 Task: Open a blank google sheet and write heading  Expense ManagerAdd Datesin a column and its values below  '2023-05-01, 2023-05-03, 2023-05-05, 2023-05-10, 2023-05-15, 2023-05-20, 2023-05-25 & 2023-05-31'Add Categories in next column and its values below  Food, Transportation, Utilities, Food, Housing, Entertainment, Utilities & FoodAdd Descriptionsin next column and its values below  Grocery Store, Bus Fare, Internet Bill, Restaurant, Rent, Movie Tickets, Electricity Bill & Grocery StoreAdd Amountin next column and its values below  $50, $5, $60, $30, $800, $20, $70 & $40Save page DashboardBudgetPlan
Action: Mouse moved to (1236, 96)
Screenshot: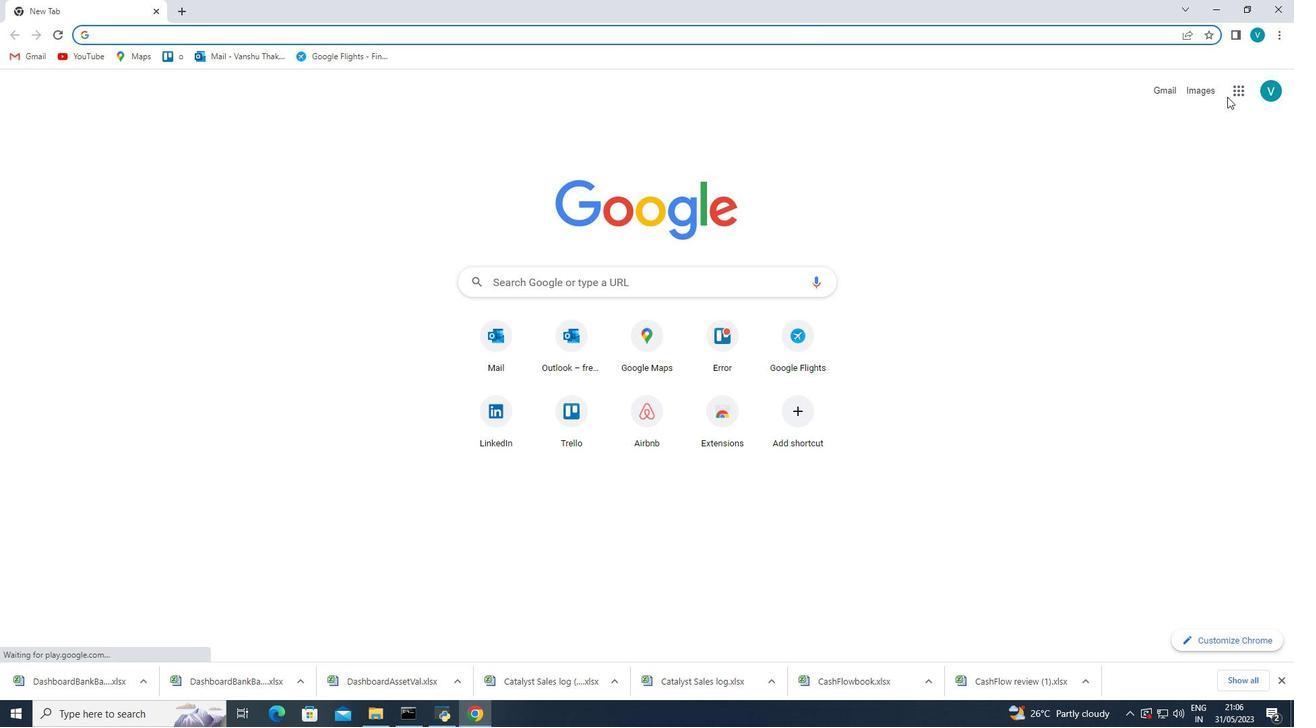 
Action: Mouse pressed left at (1236, 96)
Screenshot: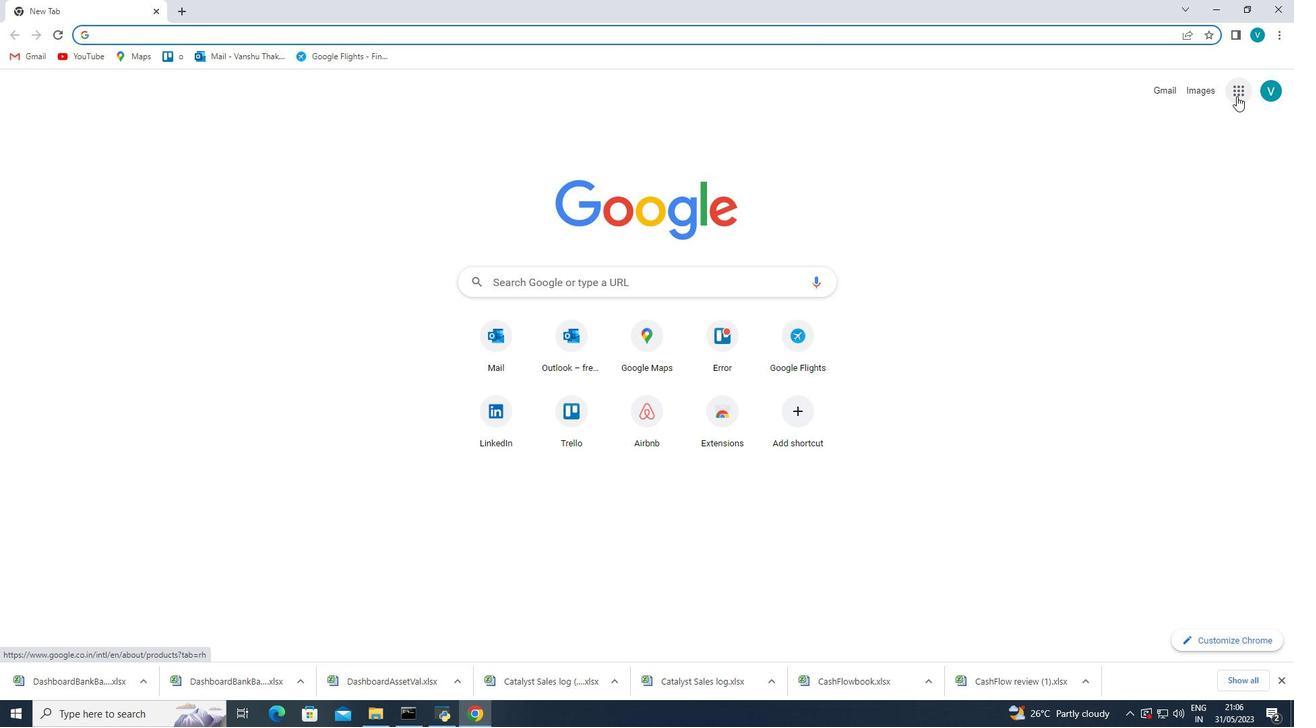 
Action: Mouse moved to (1203, 281)
Screenshot: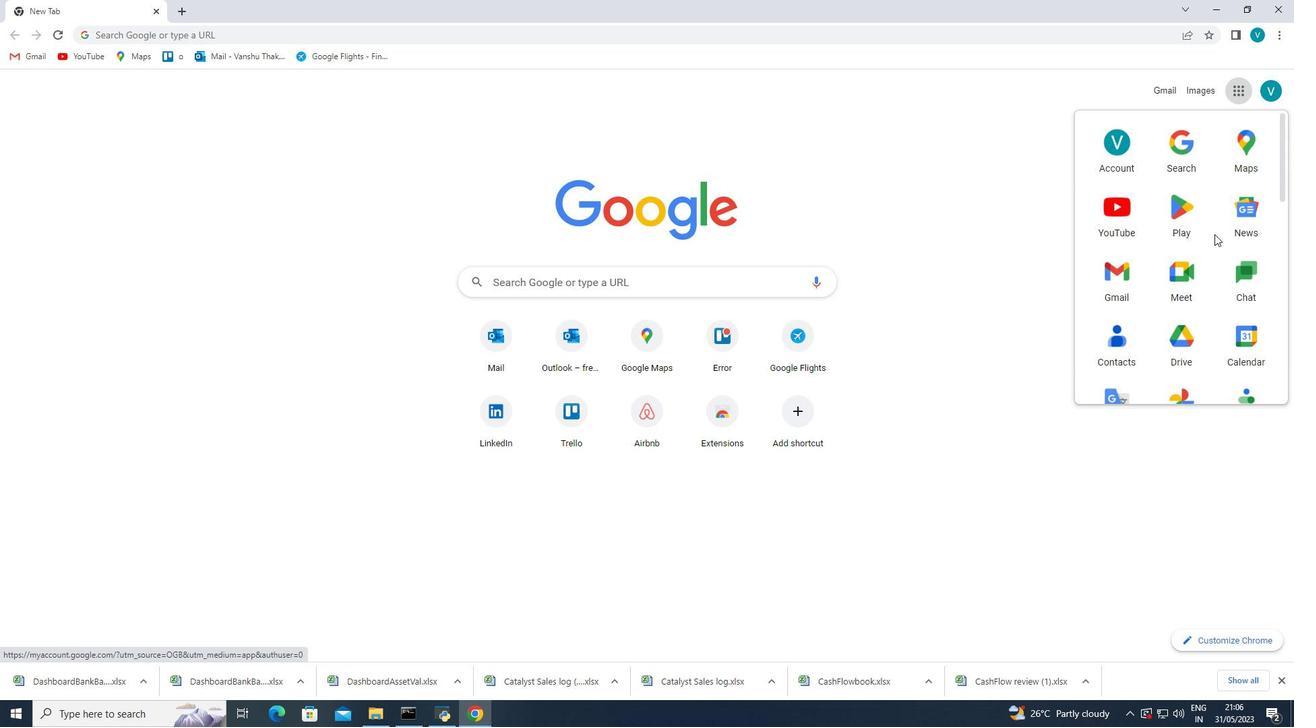
Action: Mouse scrolled (1203, 280) with delta (0, 0)
Screenshot: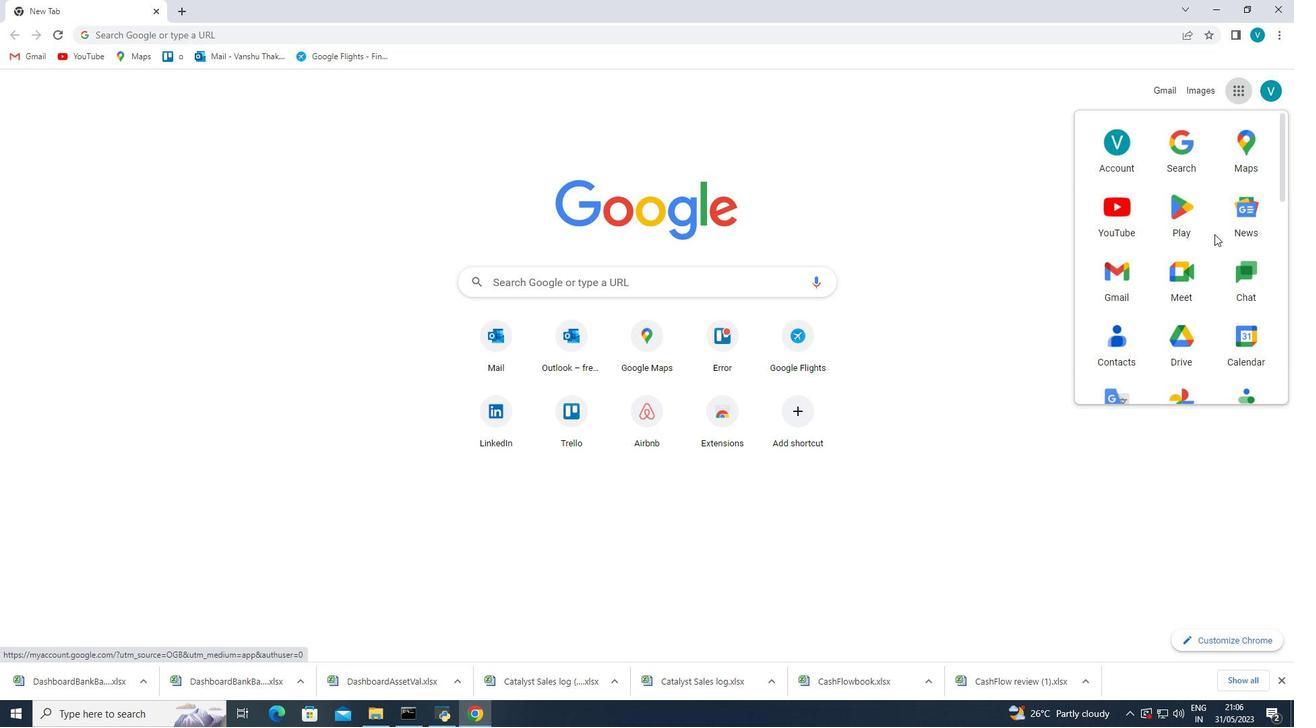 
Action: Mouse scrolled (1203, 280) with delta (0, 0)
Screenshot: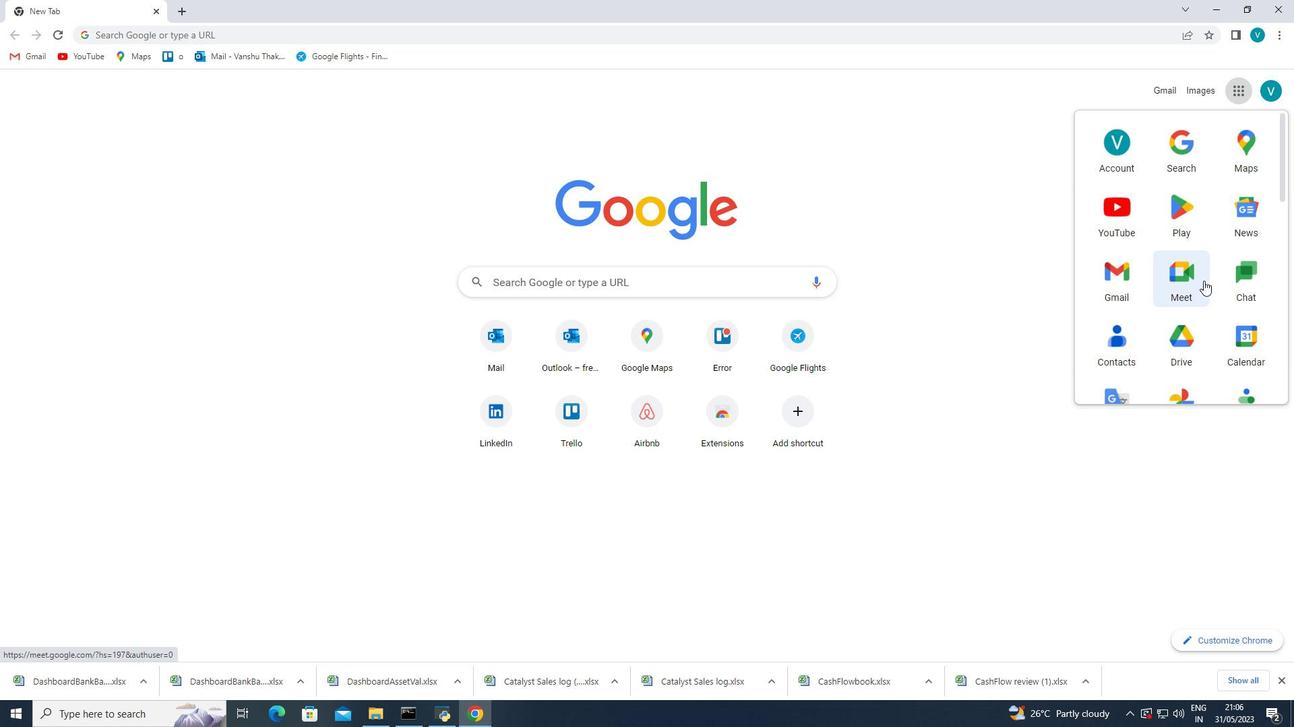 
Action: Mouse moved to (1223, 298)
Screenshot: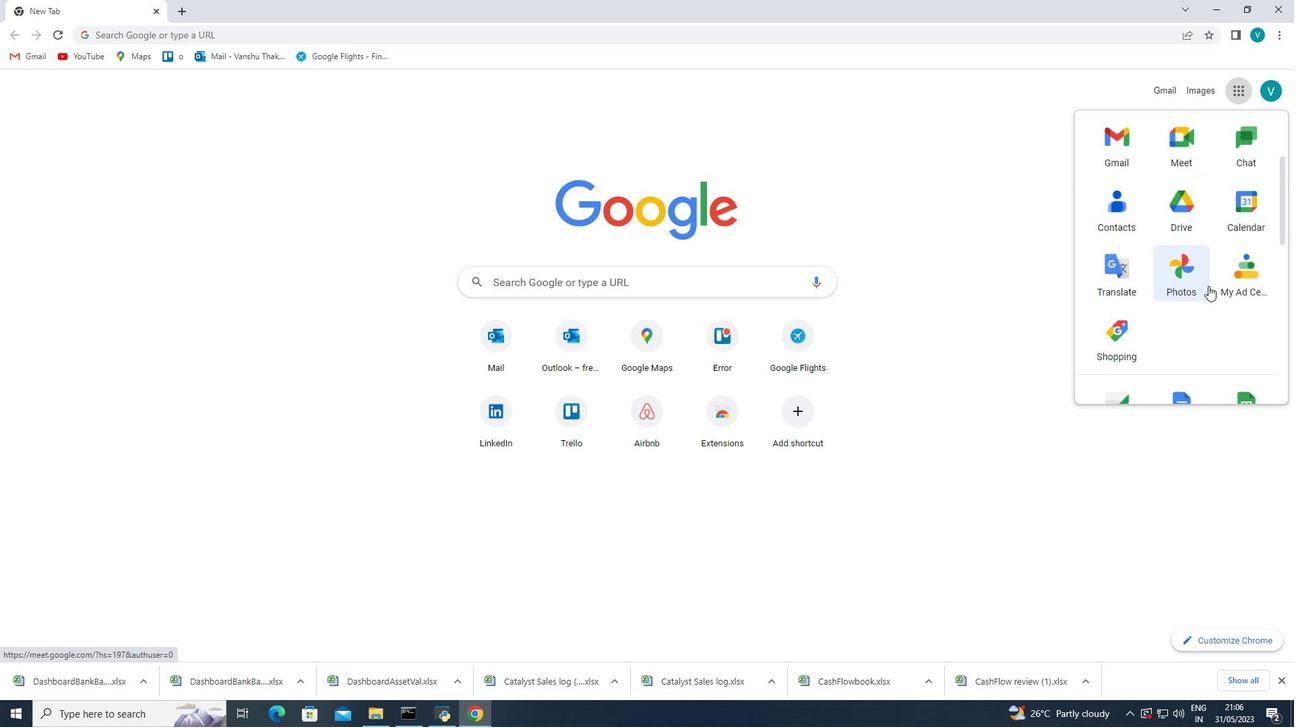 
Action: Mouse scrolled (1223, 297) with delta (0, 0)
Screenshot: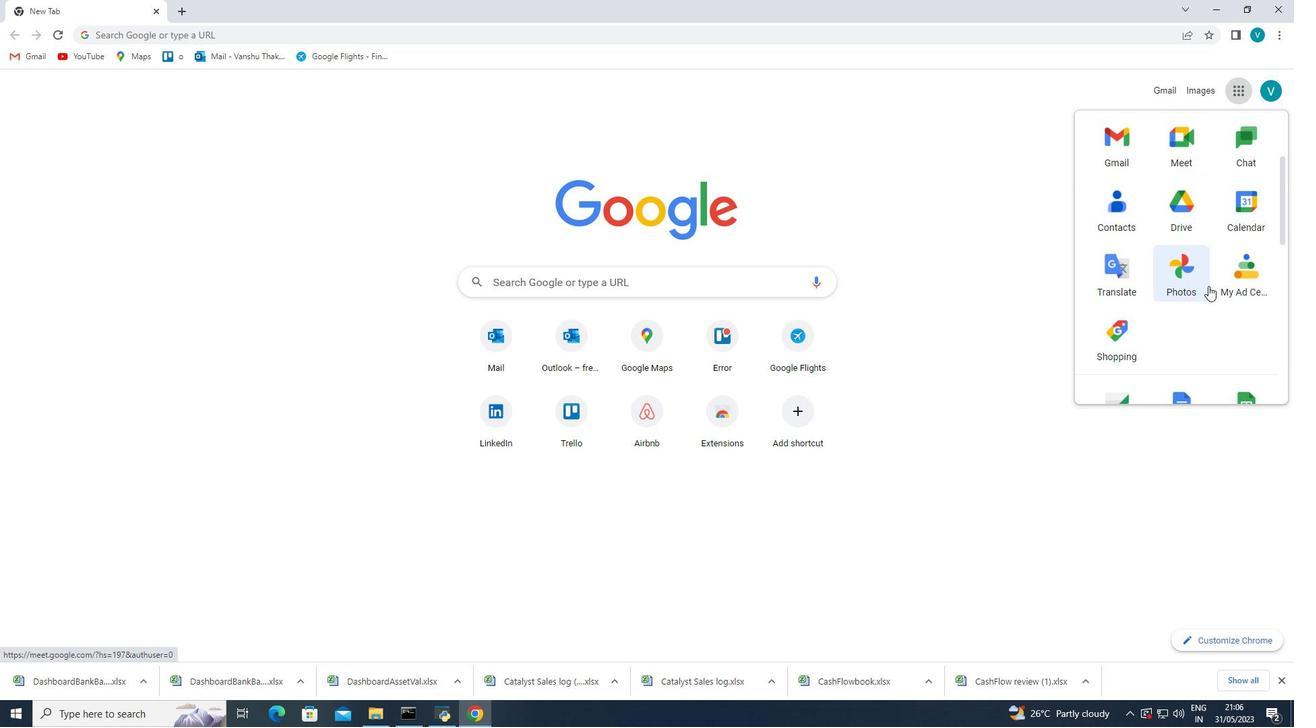 
Action: Mouse moved to (1225, 301)
Screenshot: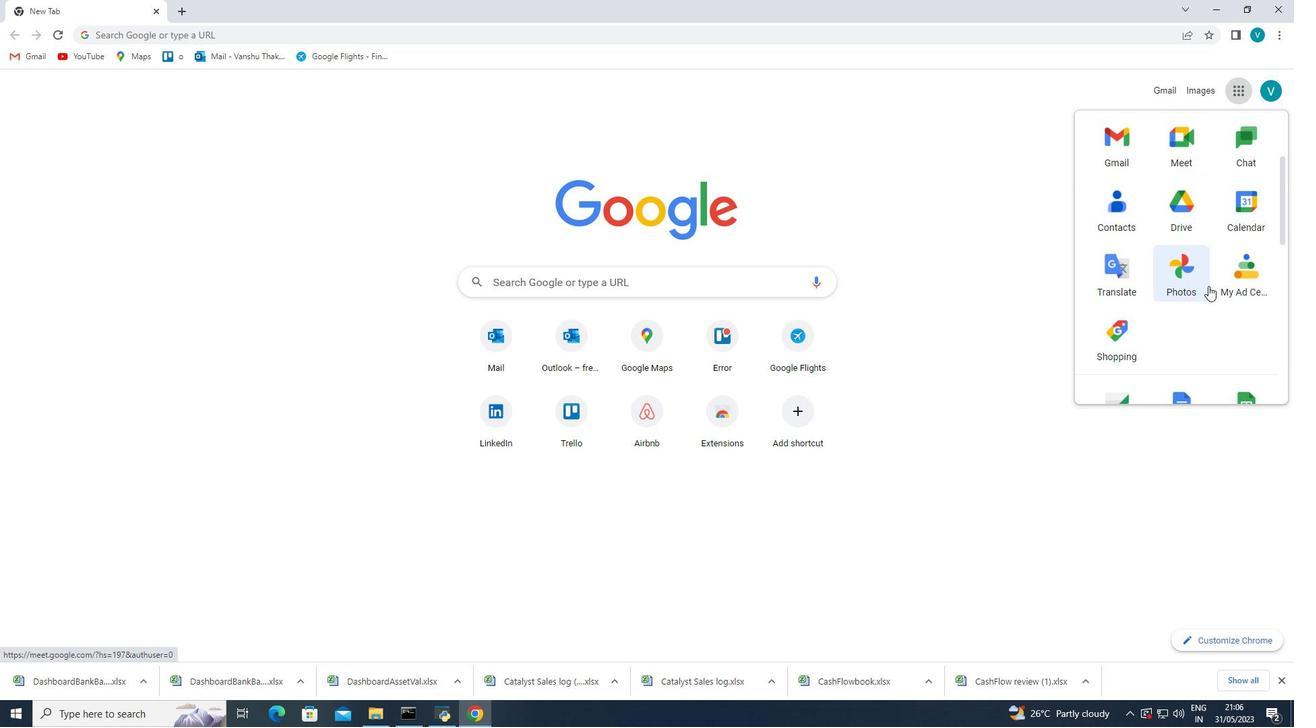 
Action: Mouse scrolled (1225, 300) with delta (0, 0)
Screenshot: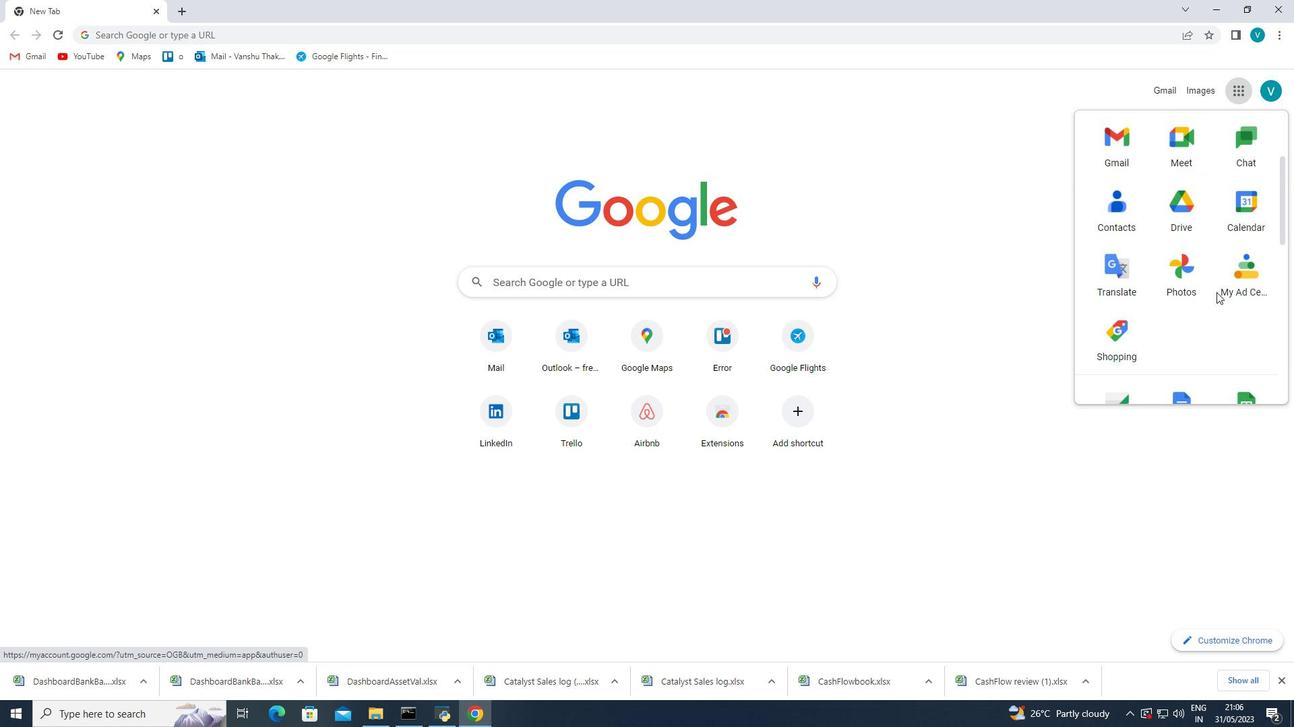 
Action: Mouse moved to (1239, 291)
Screenshot: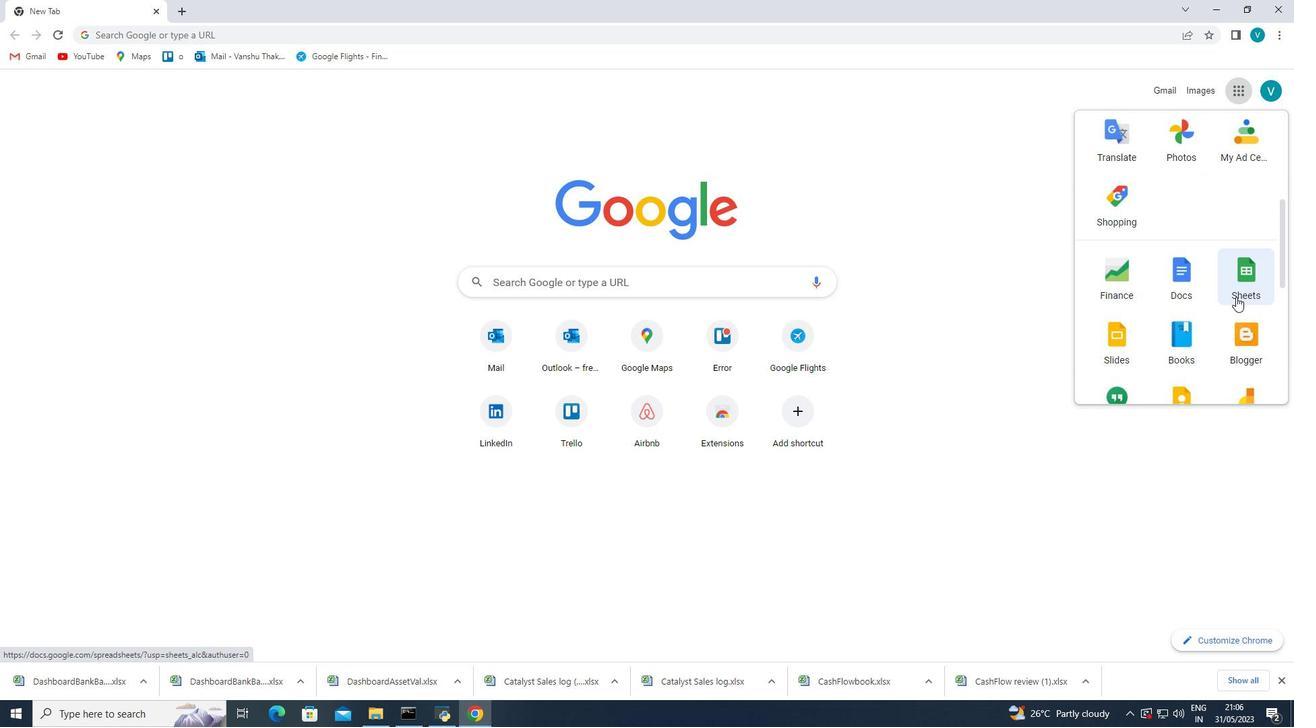 
Action: Mouse pressed left at (1239, 291)
Screenshot: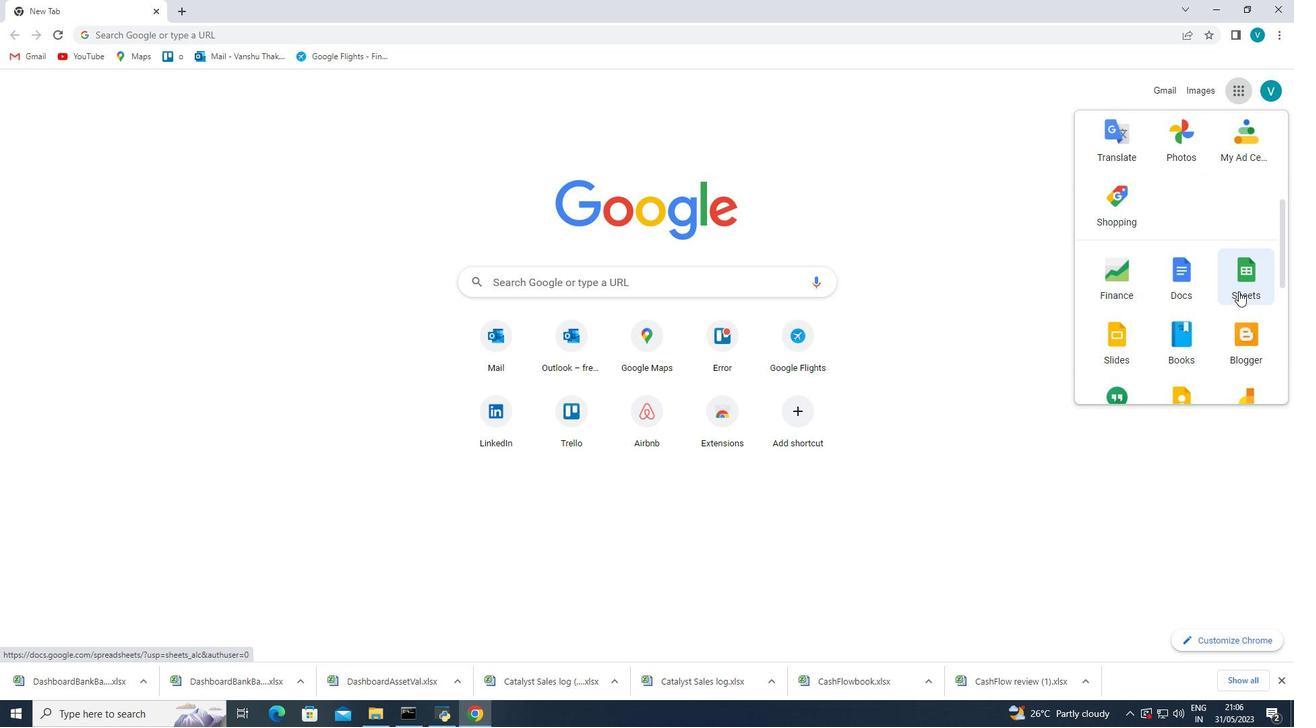 
Action: Mouse pressed left at (1239, 291)
Screenshot: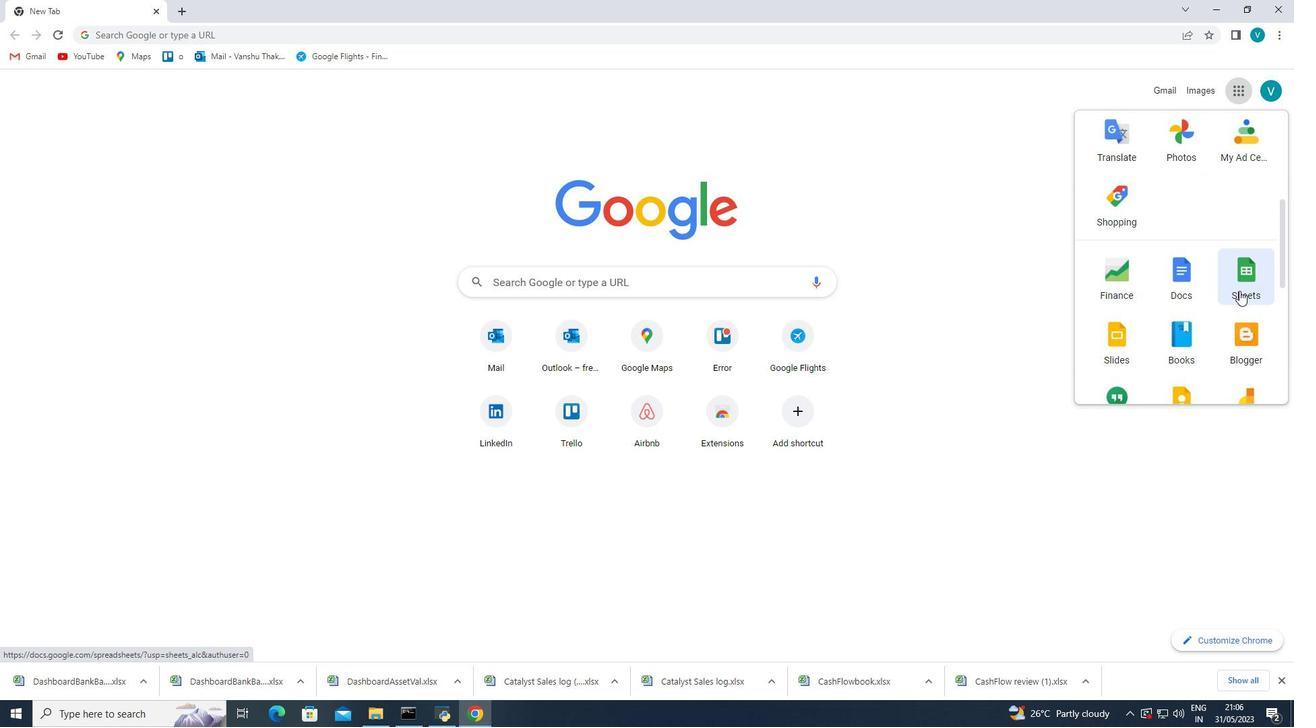 
Action: Mouse moved to (318, 213)
Screenshot: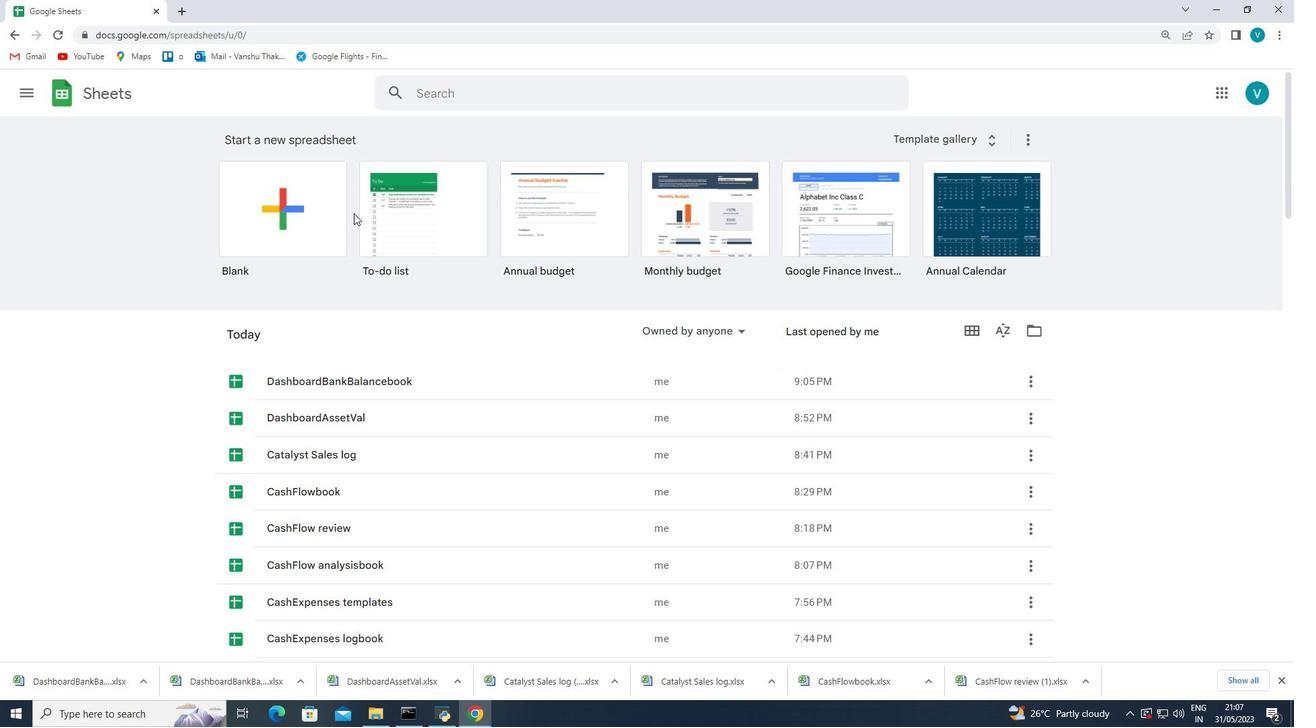 
Action: Mouse pressed left at (318, 213)
Screenshot: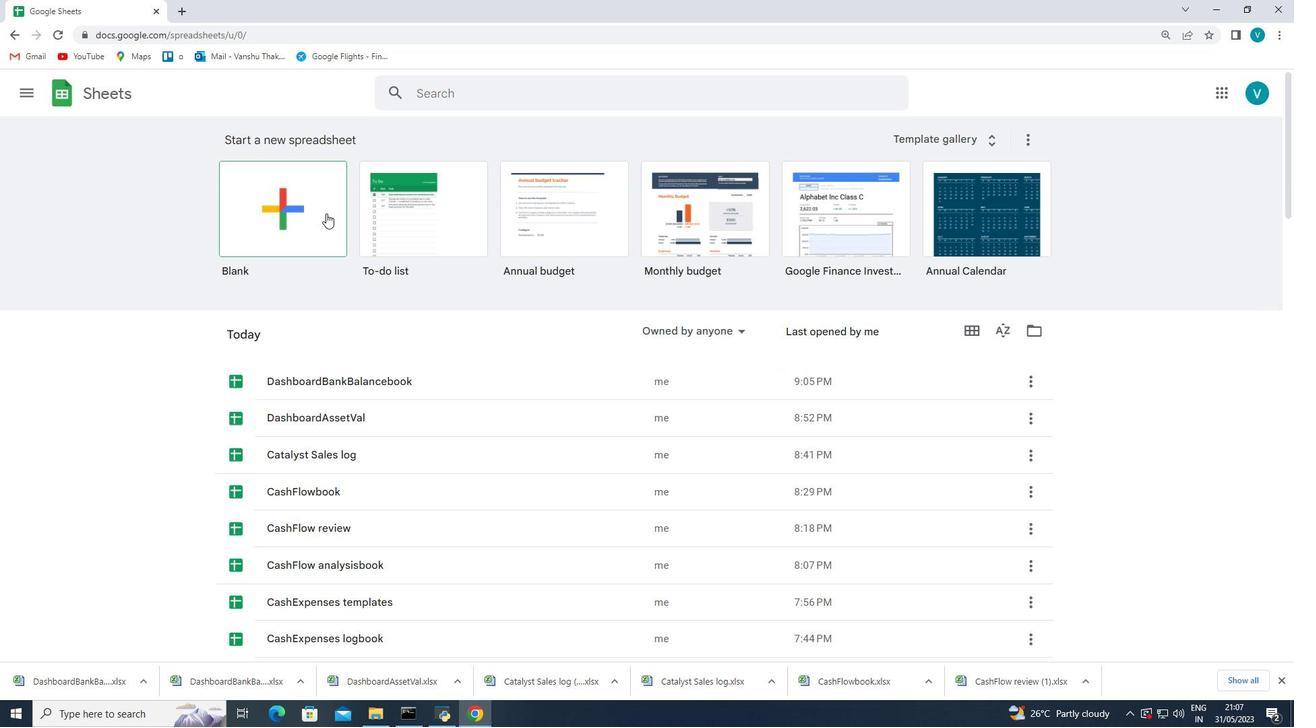 
Action: Mouse pressed left at (318, 213)
Screenshot: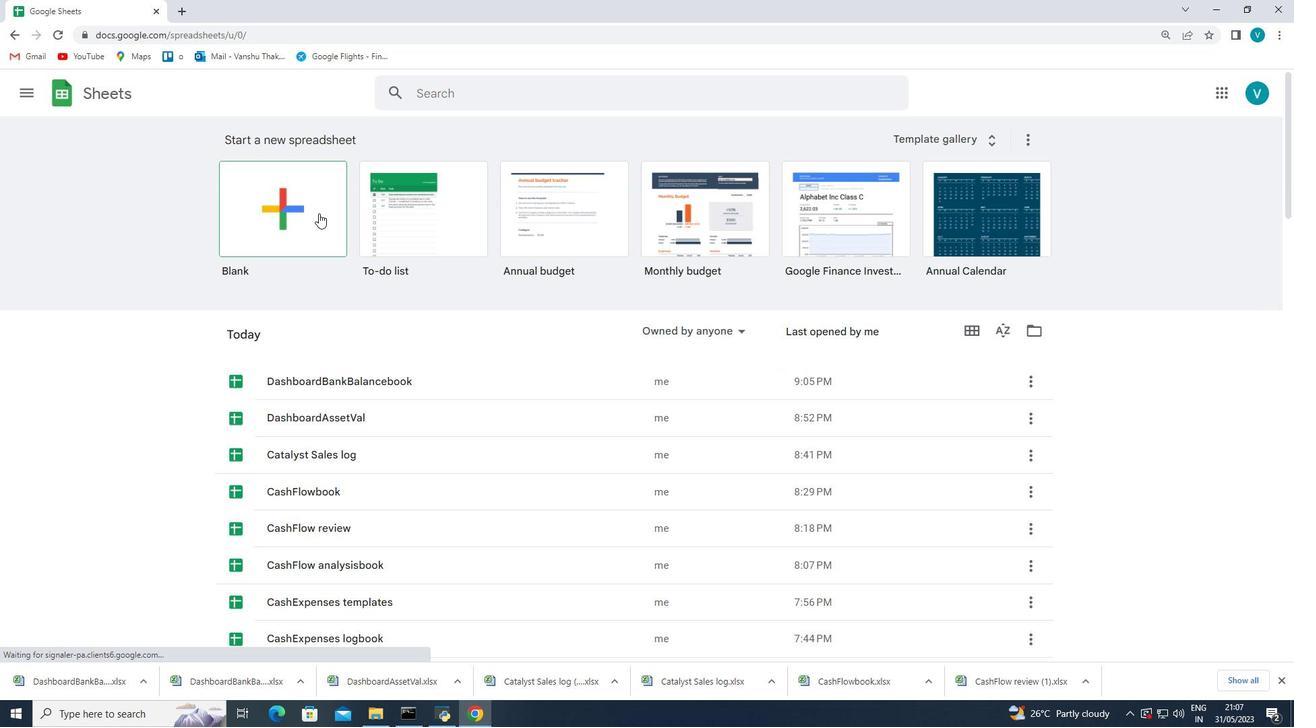 
Action: Mouse pressed left at (318, 213)
Screenshot: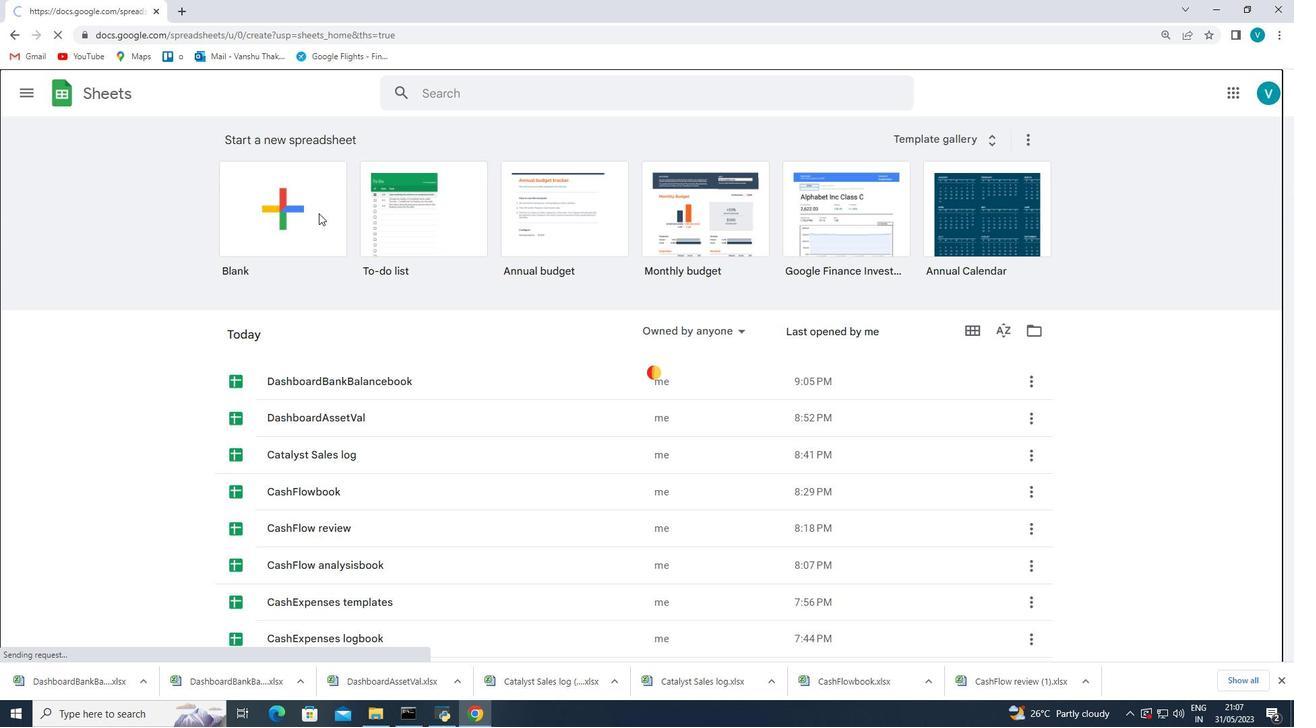 
Action: Mouse moved to (91, 202)
Screenshot: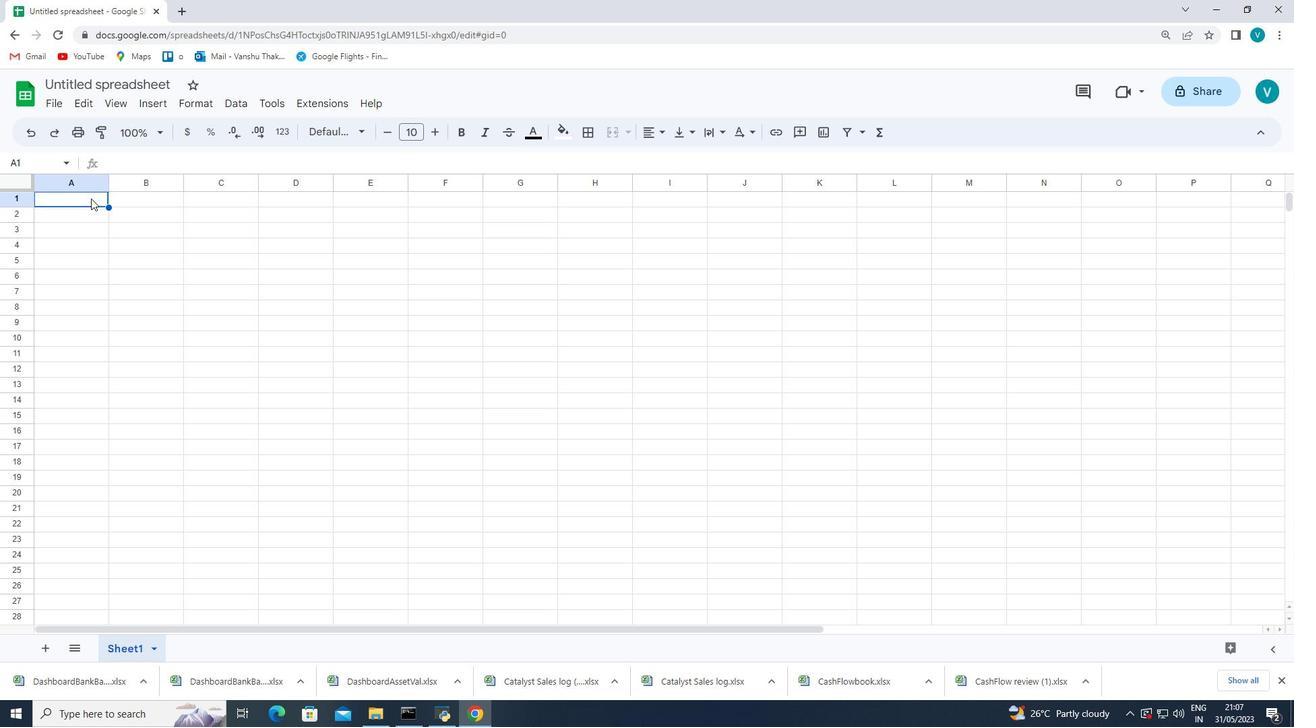 
Action: Mouse pressed left at (91, 202)
Screenshot: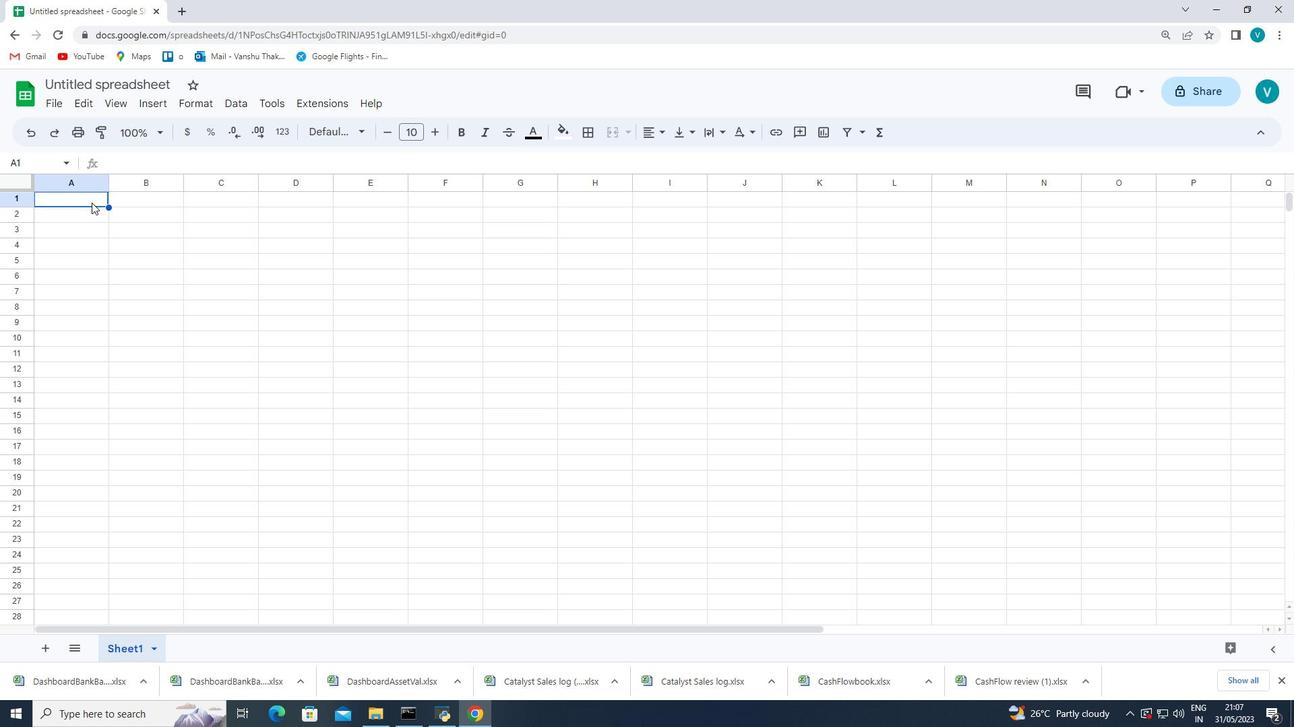 
Action: Mouse pressed left at (91, 202)
Screenshot: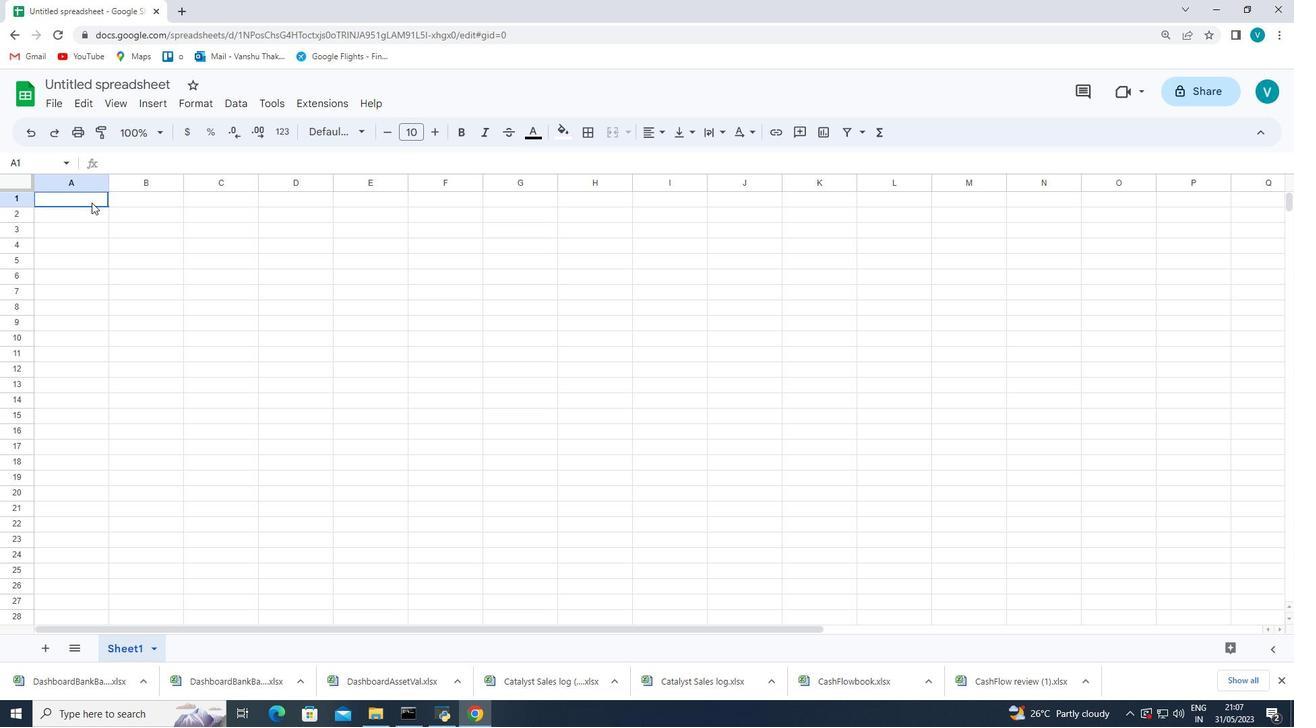 
Action: Mouse moved to (314, 215)
Screenshot: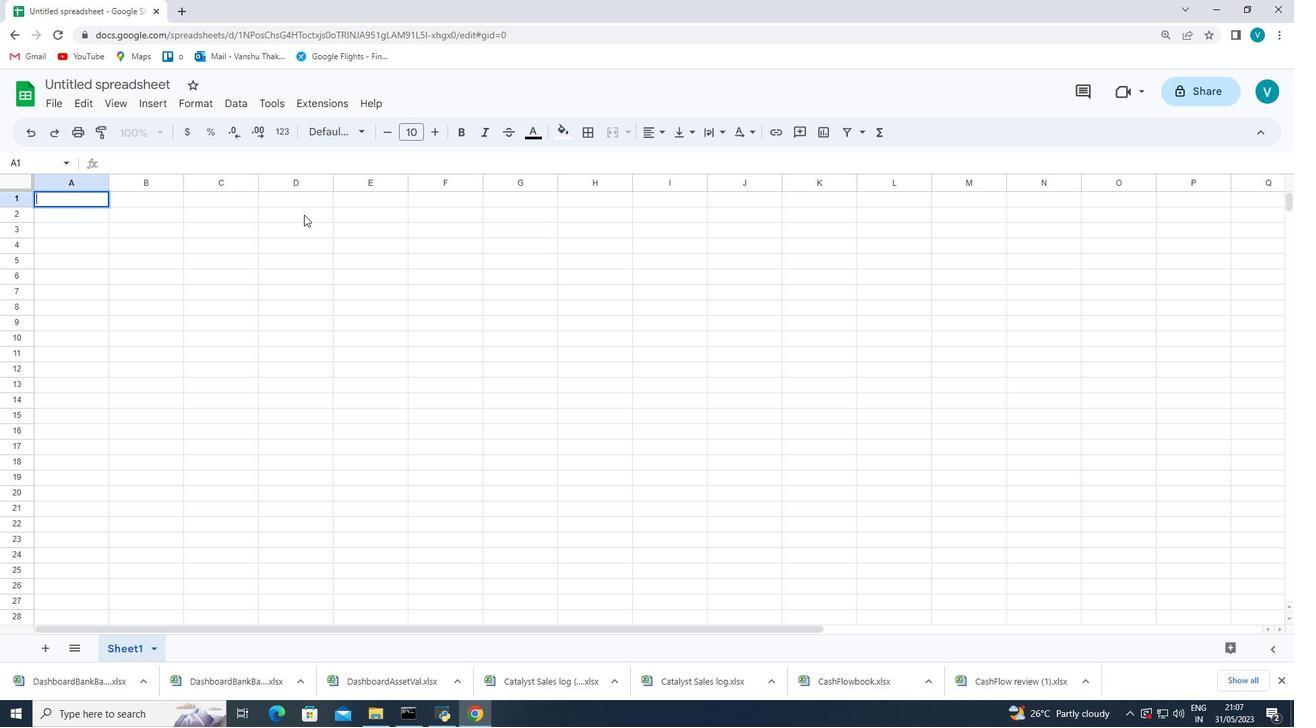 
Action: Key pressed <Key.shift_r>Expense<Key.space><Key.shift_r>Manager<Key.space><Key.enter><Key.shift_r>Date<Key.space><Key.right><Key.shift_r>Categories<Key.right><Key.shift_r><Key.shift_r><Key.shift_r><Key.shift_r><Key.shift_r><Key.shift_r>Descriptions<Key.space><Key.right><Key.shift_r>Amout<Key.space><Key.backspace><Key.backspace>nt<Key.space>
Screenshot: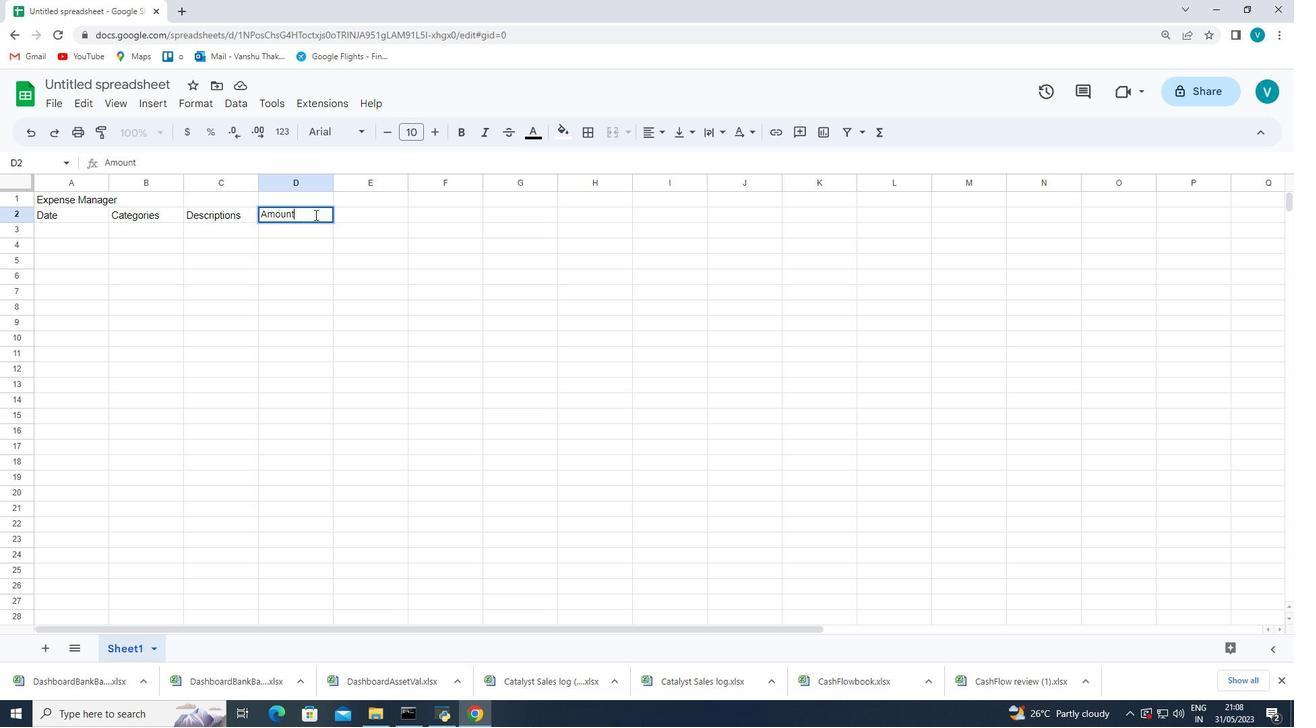 
Action: Mouse moved to (324, 291)
Screenshot: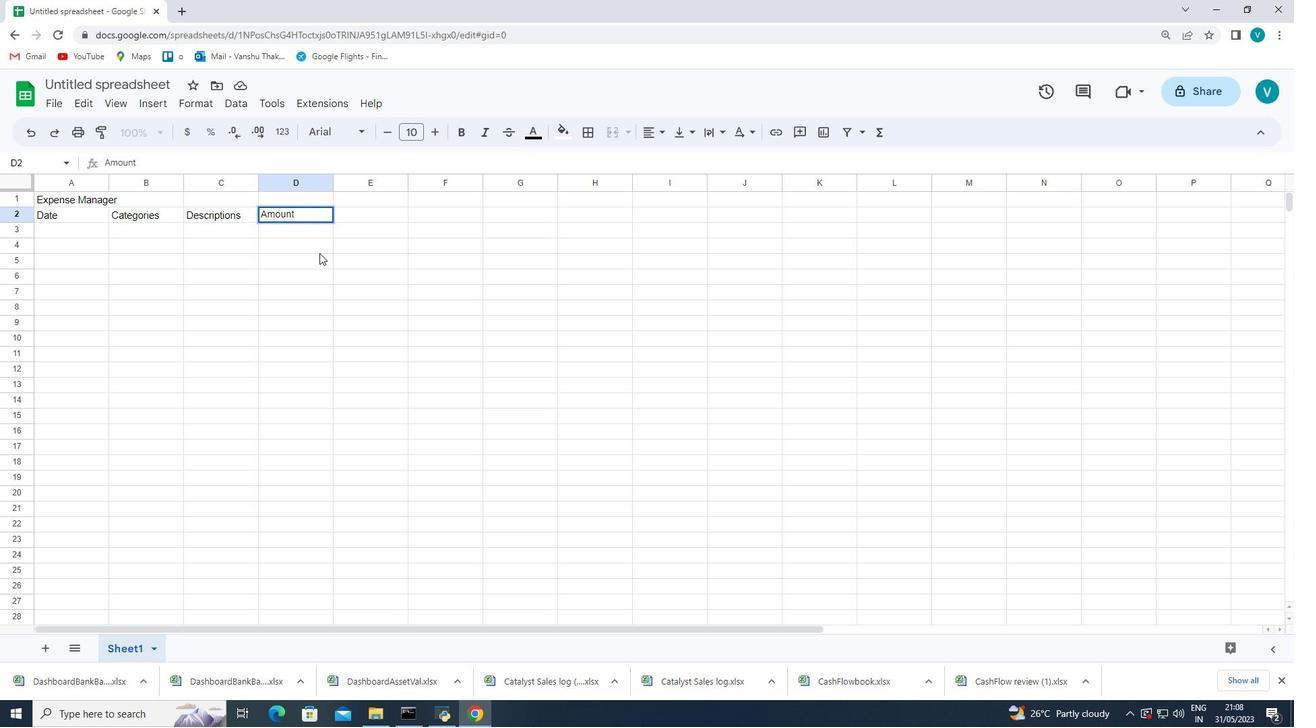 
Action: Mouse pressed left at (324, 291)
Screenshot: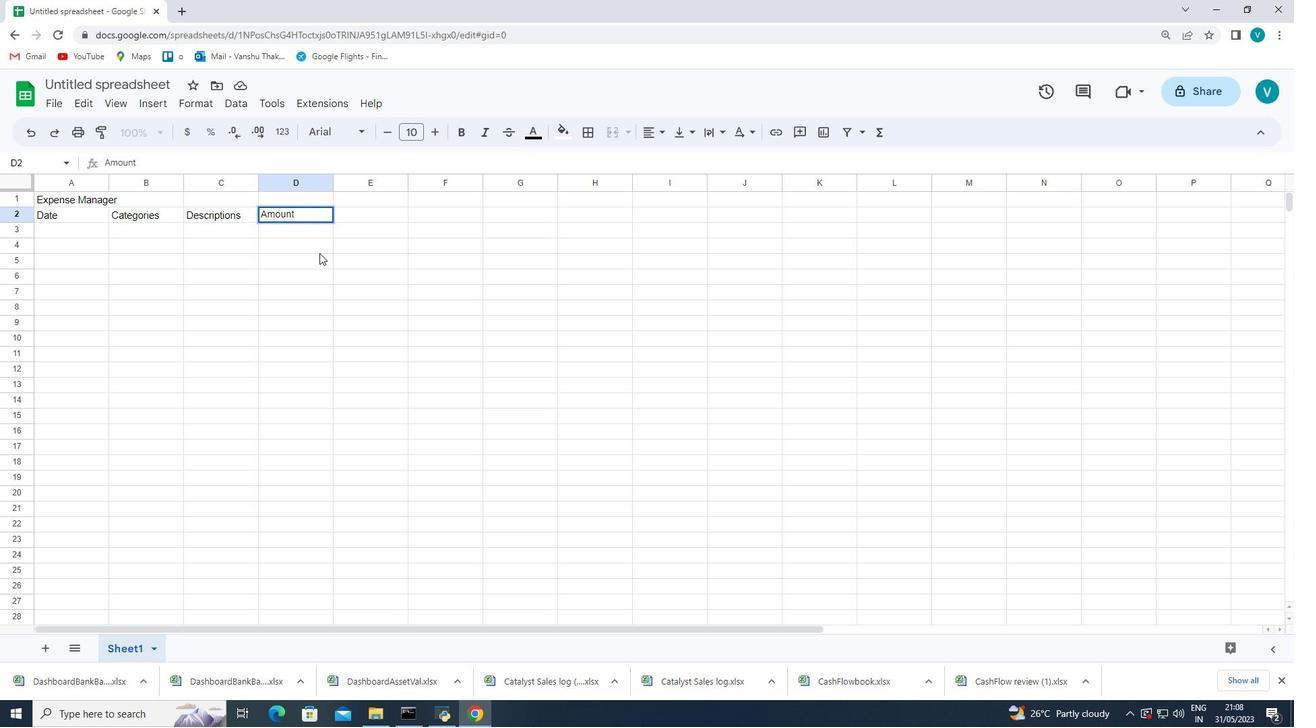 
Action: Mouse moved to (76, 228)
Screenshot: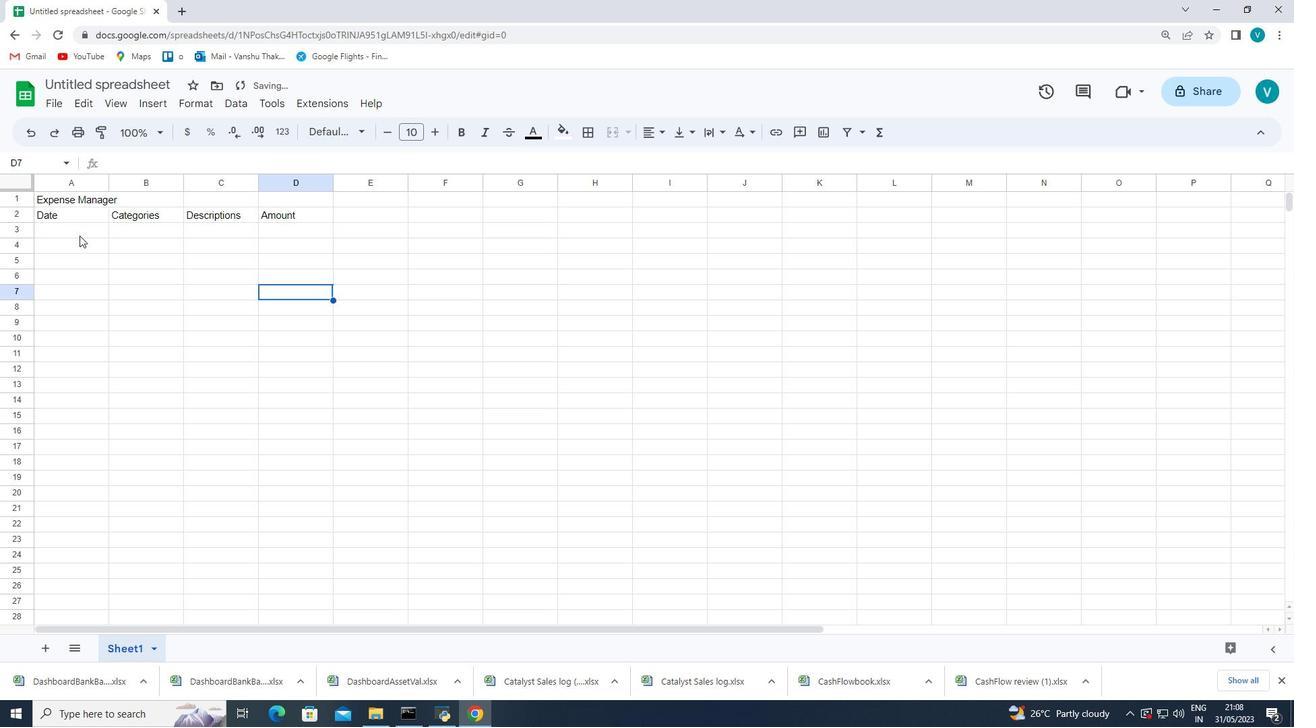 
Action: Mouse pressed left at (76, 228)
Screenshot: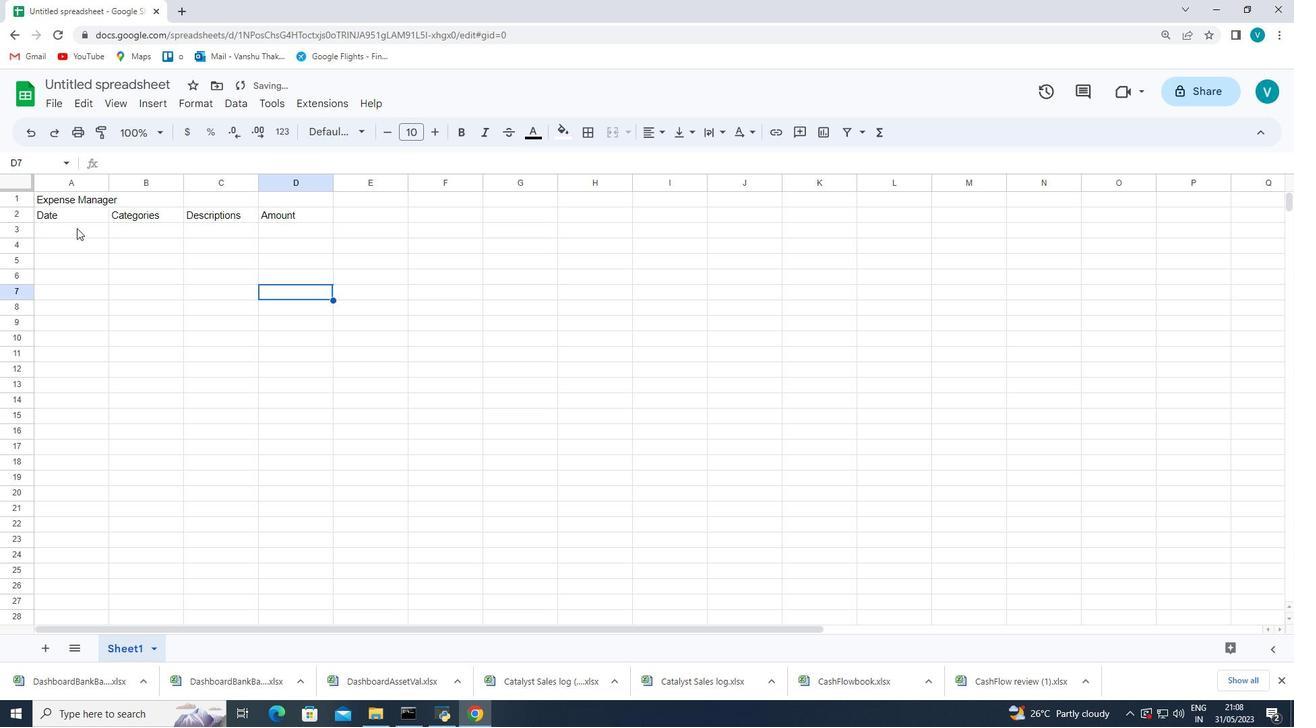 
Action: Mouse moved to (152, 251)
Screenshot: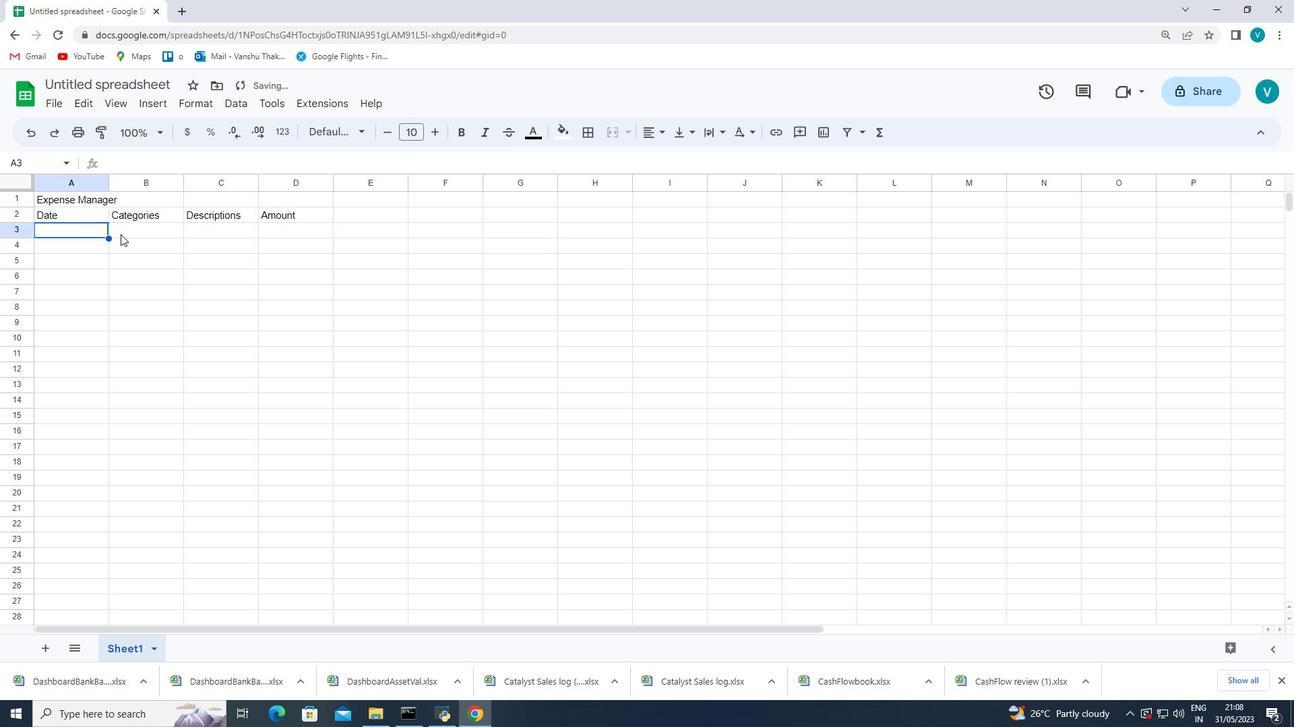 
Action: Key pressed 2023-05-01<Key.enter>2023-05-03<Key.enter>2023-05-05<Key.enter>2023-05-10<Key.enter>2023-05-15<Key.enter>0<Key.backspace>2023-05-20<Key.enter>2023-050<Key.backspace>-250<Key.backspace><Key.space><Key.shift_r><Key.shift_r><Key.shift_r><Key.shift_r><Key.shift_r><Key.shift_r><Key.shift_r><Key.shift_r><Key.shift_r><Key.shift_r><Key.shift_r><Key.shift_r><Key.shift_r><Key.shift_r><Key.shift_r><Key.shift_r><Key.shift_r>&<Key.space>2023-05-31
Screenshot: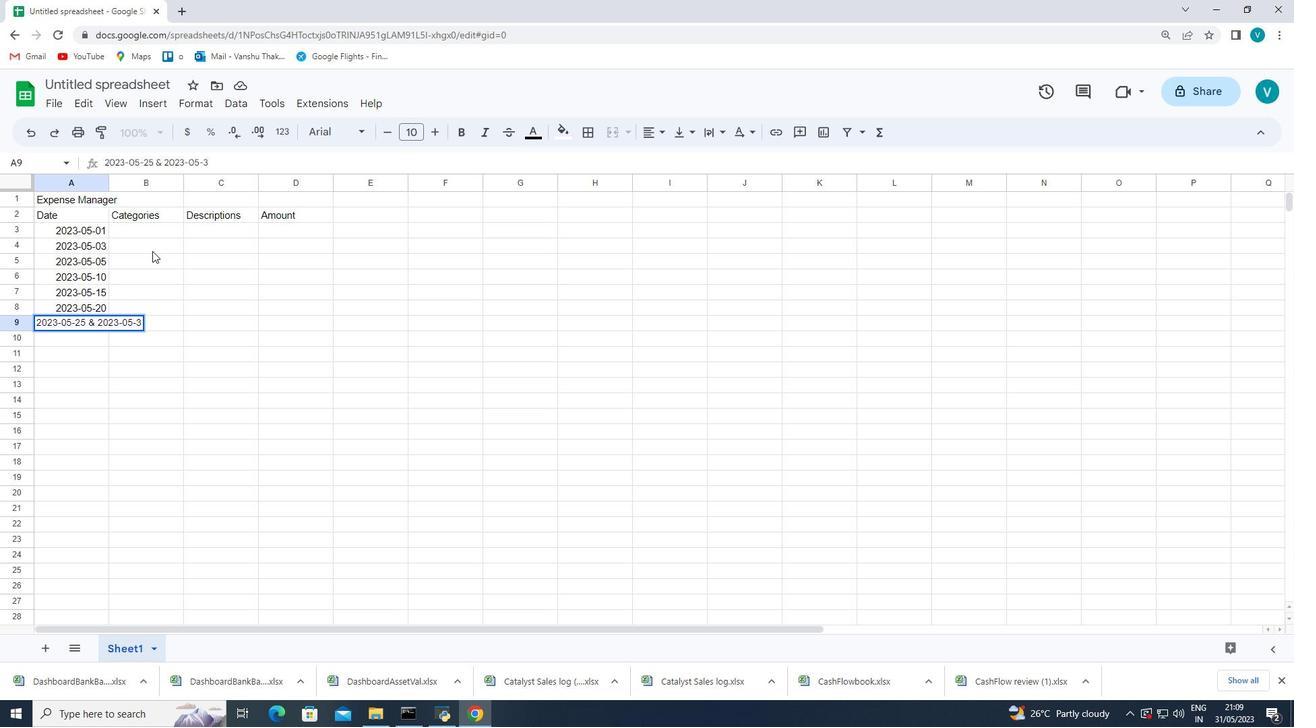 
Action: Mouse moved to (199, 289)
Screenshot: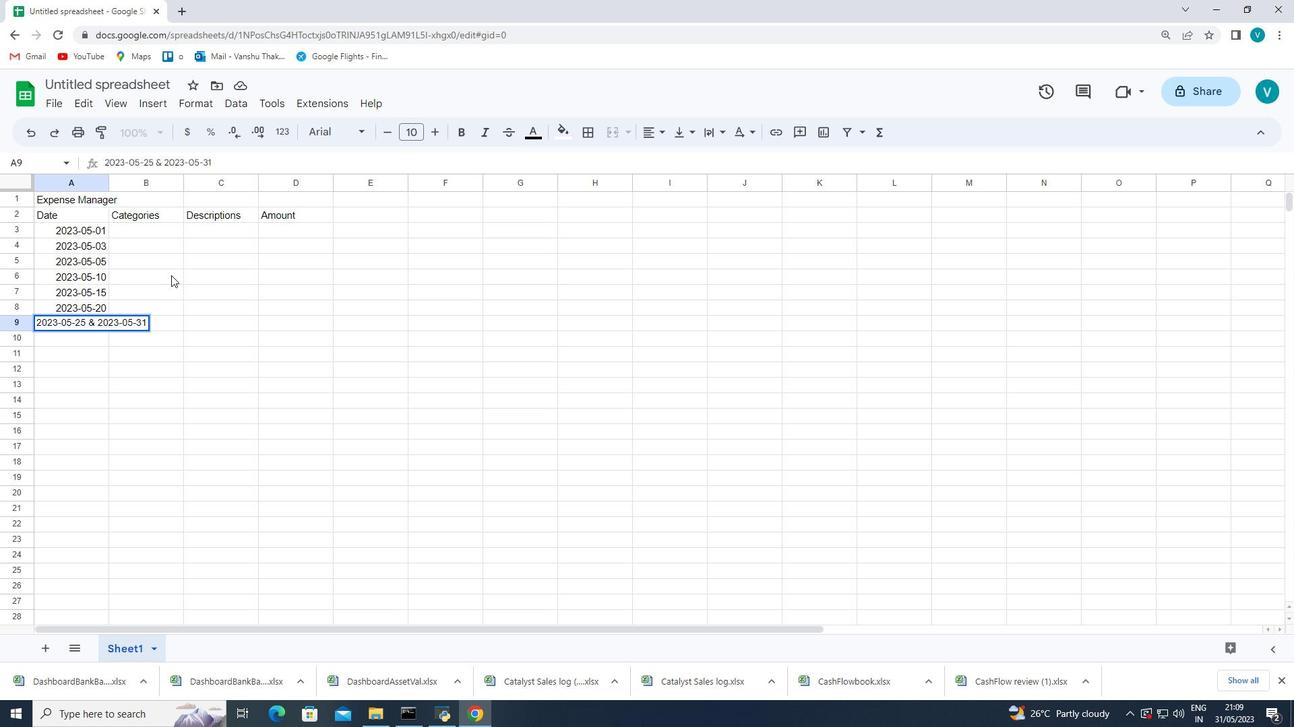 
Action: Mouse pressed left at (199, 289)
Screenshot: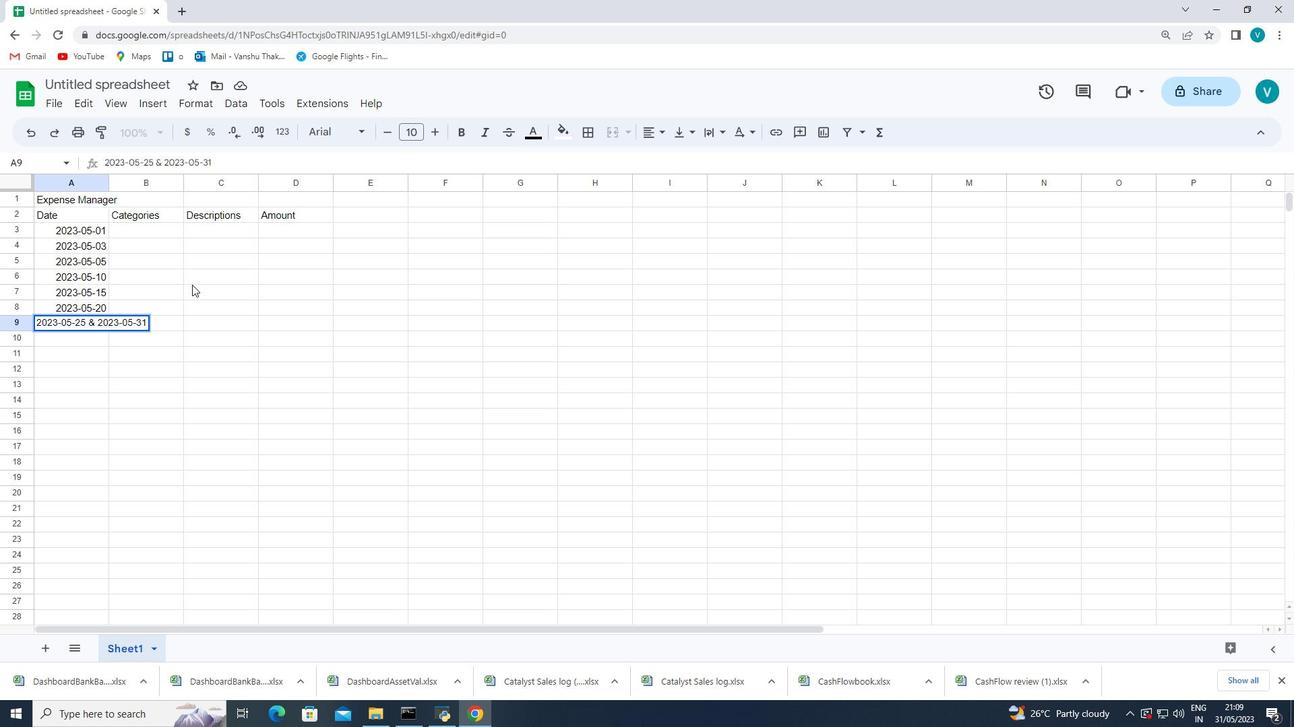 
Action: Mouse moved to (108, 179)
Screenshot: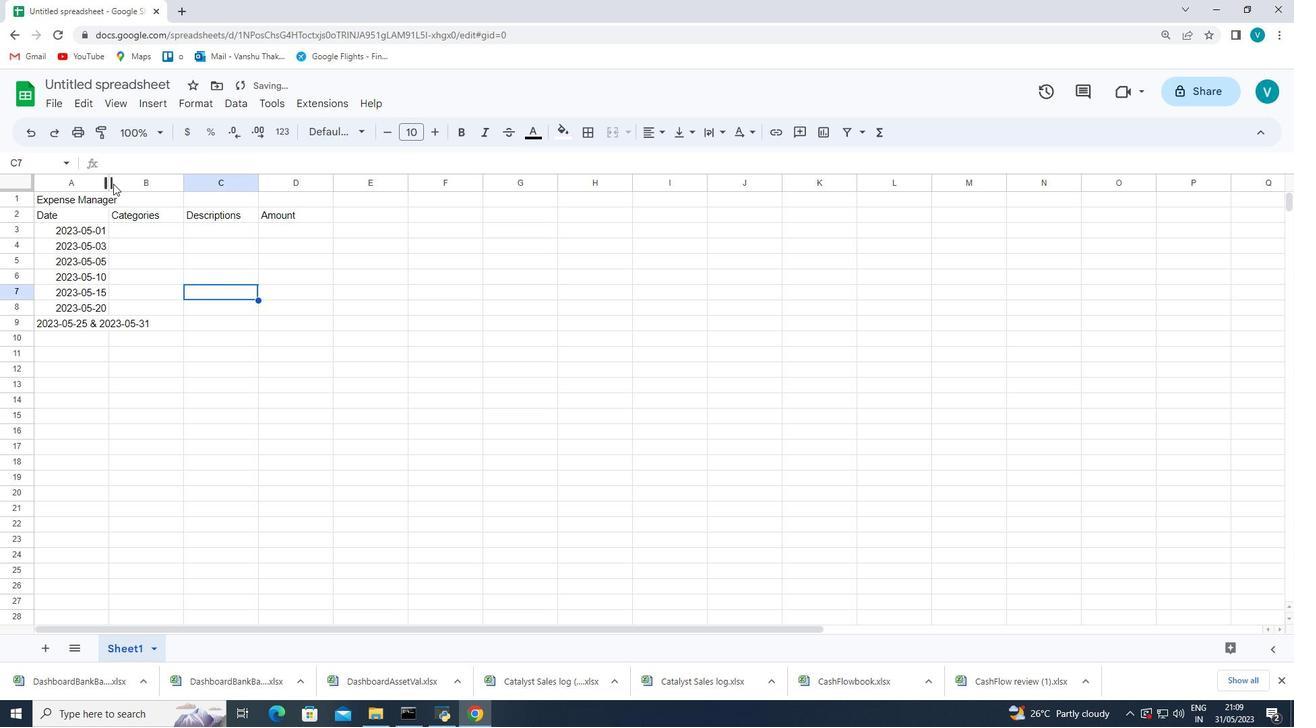 
Action: Mouse pressed left at (108, 179)
Screenshot: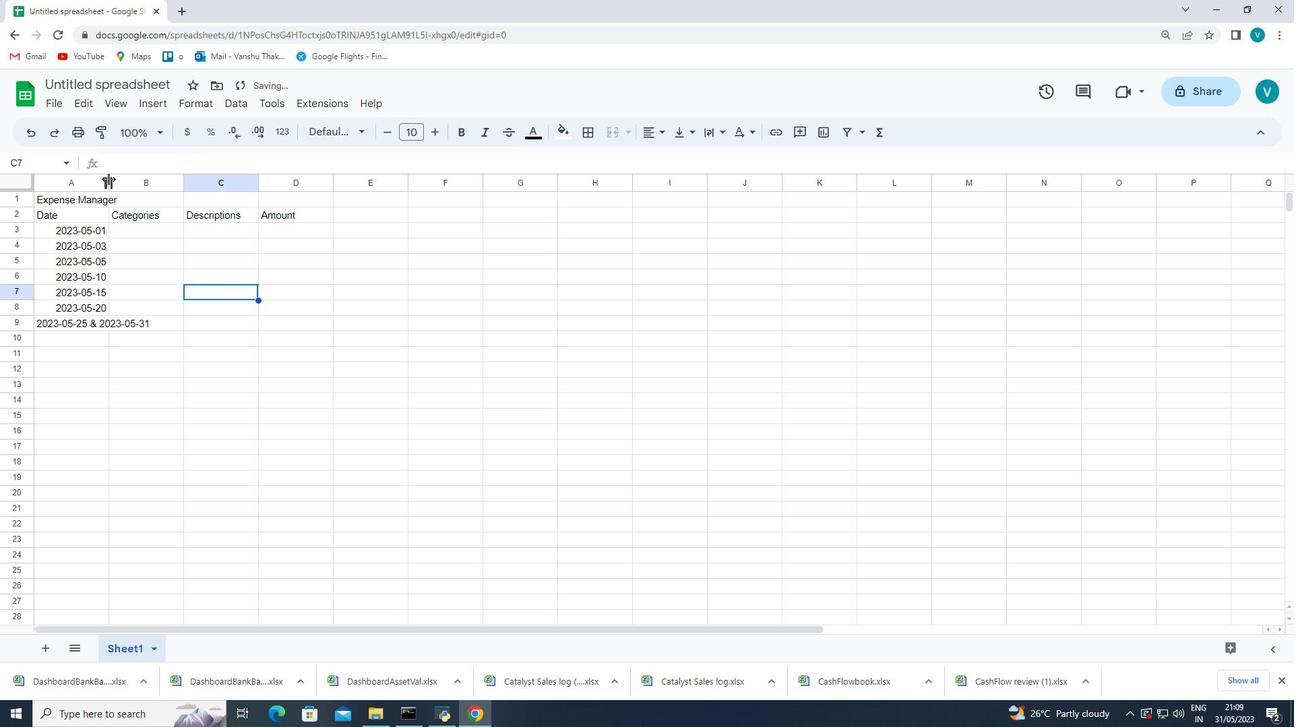 
Action: Mouse pressed left at (108, 179)
Screenshot: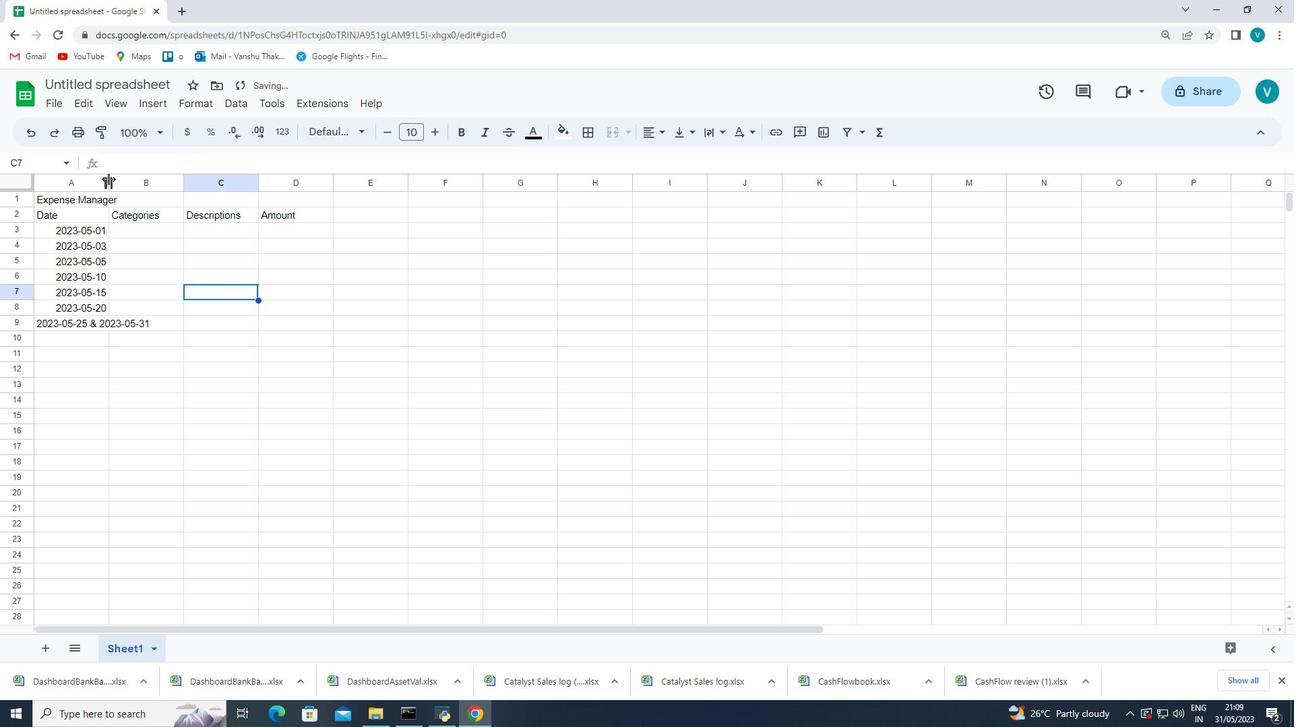 
Action: Mouse moved to (200, 227)
Screenshot: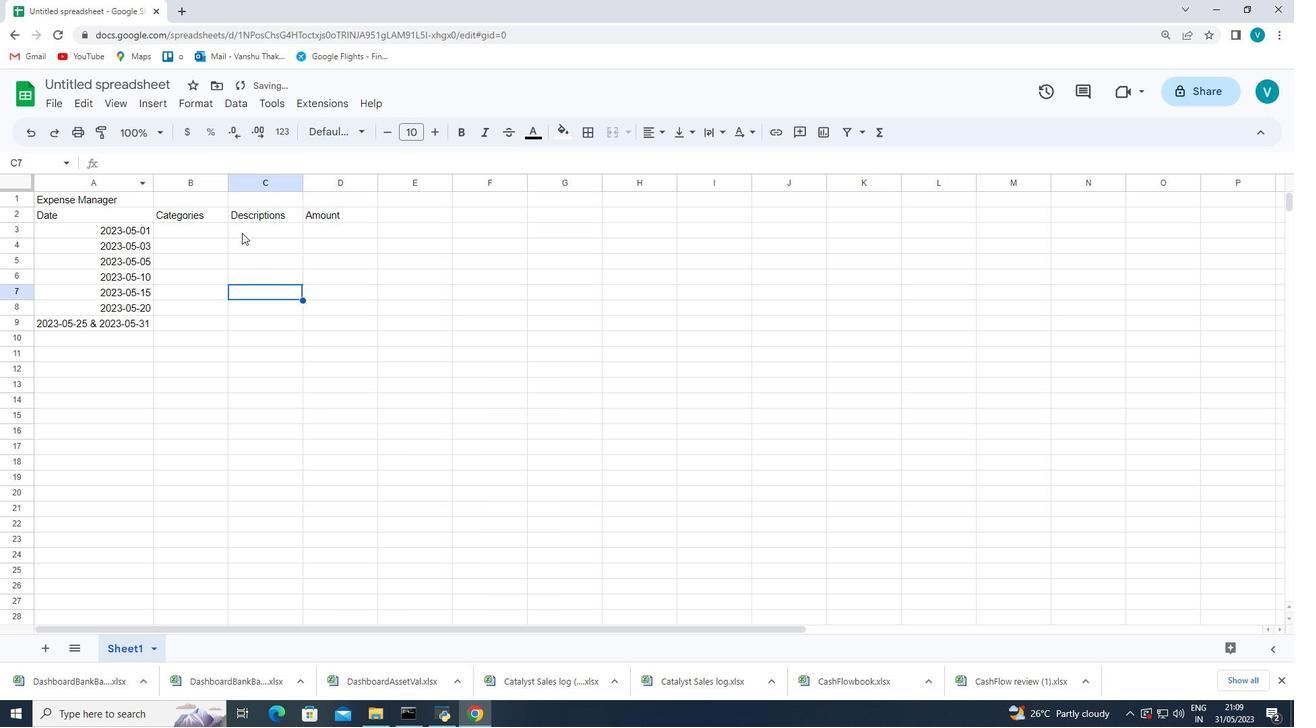 
Action: Mouse pressed left at (200, 227)
Screenshot: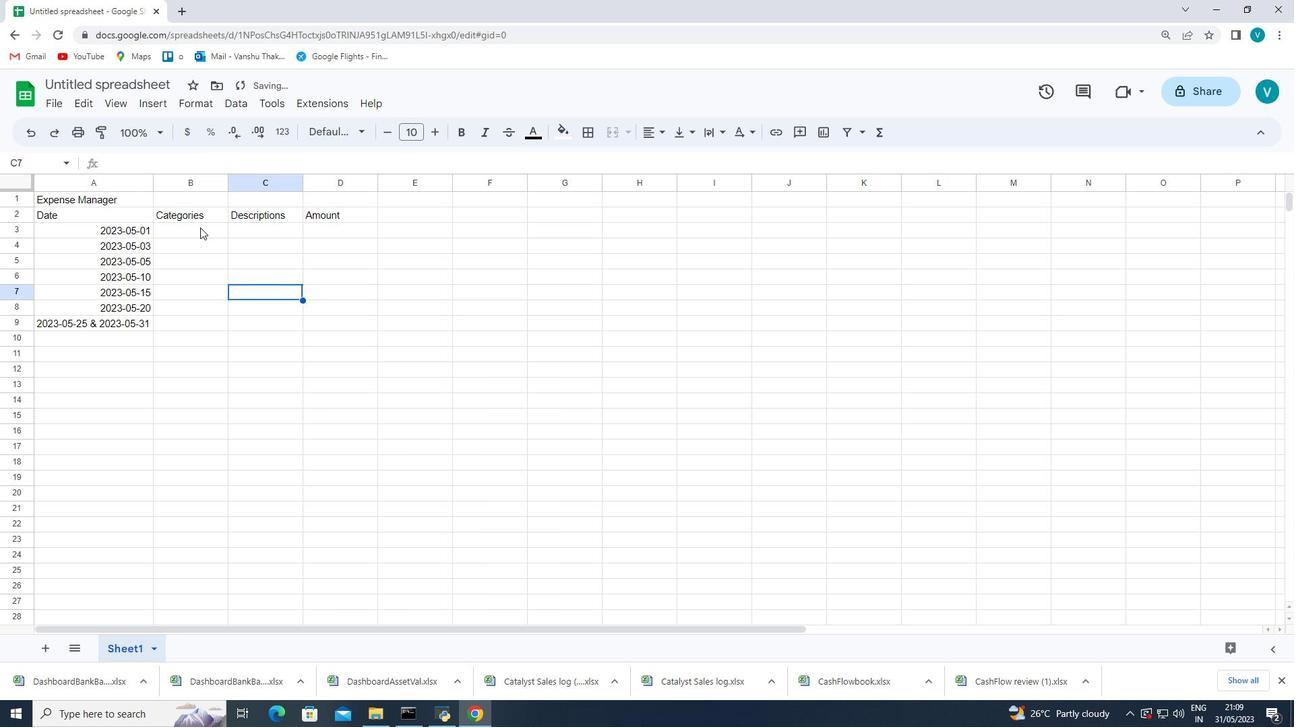
Action: Mouse moved to (322, 238)
Screenshot: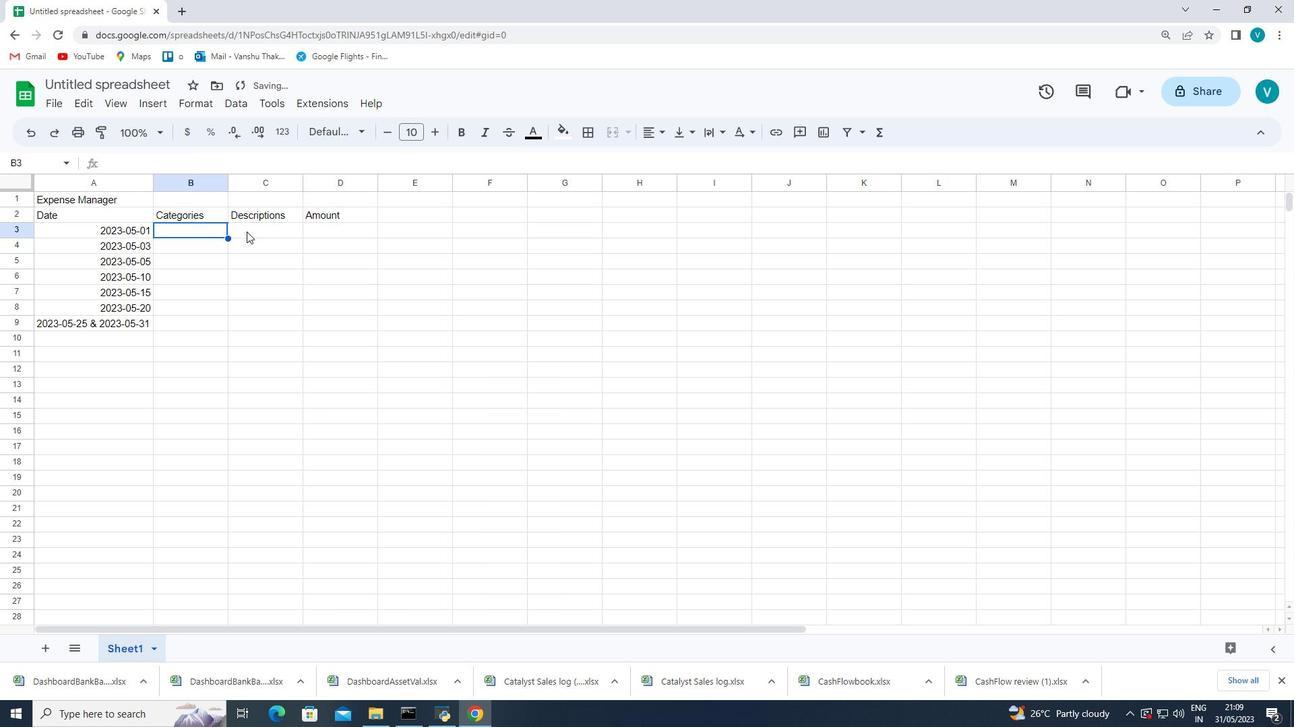 
Action: Key pressed <Key.shift_r><Key.shift_r><Key.shift_r><Key.shift_r><Key.shift_r><Key.shift_r>Food<Key.space><Key.enter><Key.shift_r><Key.shift_r><Key.shift_r><Key.shift_r><Key.shift_r>TRa<Key.backspace><Key.backspace>e<Key.backspace>ransportation<Key.space><Key.enter><Key.shift_r>Utiliies<Key.enter><Key.shift_r><Key.shift_r><Key.shift_r><Key.shift_r><Key.shift_r><Key.shift_r><Key.shift_r><Key.shift_r><Key.shift_r><Key.shift_r><Key.shift_r><Key.shift_r><Key.shift_r>Food<Key.space><Key.enter><Key.shift_r>Housing<Key.space><Key.enter><Key.shift_r><Key.shift_r><Key.shift_r><Key.shift_r><Key.shift_r><Key.shift_r>Entertainment<Key.space><Key.enter><Key.shift_r>Utilities<Key.space><Key.shift_r><Key.shift_r><Key.shift_r><Key.shift_r><Key.shift_r><Key.shift_r><Key.shift_r><Key.shift_r><Key.shift_r><Key.shift_r><Key.shift_r><Key.shift_r><Key.shift_r><Key.shift_r><Key.shift_r><Key.shift_r><Key.shift_r><Key.shift_r><Key.shift_r><Key.shift_r><Key.shift_r><Key.shift_r><Key.shift_r><Key.shift_r><Key.shift_r><Key.shift_r>&<Key.space><Key.shift_r>Food<Key.space>
Screenshot: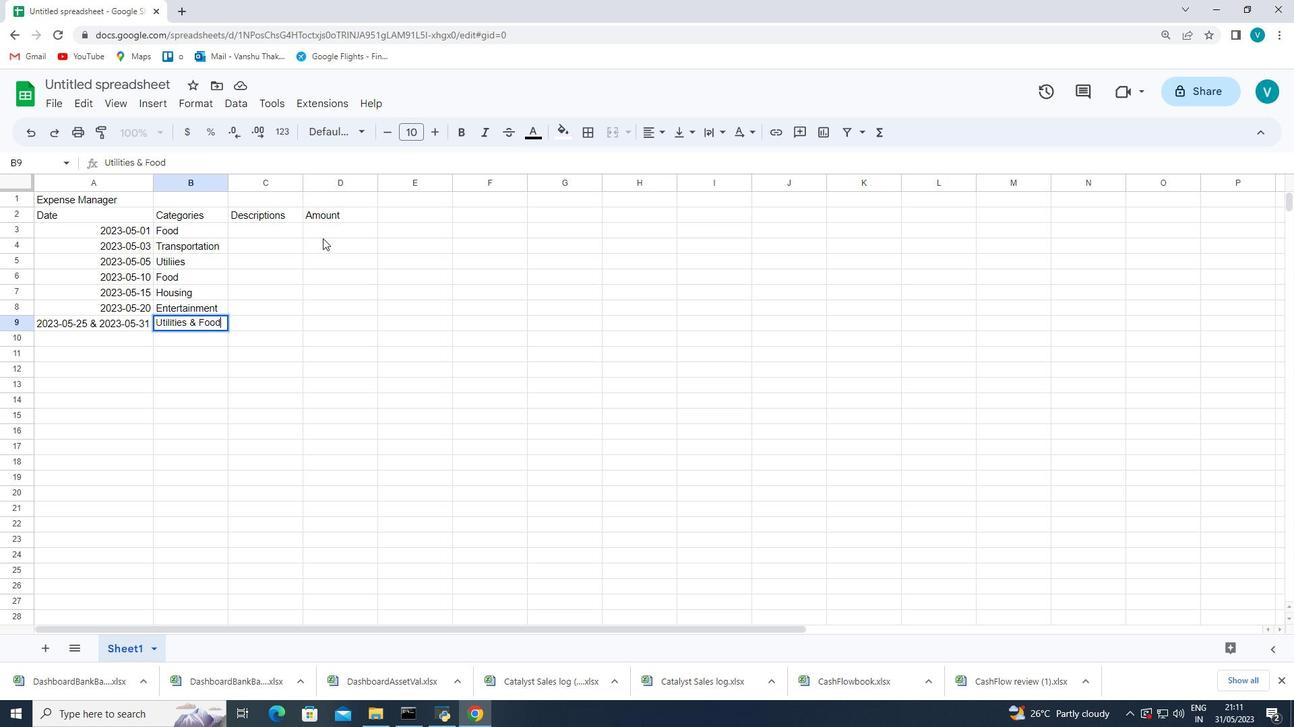 
Action: Mouse moved to (266, 238)
Screenshot: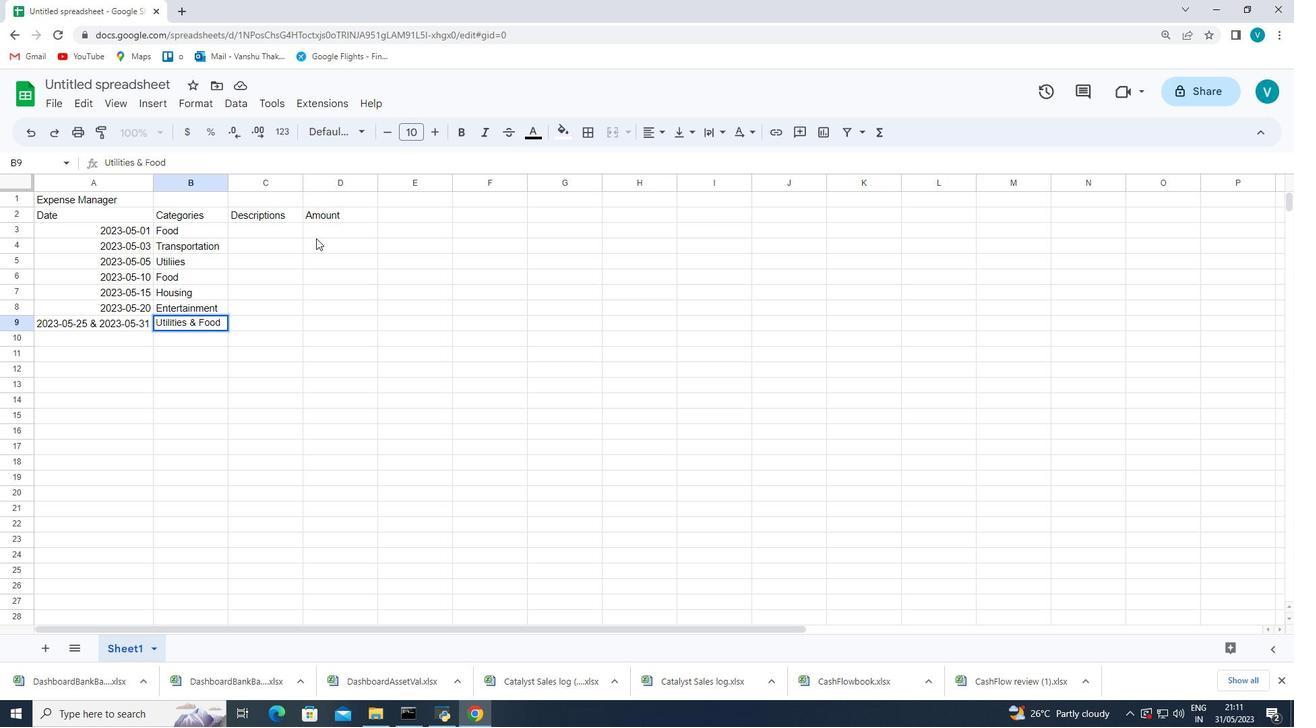 
Action: Mouse pressed left at (266, 238)
Screenshot: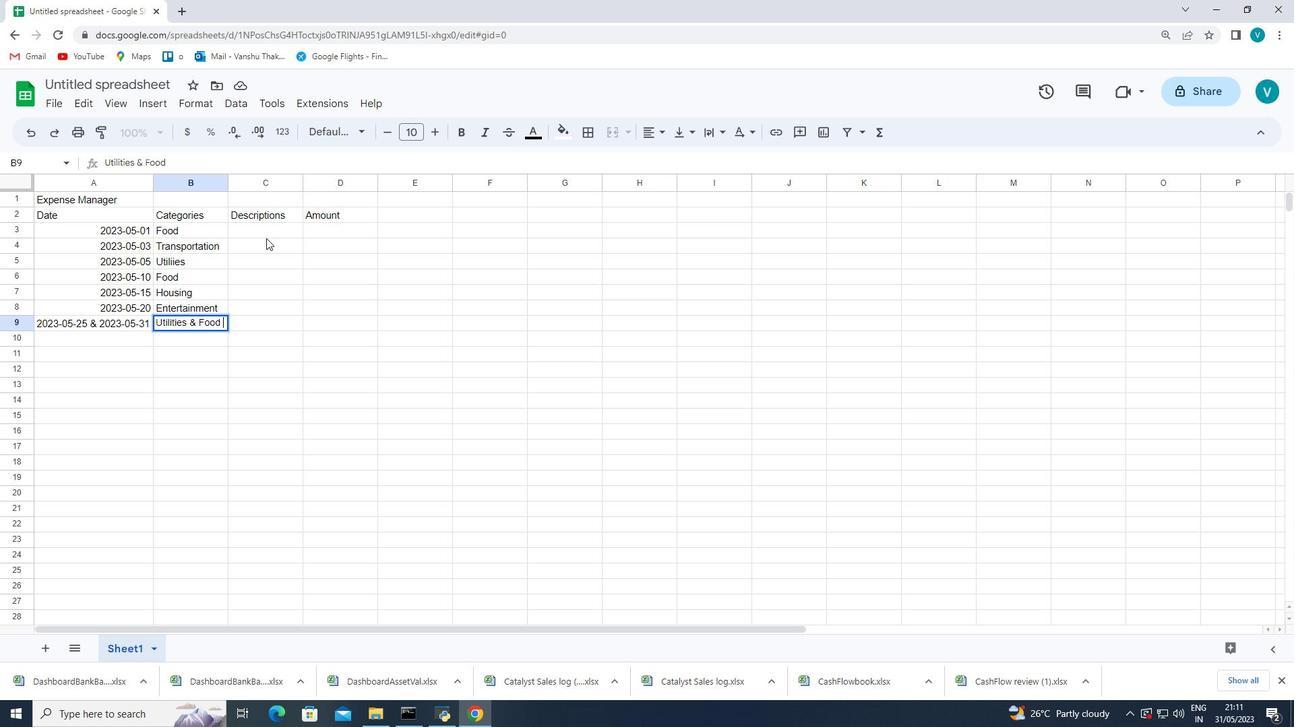 
Action: Mouse moved to (532, 249)
Screenshot: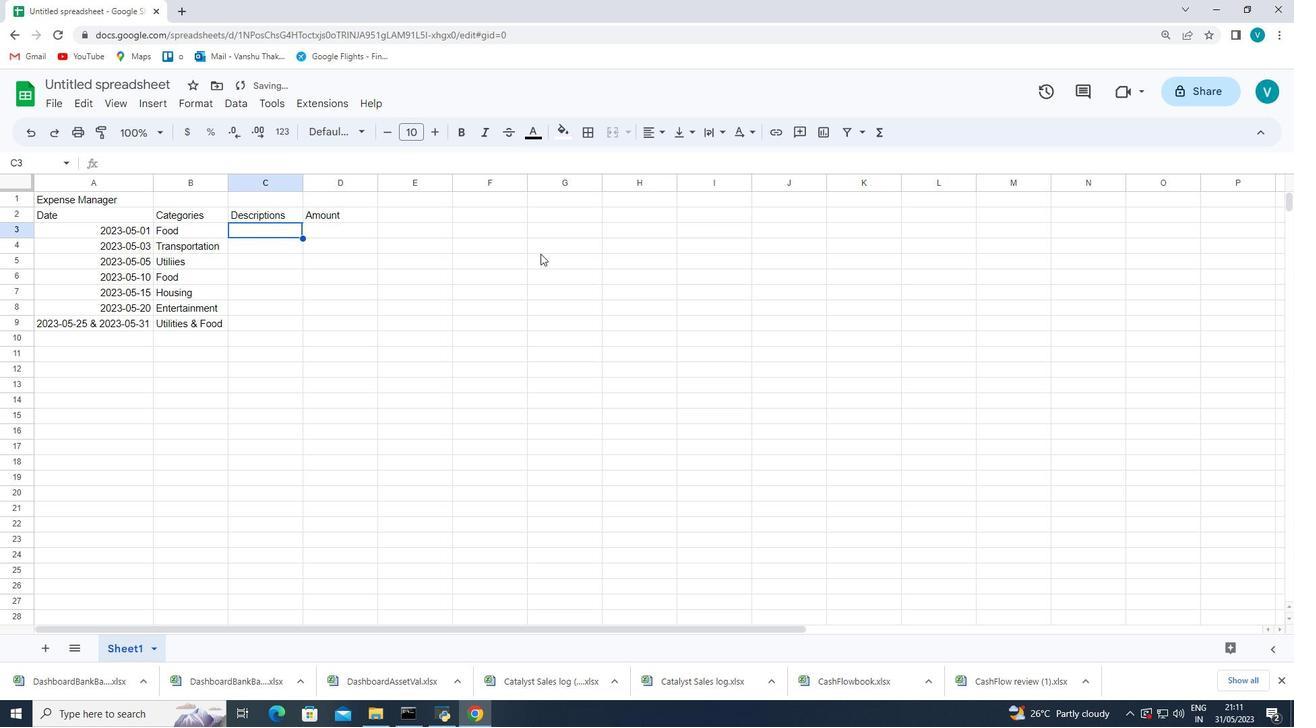
Action: Key pressed <Key.shift_r><Key.shift_r>Grocery<Key.space><Key.shift_r>Store<Key.space><Key.enter><Key.shift_r><Key.shift_r><Key.shift_r><Key.shift_r><Key.shift_r>Bus<Key.space><Key.shift_r>Fare<Key.enter><Key.shift_r><Key.shift_r><Key.shift_r>Internet<Key.space><Key.shift_r>Bill<Key.enter><Key.shift_r>RES<Key.backspace><Key.backspace>estu<Key.insert><Key.backspace>aurent<Key.space><Key.enter><Key.shift_r>Rent<Key.space><Key.enter><Key.shift_r><Key.shift_r><Key.shift_r><Key.shift_r><Key.shift_r><Key.shift_r><Key.shift_r><Key.shift_r><Key.shift_r>Movie<Key.space><Key.shift_r>Tickets<Key.space><Key.shift_r><Key.enter><Key.shift_r><Key.shift_r><Key.shift_r><Key.shift_r><Key.shift_r><Key.shift_r><Key.shift_r>Electricity<Key.space><Key.shift_r>Bill<Key.space><Key.shift_r><Key.shift_r><Key.shift_r><Key.shift_r><Key.shift_r><Key.shift_r><Key.shift_r><Key.shift_r><Key.shift_r><Key.shift_r><Key.shift_r><Key.shift_r><Key.shift_r><Key.shift_r><Key.shift_r><Key.shift_r><Key.shift_r><Key.shift_r><Key.shift_r><Key.shift_r><Key.shift_r><Key.shift_r><Key.shift_r><Key.shift_r><Key.shift_r><Key.shift_r><Key.shift_r><Key.shift_r><Key.shift_r><Key.shift_r><Key.shift_r><Key.shift_r><Key.shift_r><Key.shift_r><Key.shift_r><Key.shift_r><Key.shift_r><Key.shift_r><Key.shift_r><Key.shift_r><Key.shift_r><Key.shift_r><Key.shift_r>&<Key.space><Key.shift_r><Key.shift_r><Key.shift_r><Key.shift_r><Key.shift_r><Key.shift_r><Key.shift_r><Key.shift_r><Key.shift_r><Key.shift_r><Key.shift_r>Grocery<Key.space><Key.shift_r>Store<Key.space>
Screenshot: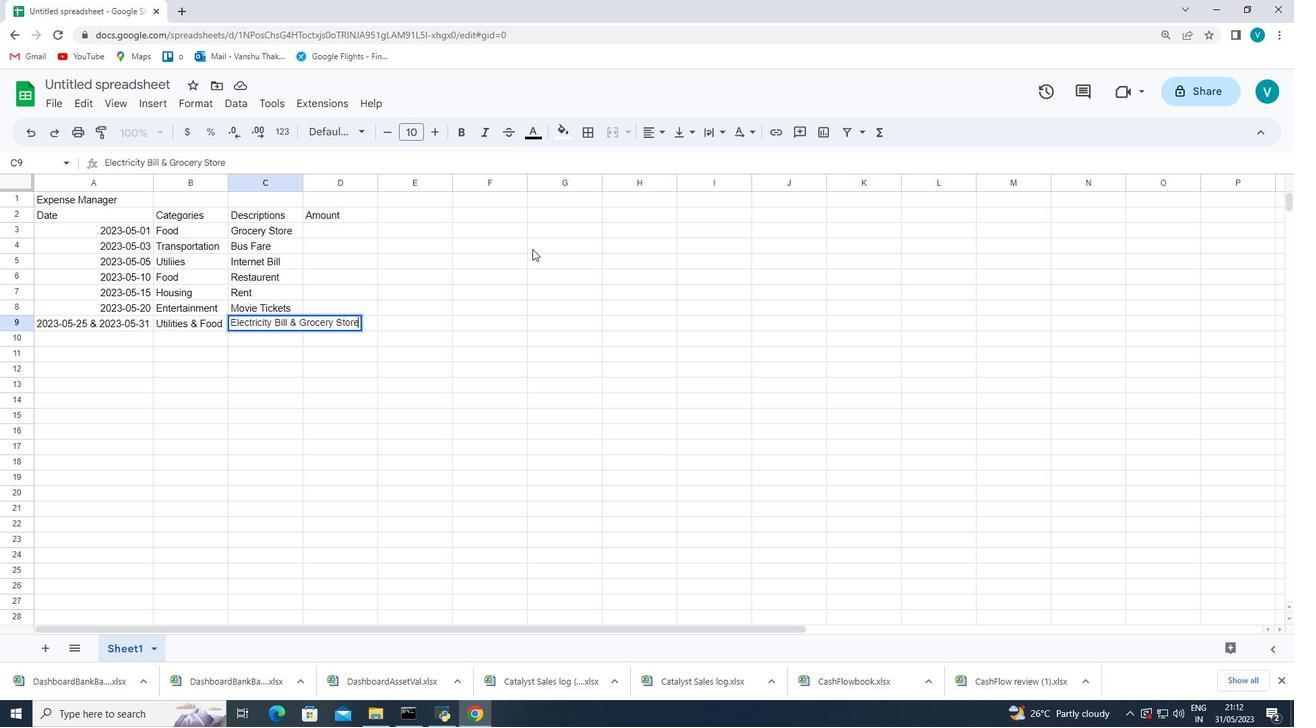 
Action: Mouse moved to (483, 408)
Screenshot: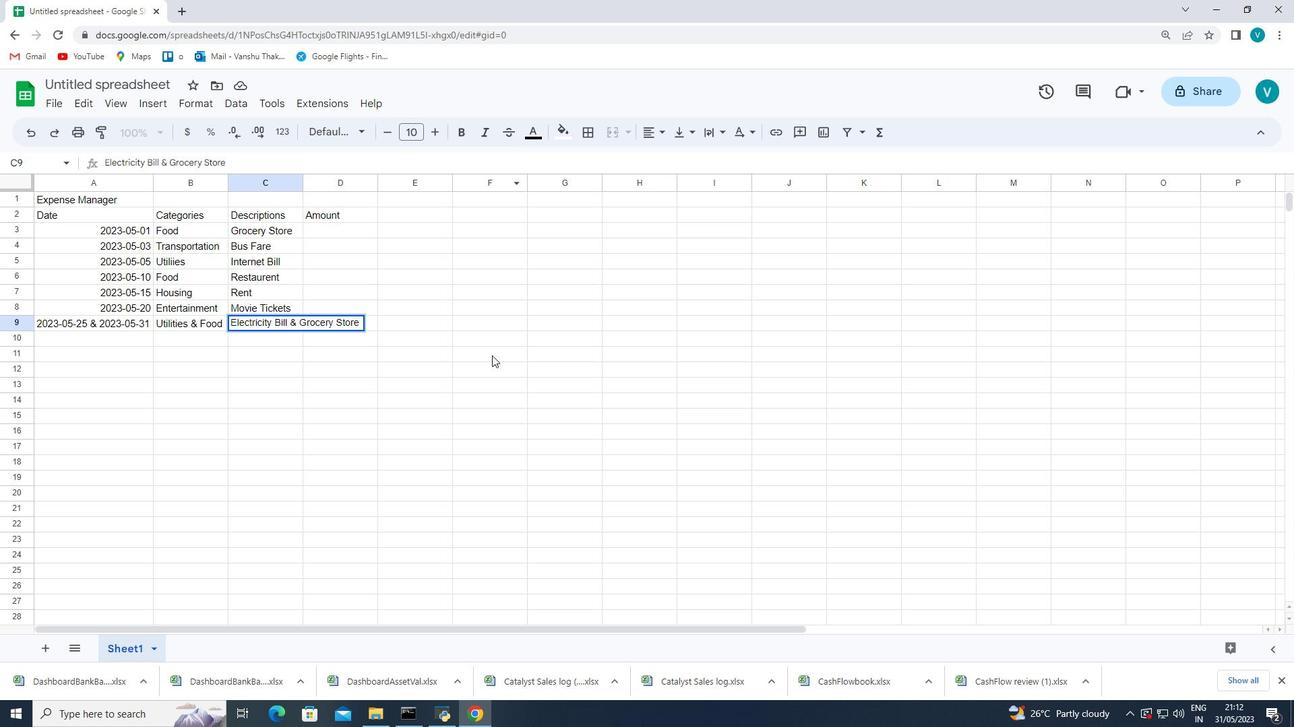 
Action: Mouse pressed left at (483, 408)
Screenshot: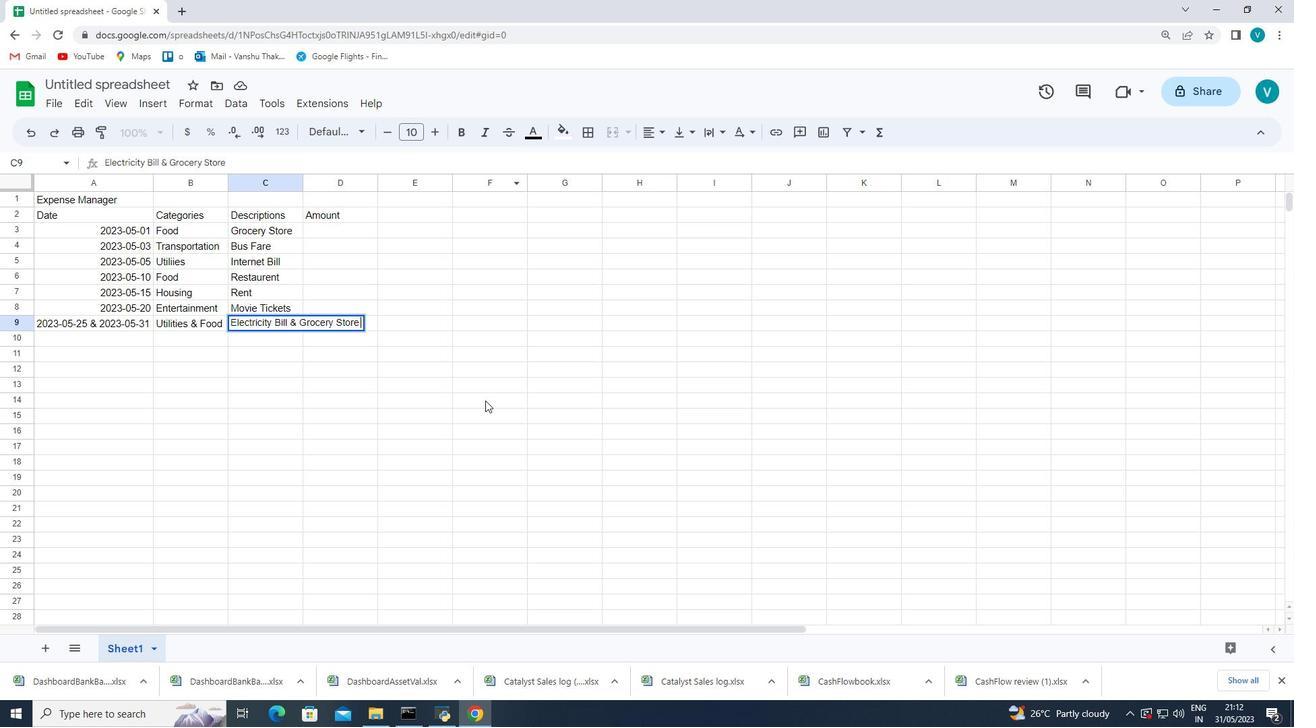 
Action: Mouse moved to (305, 177)
Screenshot: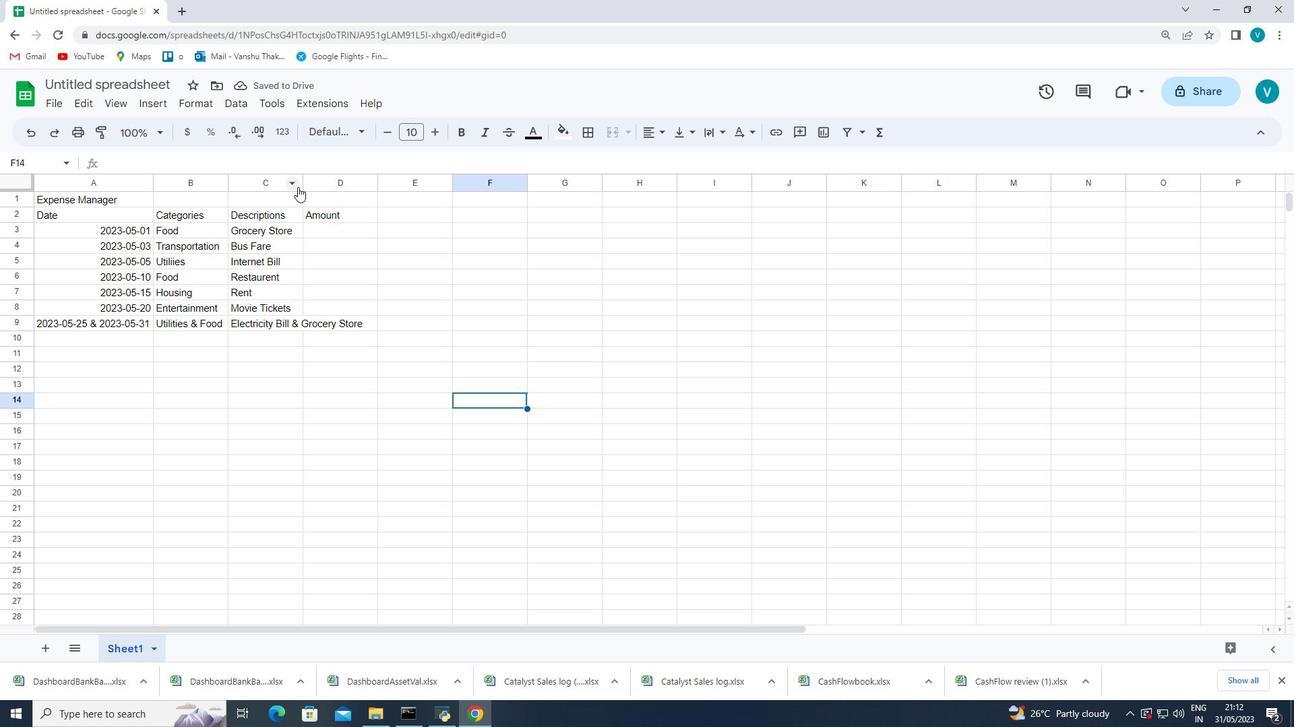 
Action: Mouse pressed left at (305, 177)
Screenshot: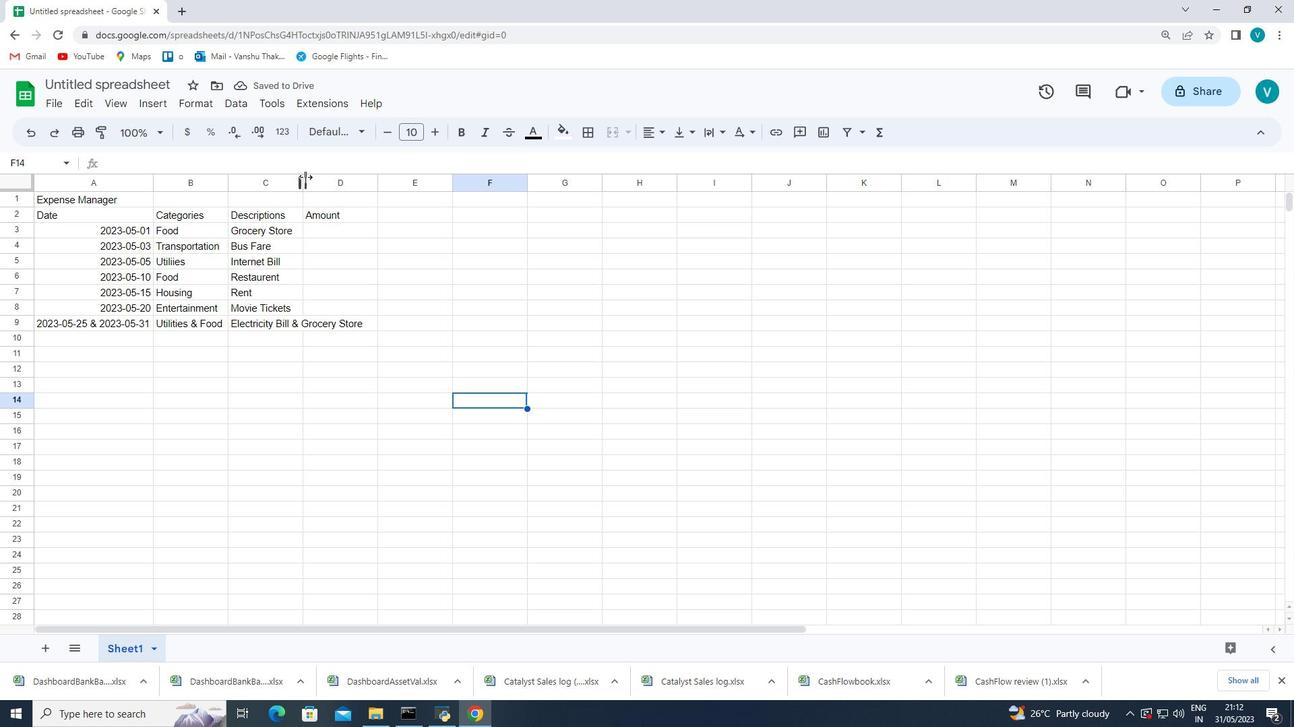 
Action: Mouse pressed left at (305, 177)
Screenshot: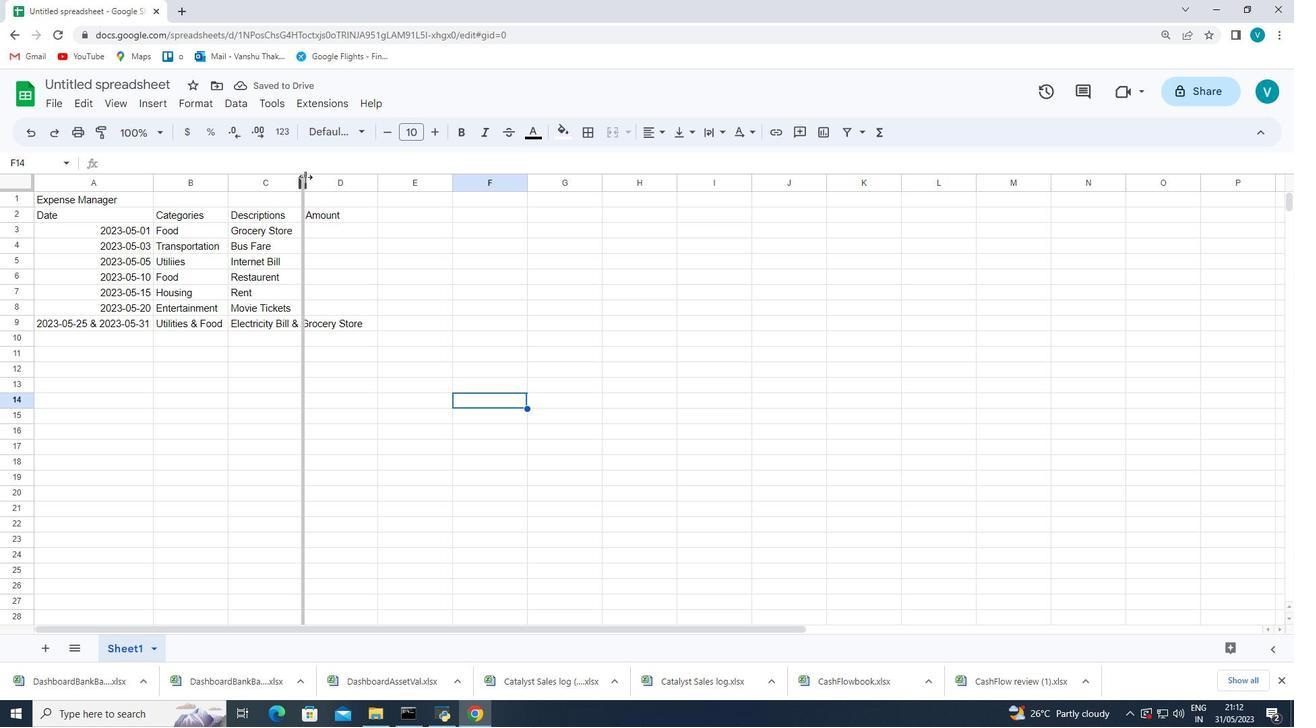 
Action: Mouse moved to (230, 179)
Screenshot: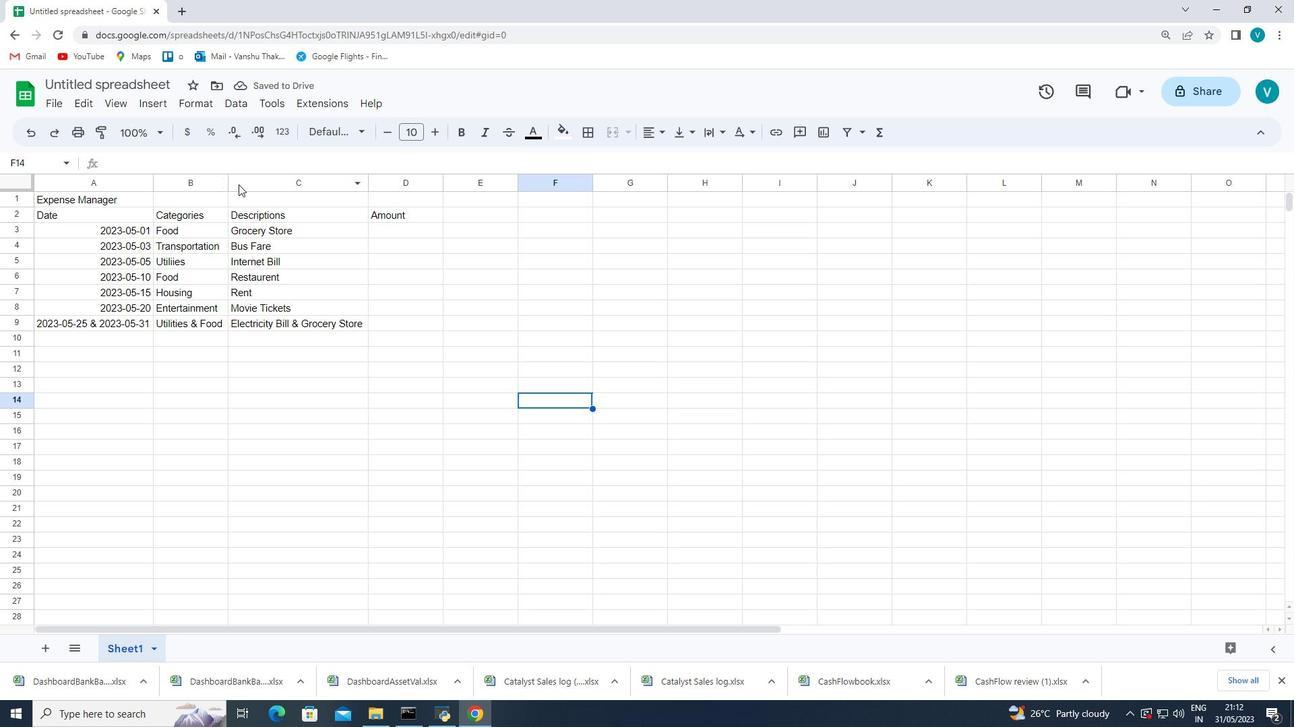 
Action: Mouse pressed left at (230, 179)
Screenshot: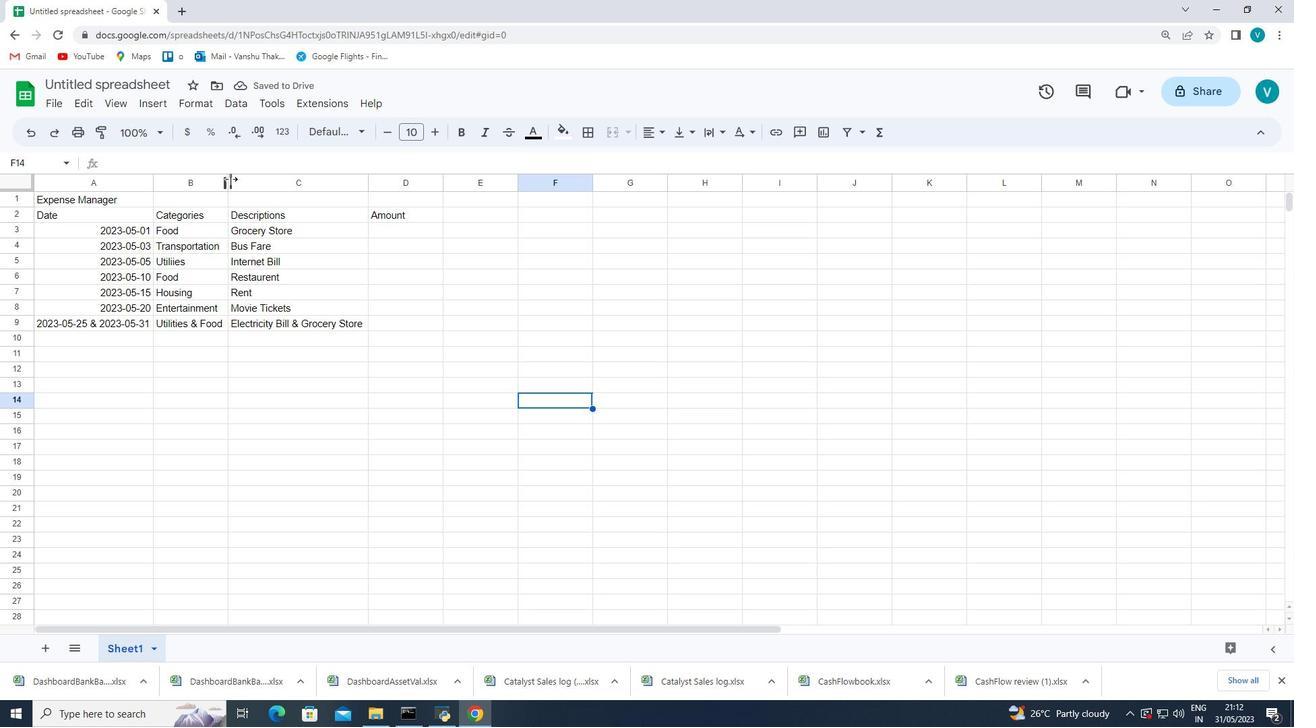 
Action: Mouse pressed left at (230, 179)
Screenshot: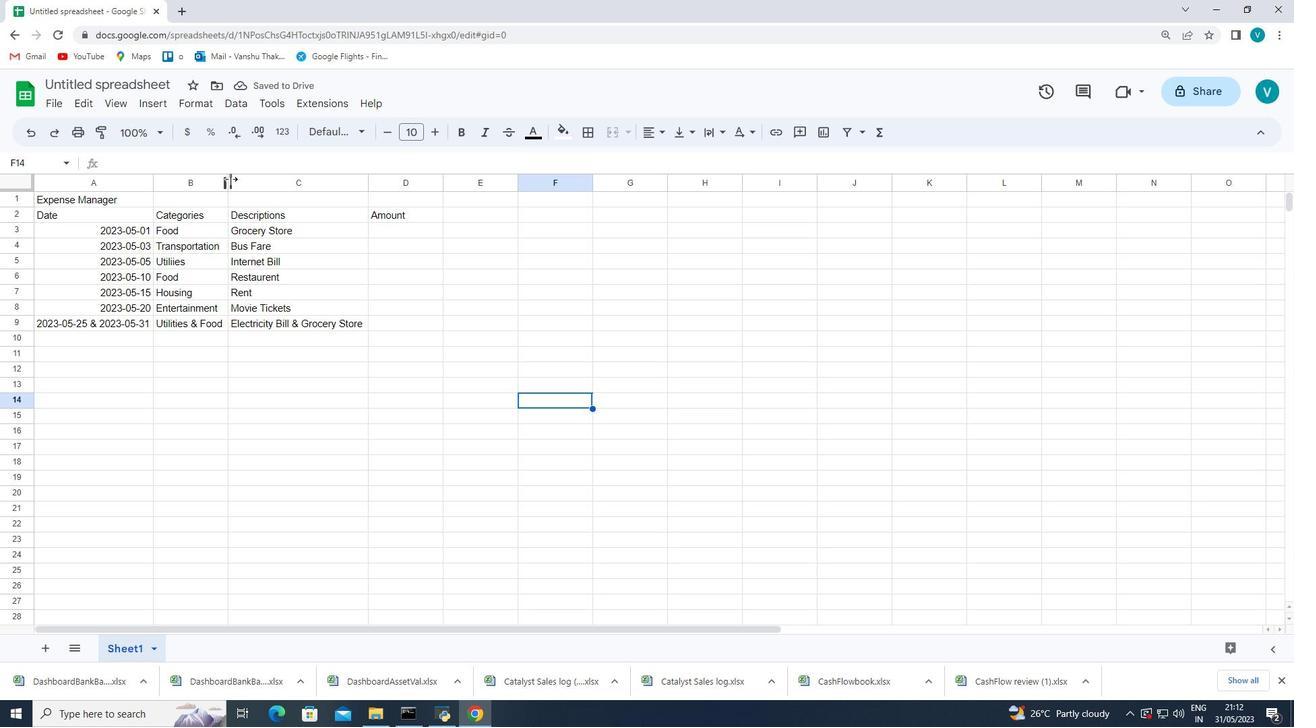 
Action: Mouse moved to (153, 178)
Screenshot: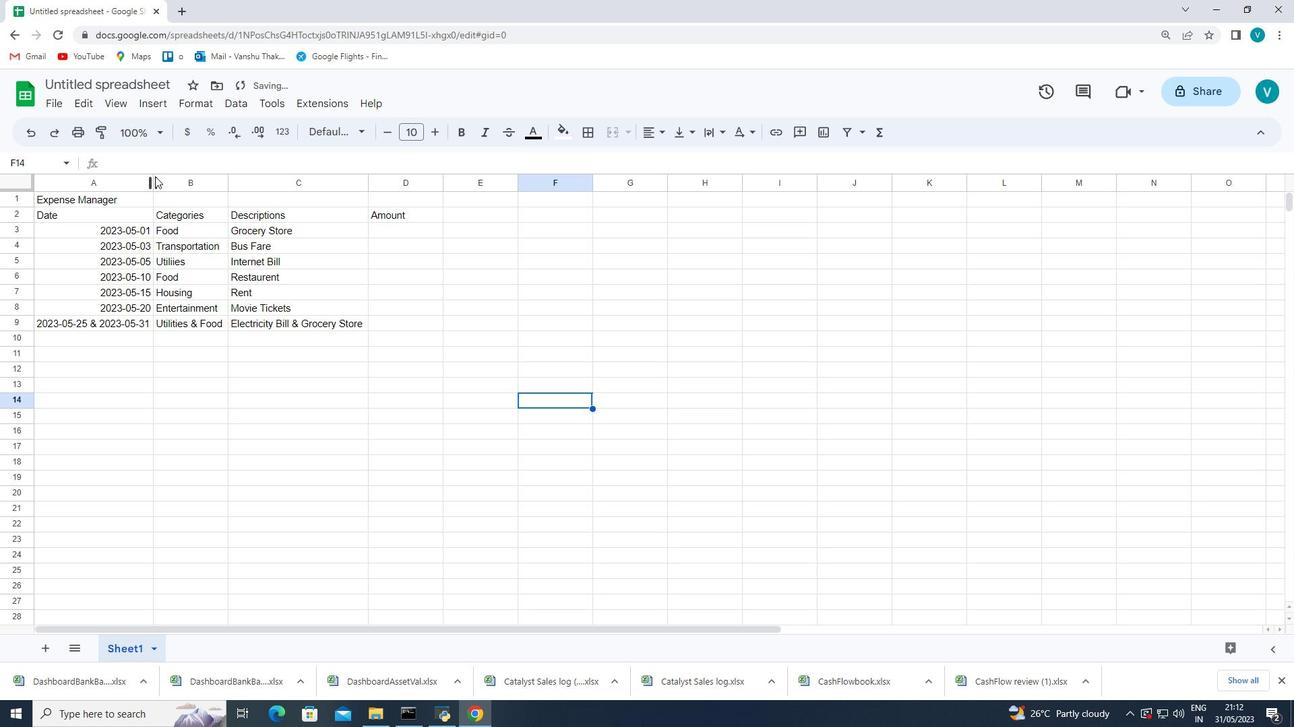 
Action: Mouse pressed left at (153, 178)
Screenshot: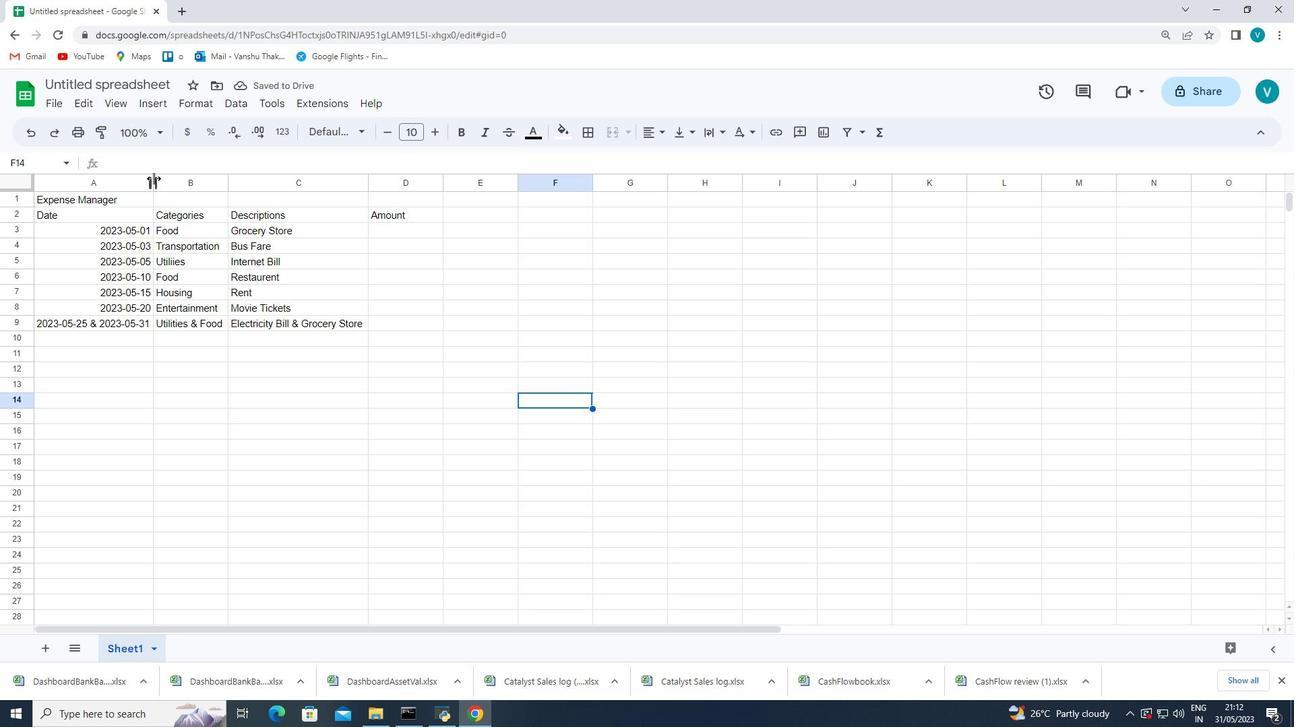 
Action: Mouse pressed left at (153, 178)
Screenshot: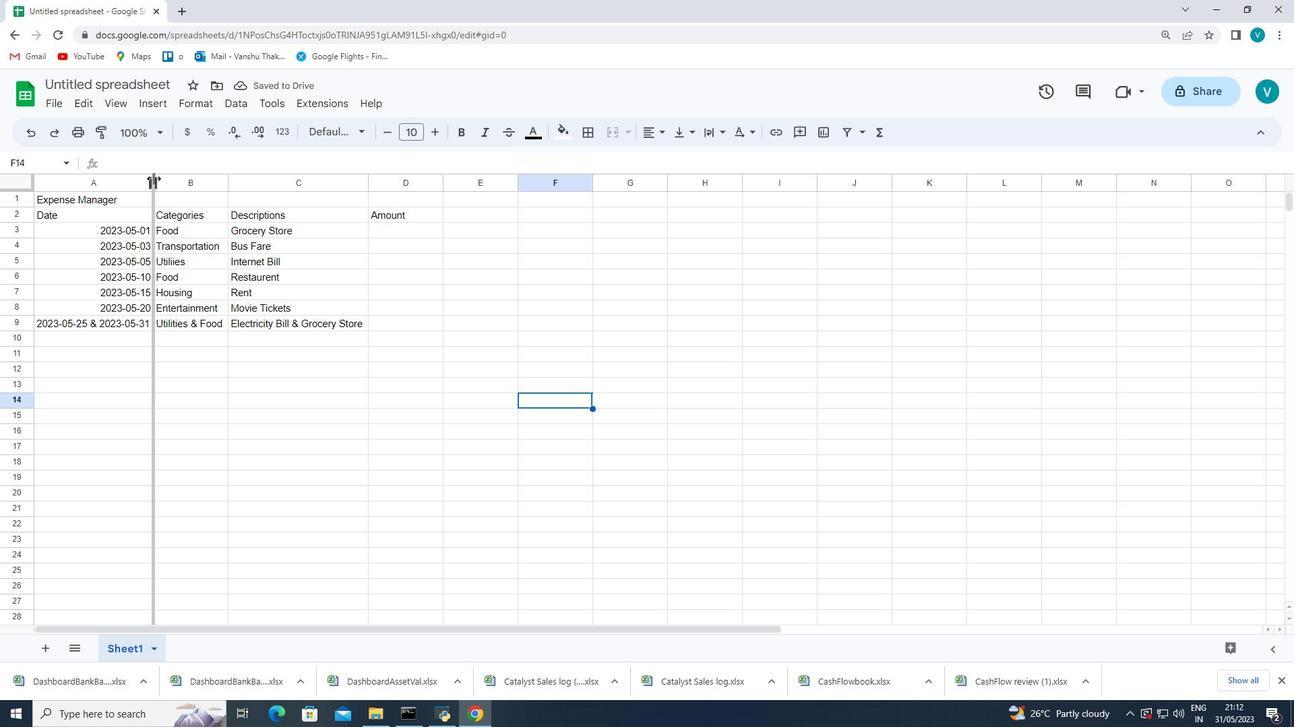 
Action: Mouse moved to (407, 266)
Screenshot: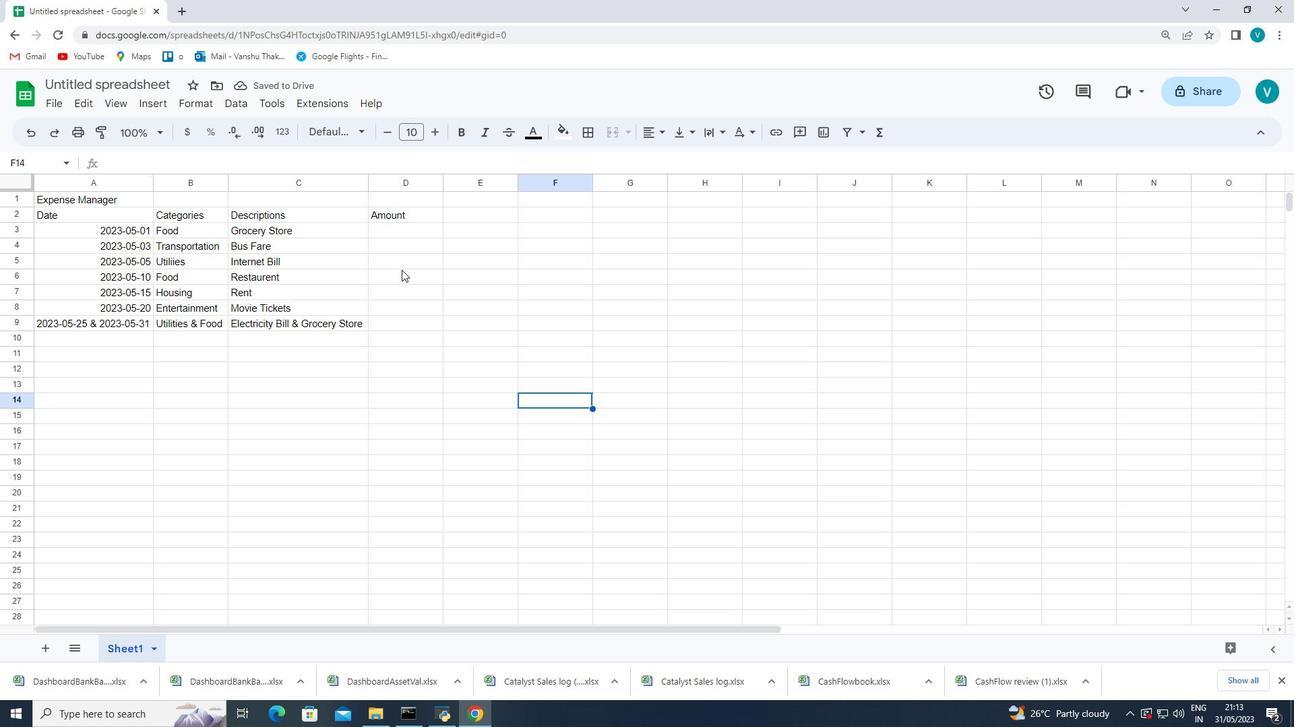 
Action: Mouse pressed left at (407, 266)
Screenshot: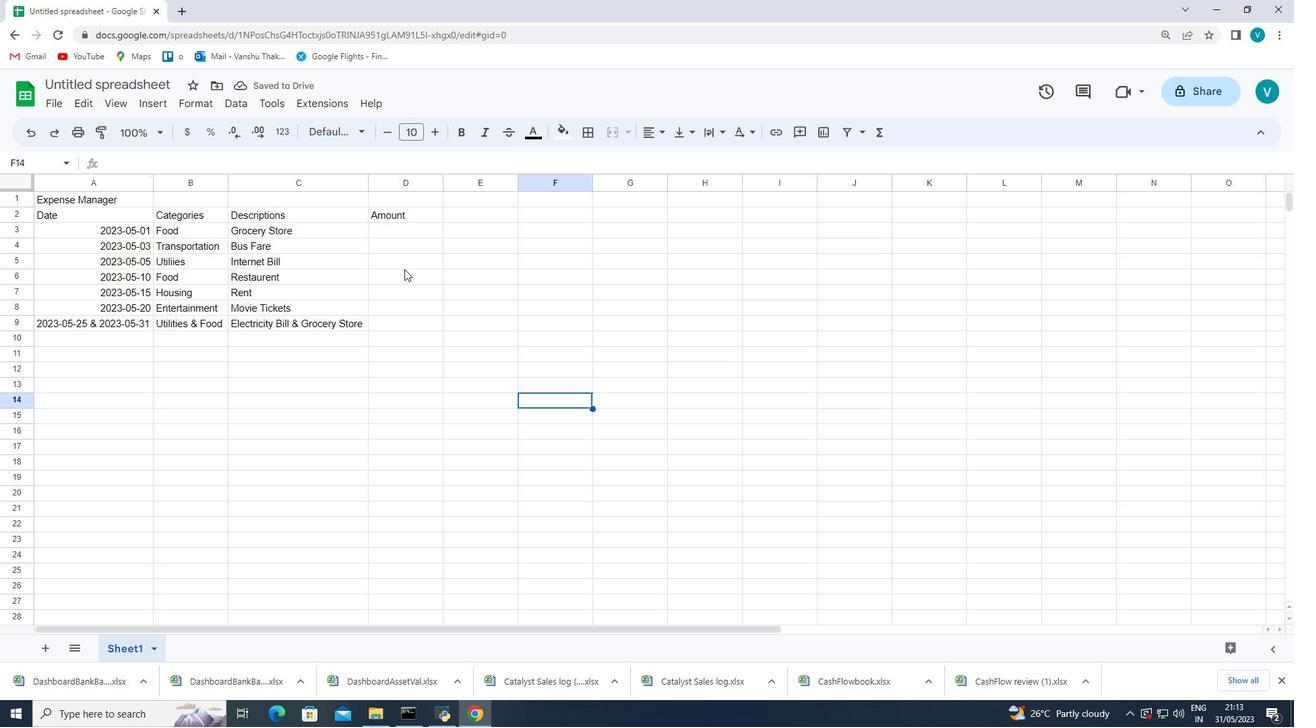 
Action: Mouse moved to (399, 229)
Screenshot: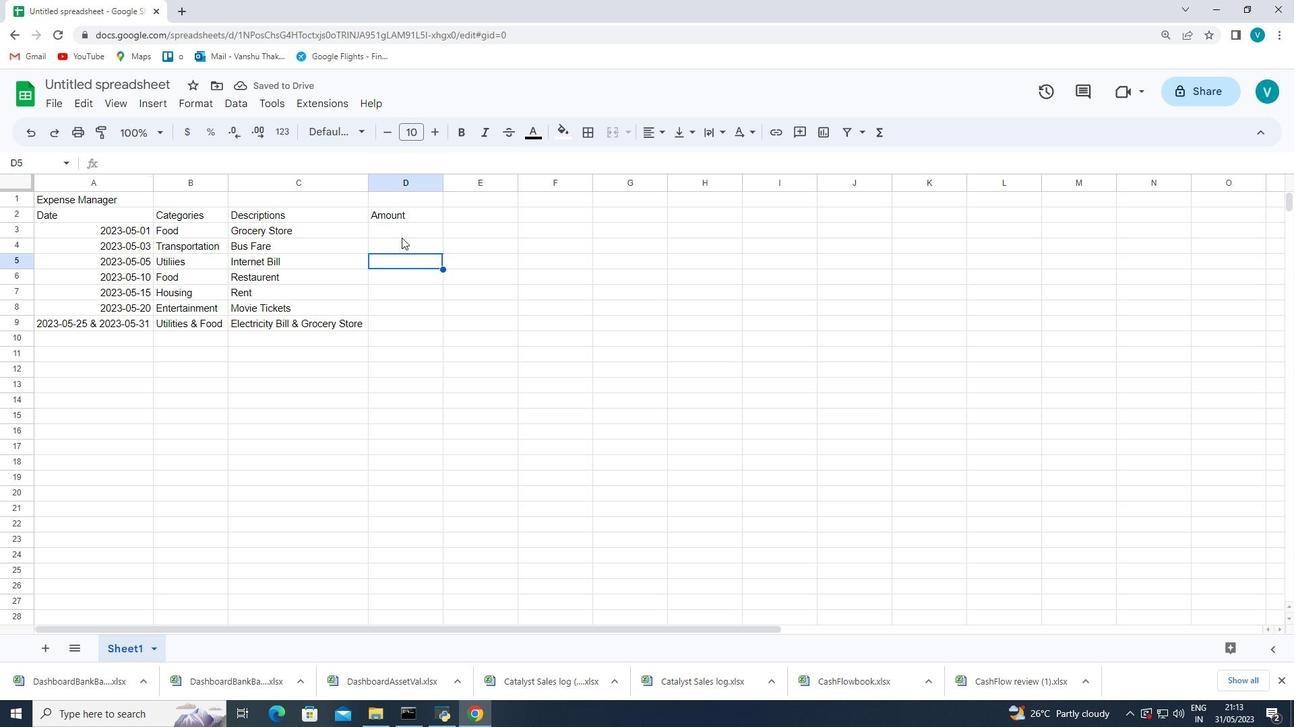 
Action: Mouse pressed left at (399, 229)
Screenshot: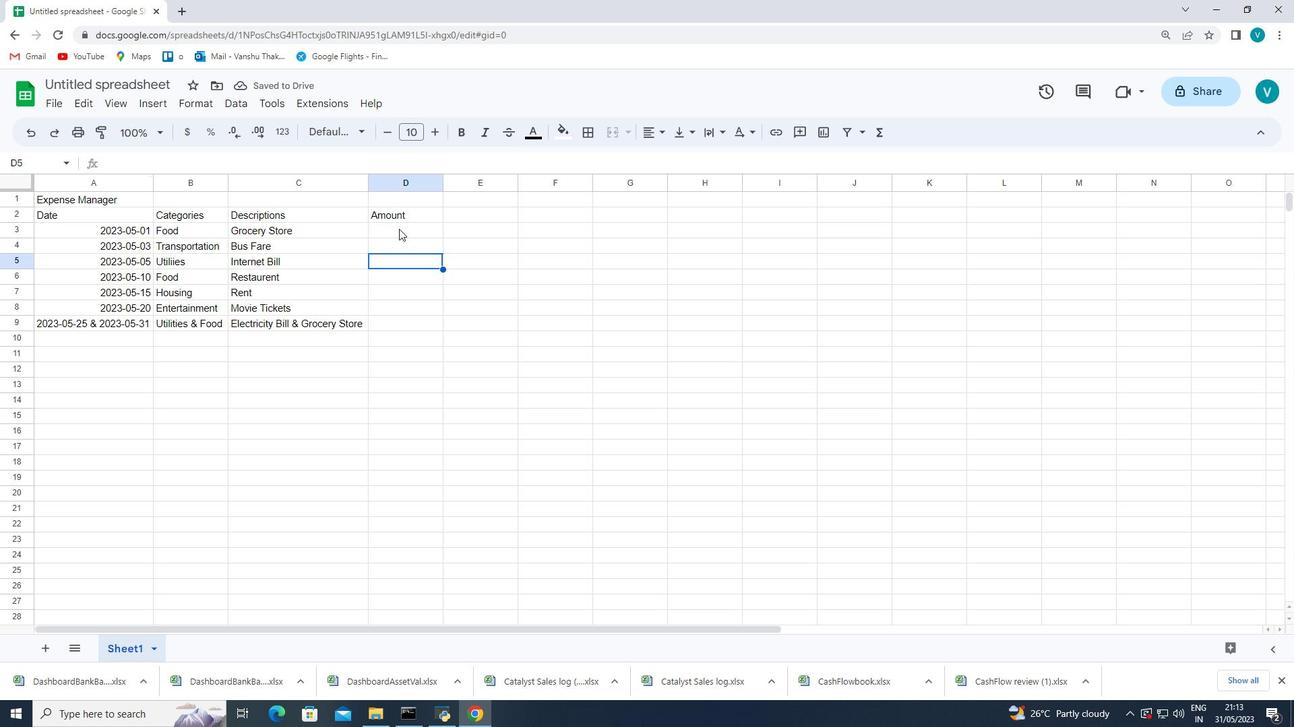 
Action: Mouse pressed left at (399, 229)
Screenshot: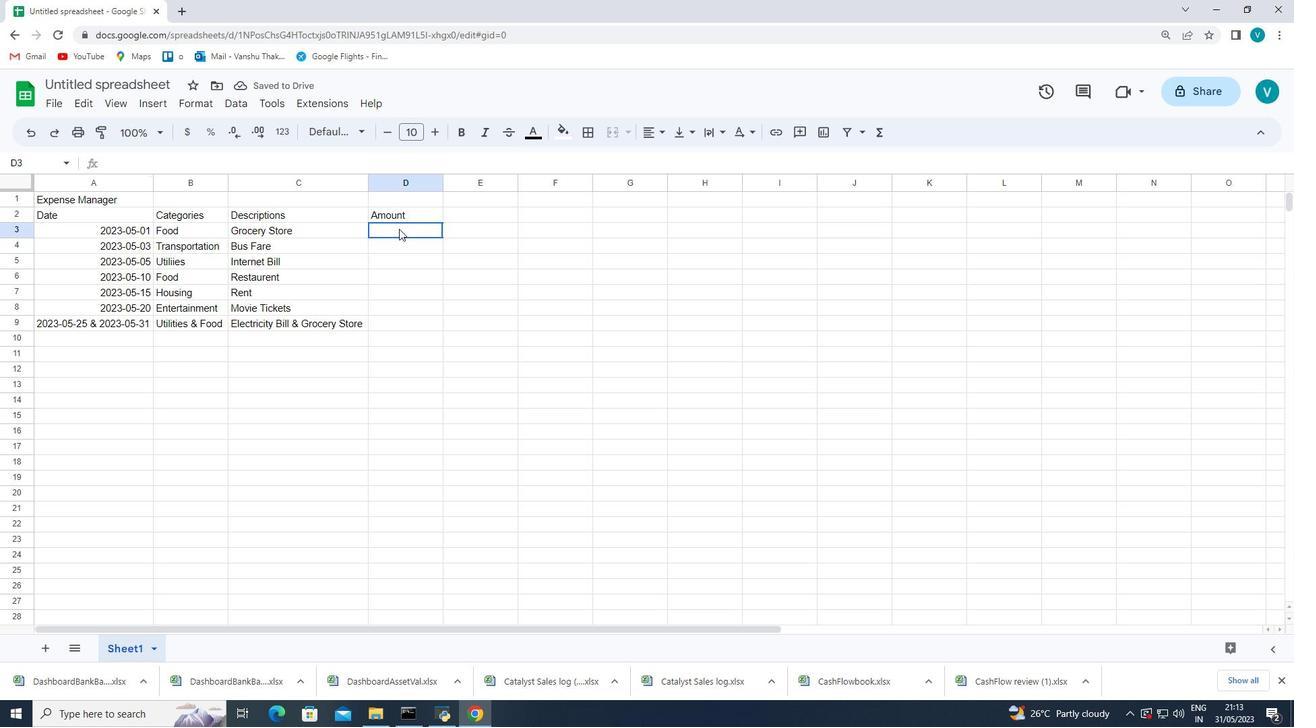
Action: Mouse moved to (378, 252)
Screenshot: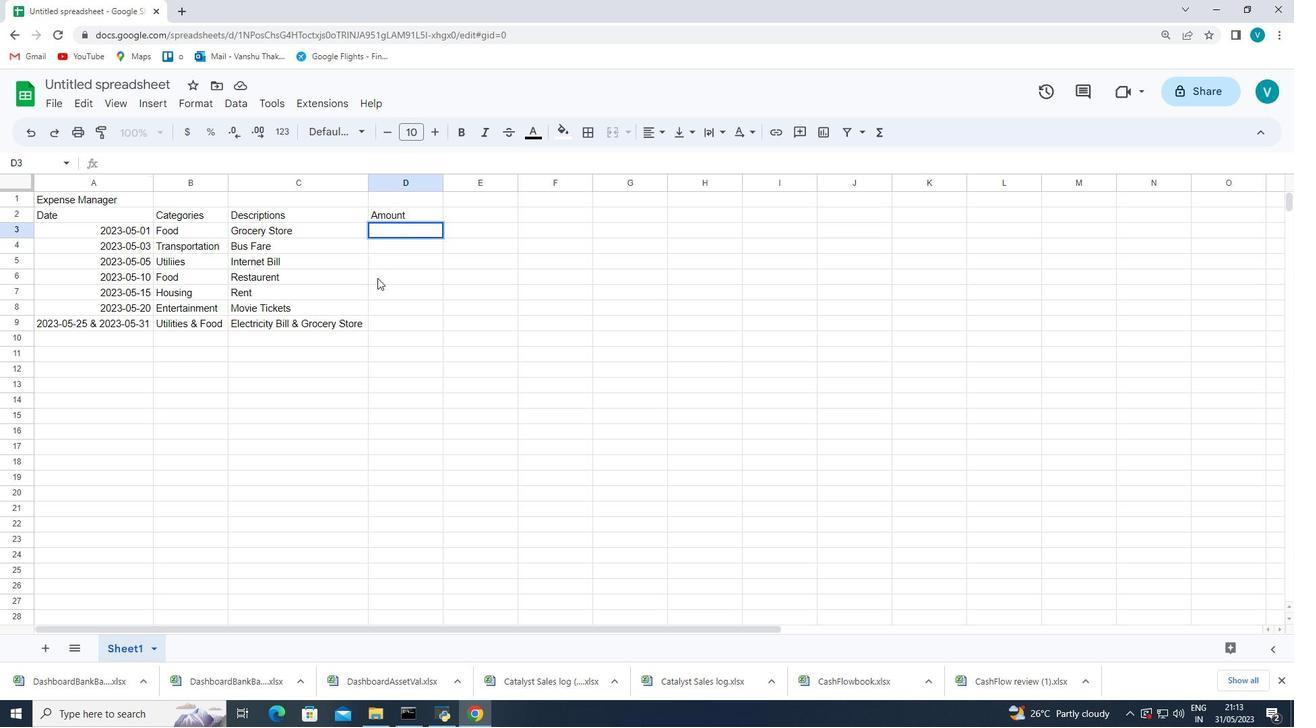 
Action: Mouse pressed left at (378, 252)
Screenshot: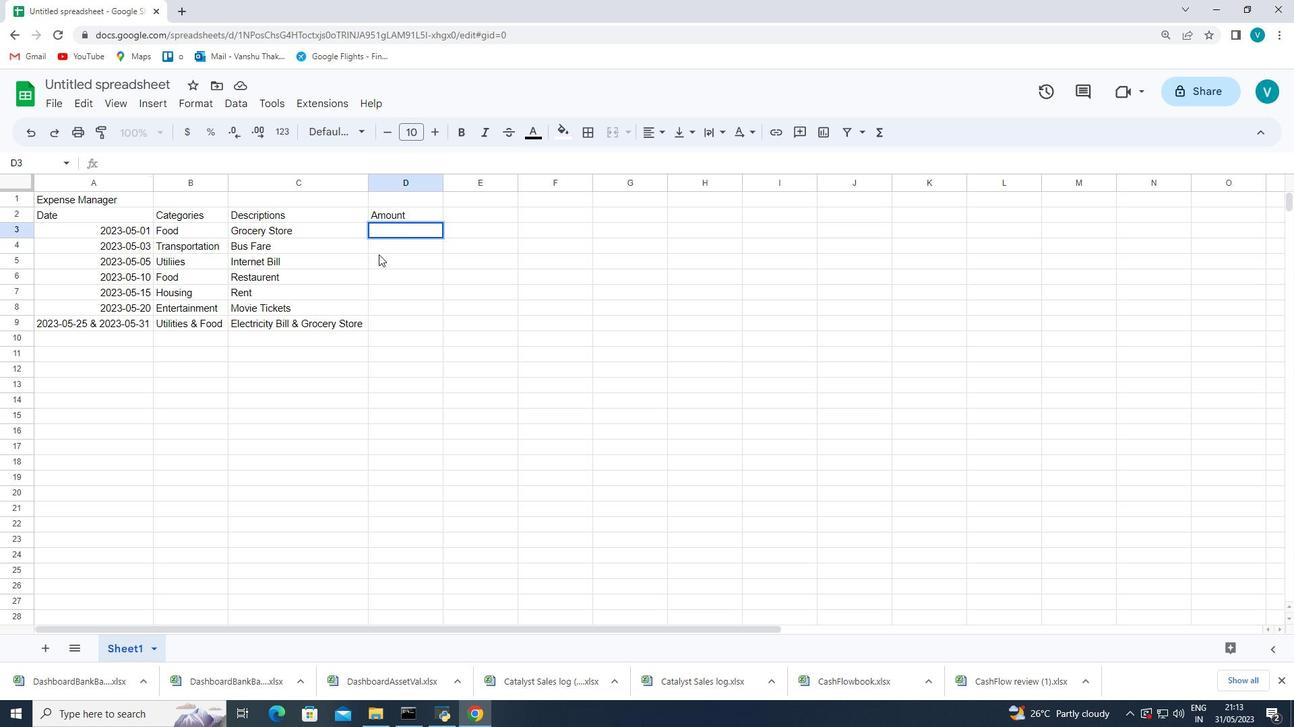 
Action: Mouse moved to (381, 237)
Screenshot: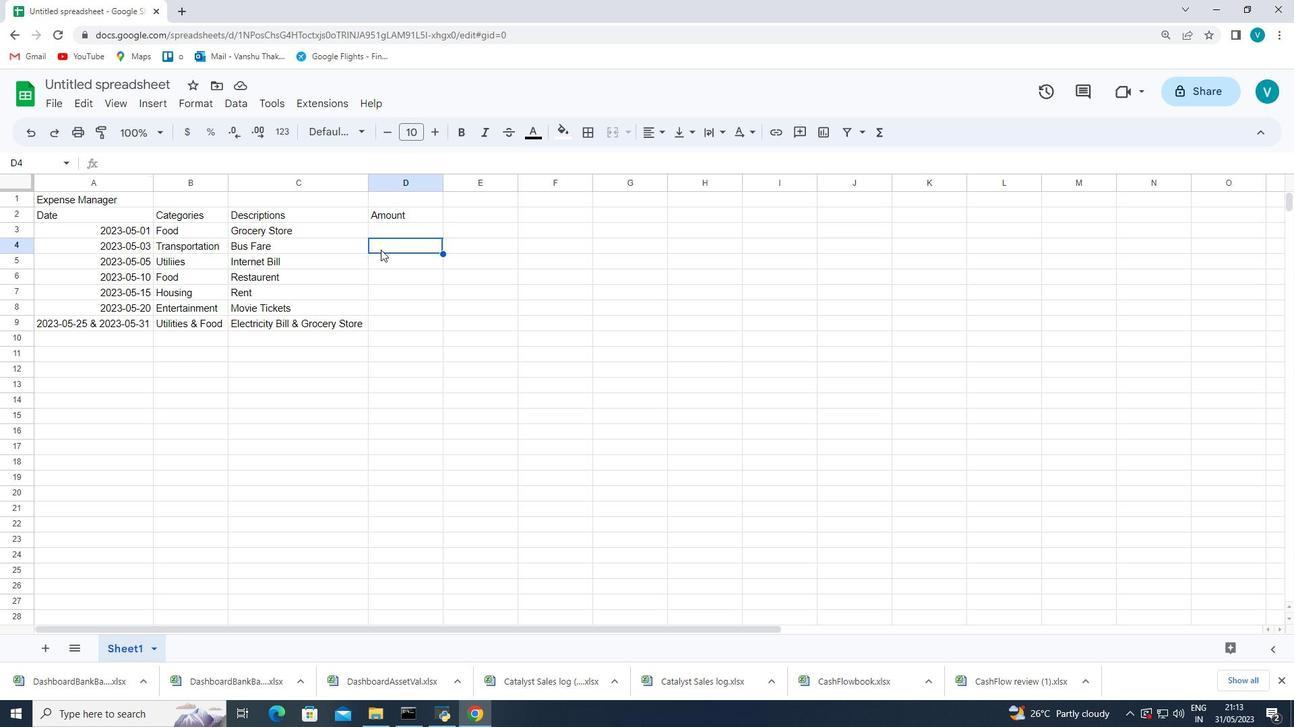 
Action: Mouse pressed left at (381, 237)
Screenshot: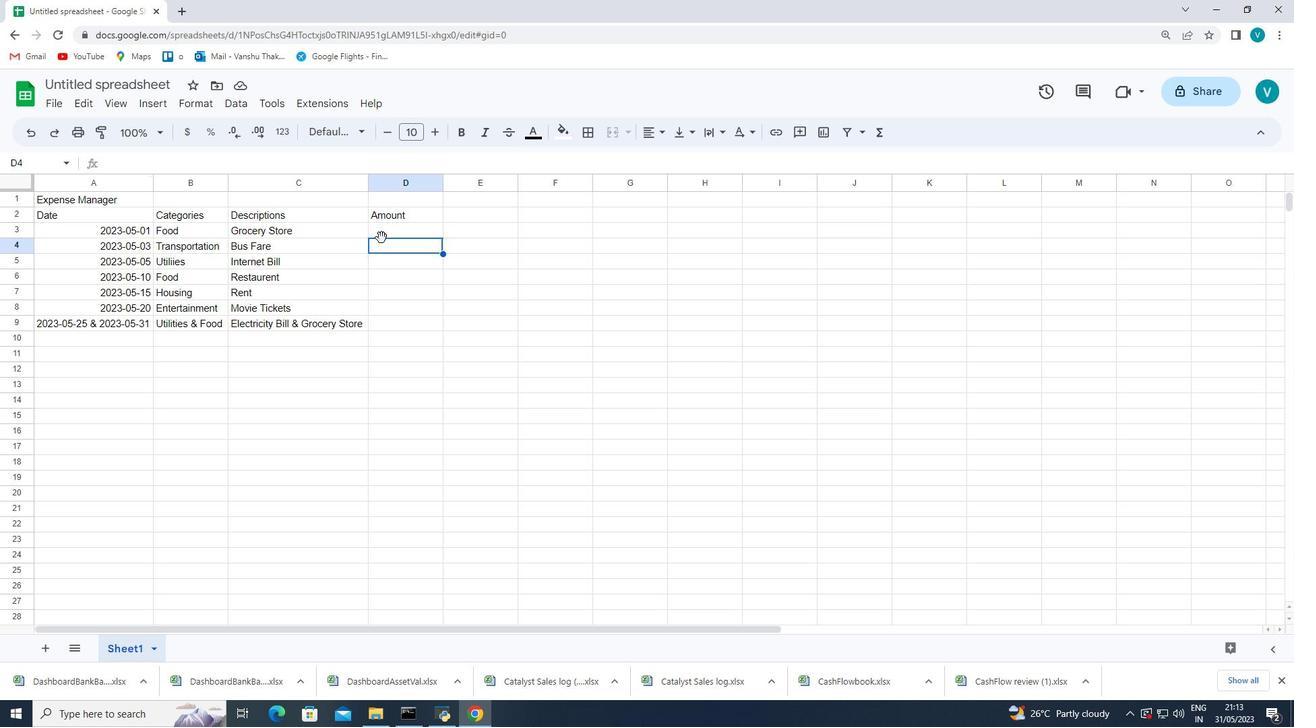 
Action: Mouse moved to (386, 226)
Screenshot: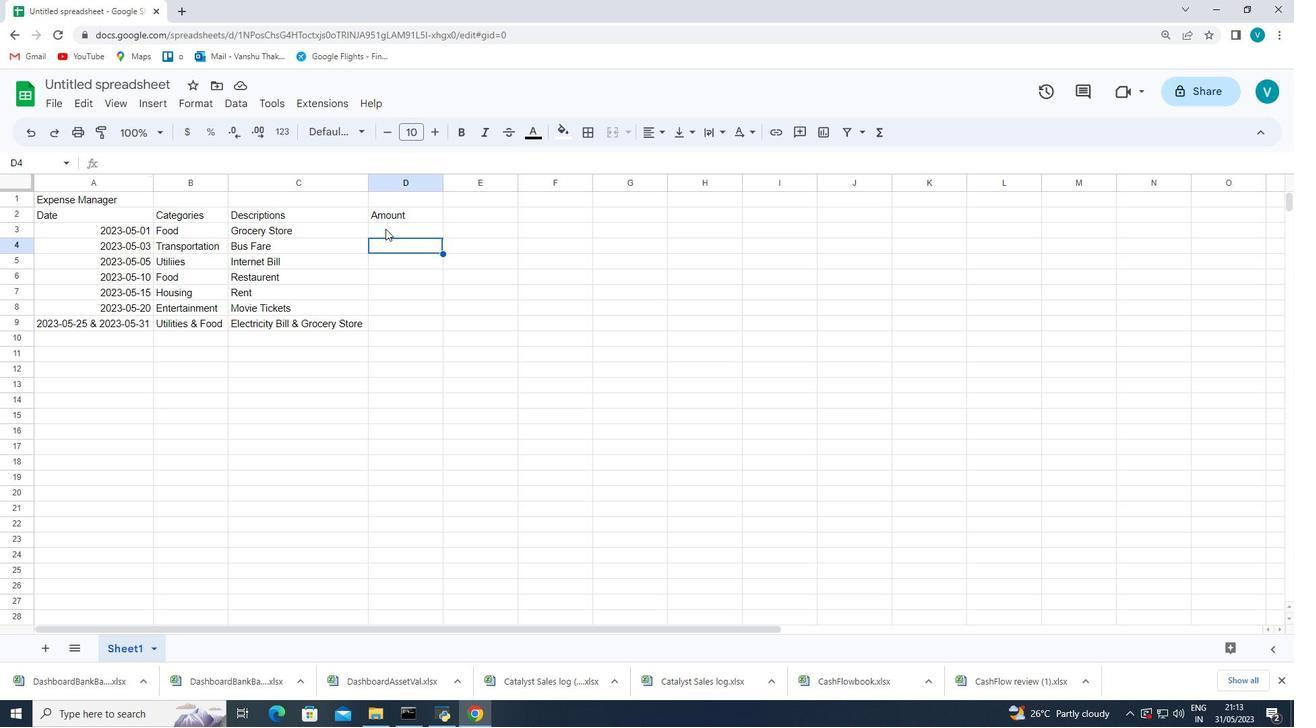 
Action: Mouse pressed left at (386, 226)
Screenshot: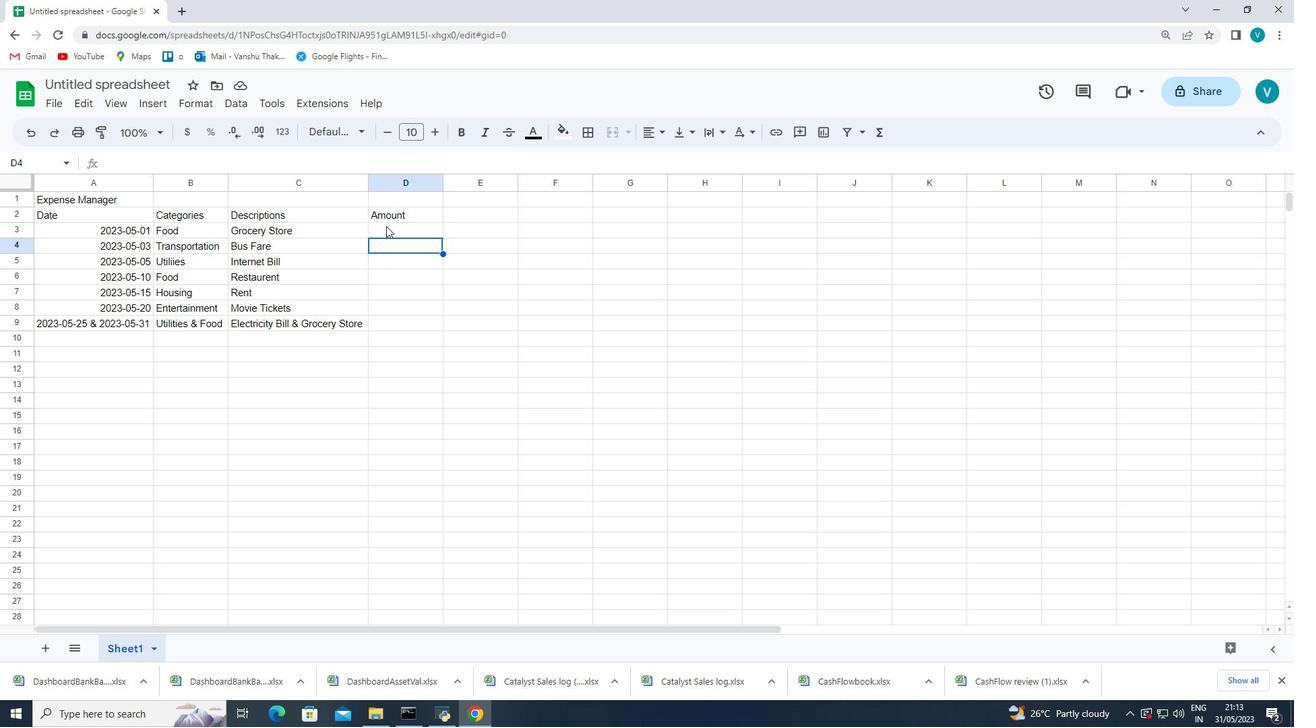 
Action: Mouse moved to (616, 314)
Screenshot: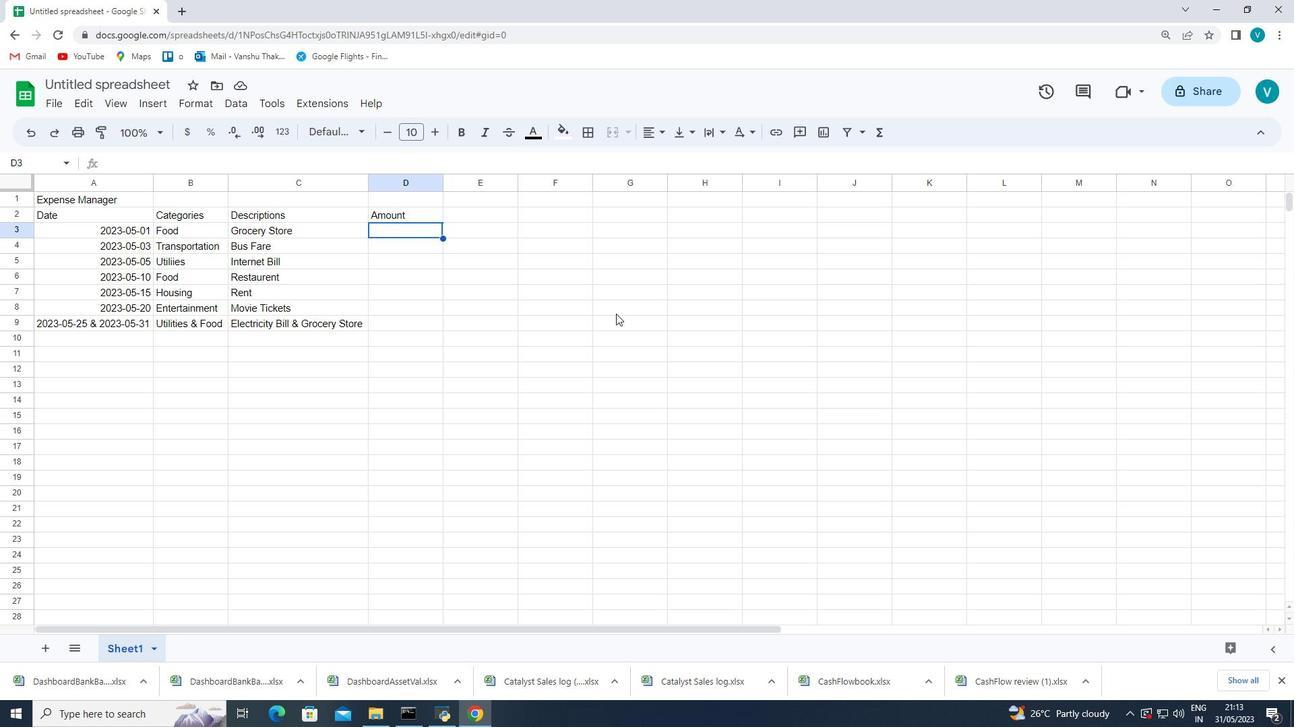
Action: Key pressed <Key.shift_r><Key.shift_r><Key.shift_r><Key.shift_r><Key.shift_r><Key.shift_r><Key.shift_r><Key.shift_r><Key.shift_r><Key.shift_r><Key.shift_r><Key.shift_r>$50<Key.enter><Key.shift_r><Key.shift_r><Key.shift_r><Key.shift_r><Key.shift_r><Key.shift_r><Key.shift_r><Key.shift_r><Key.shift_r>$5<Key.enter><Key.shift_r>$60<Key.shift_r><Key.enter><Key.shift_r><Key.shift_r><Key.shift_r><Key.shift_r><Key.shift_r><Key.shift_r>$30<Key.enter><Key.shift_r><Key.shift_r><Key.shift_r><Key.shift_r><Key.shift_r><Key.shift_r><Key.shift_r><Key.shift_r>$800<Key.enter><Key.shift_r><Key.shift_r>$20<Key.enter><Key.shift_r><Key.shift_r>$70<Key.space><Key.shift_r><Key.shift_r><Key.shift_r><Key.shift_r><Key.shift_r><Key.shift_r><Key.shift_r><Key.shift_r><Key.shift_r><Key.shift_r><Key.shift_r><Key.shift_r><Key.shift_r><Key.shift_r><Key.shift_r><Key.shift_r><Key.shift_r><Key.shift_r><Key.shift_r><Key.shift_r>&<Key.space><Key.shift_r>$40
Screenshot: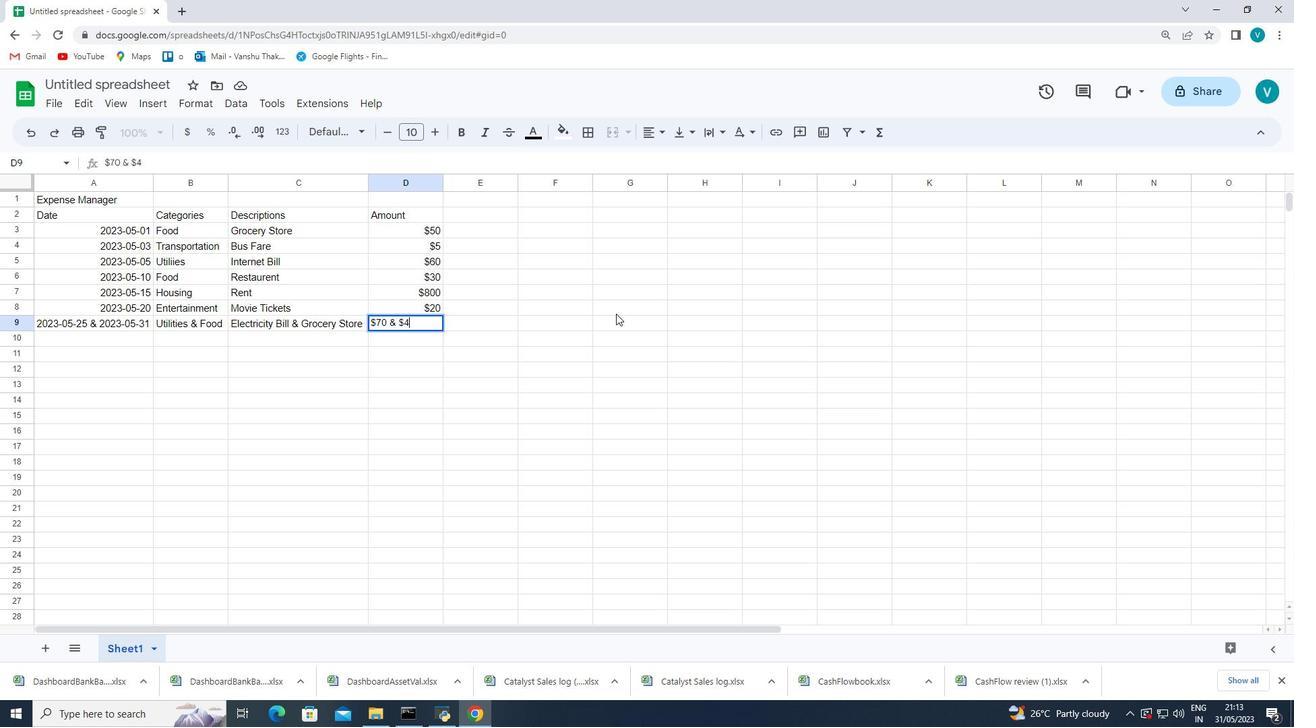 
Action: Mouse moved to (638, 270)
Screenshot: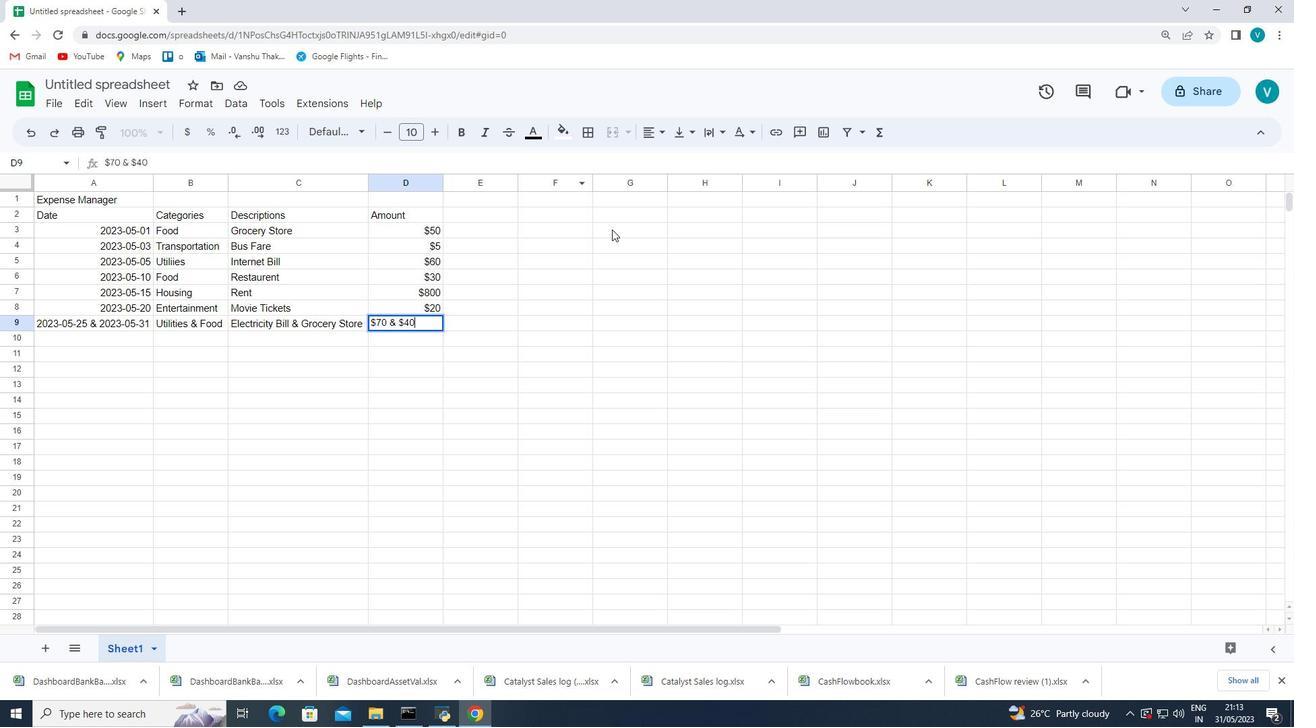 
Action: Mouse pressed left at (638, 270)
Screenshot: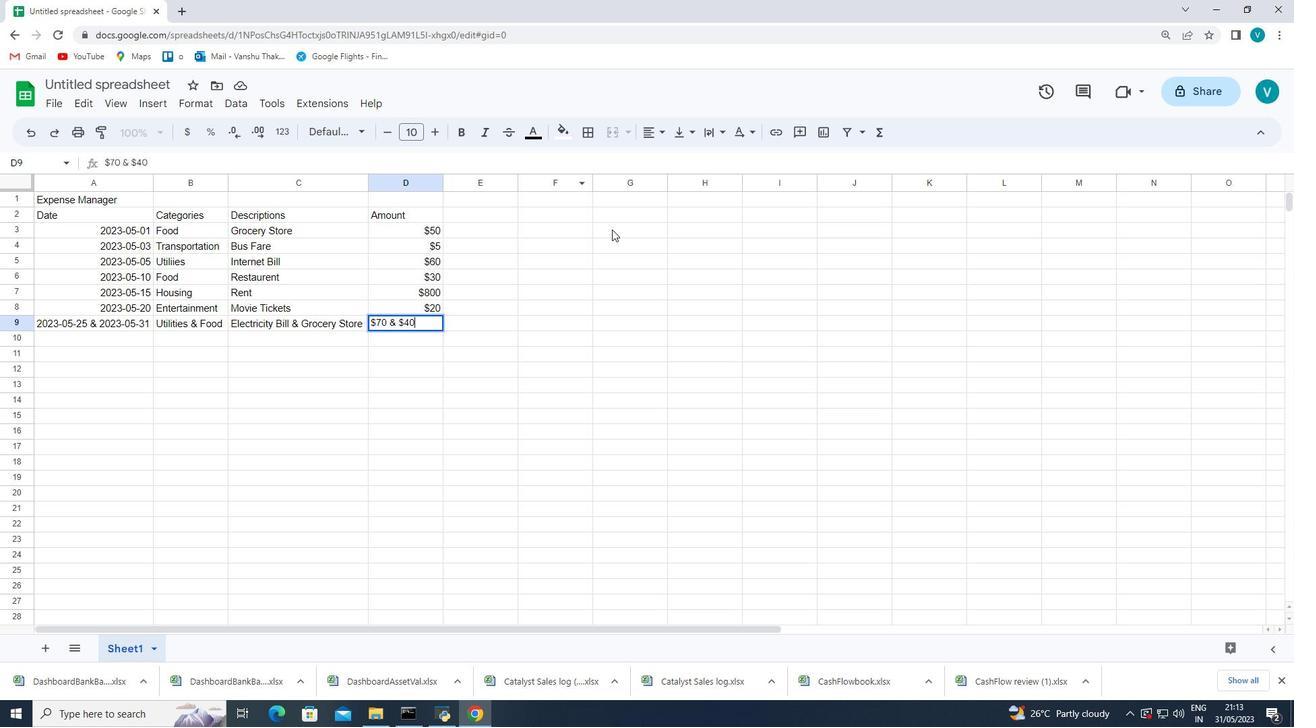
Action: Mouse moved to (443, 186)
Screenshot: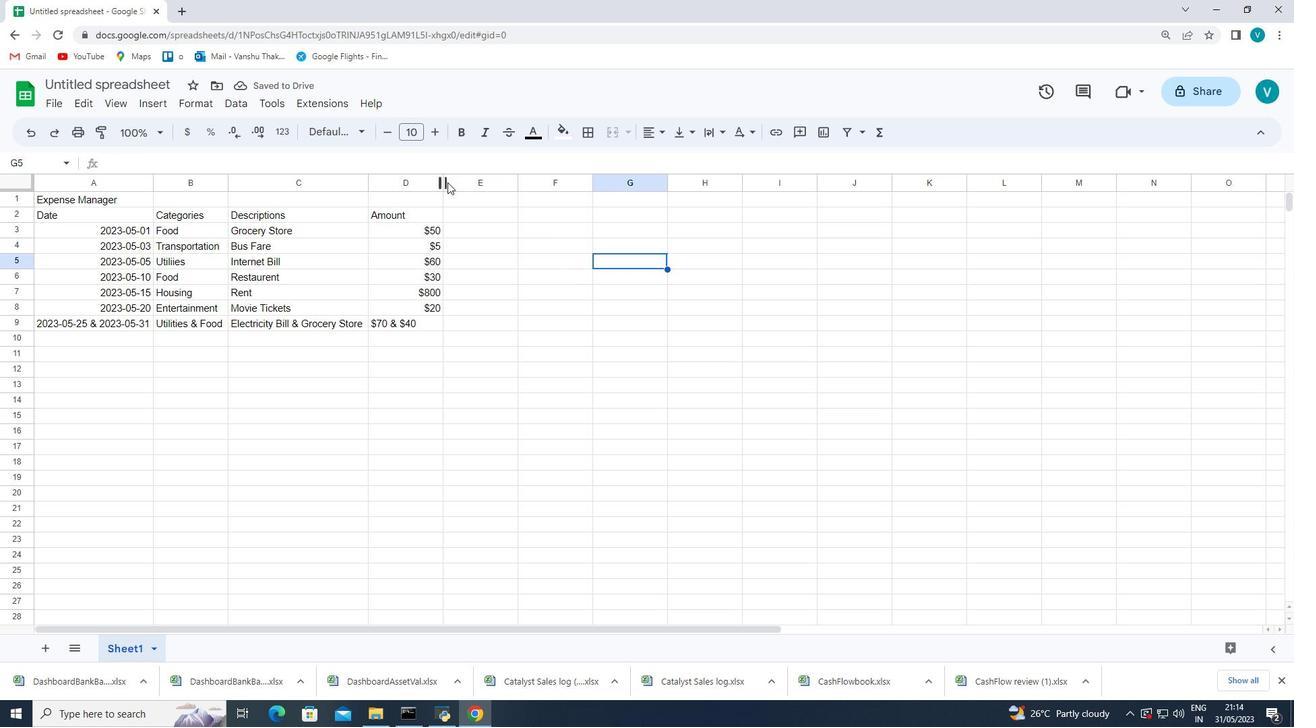 
Action: Mouse pressed left at (443, 186)
Screenshot: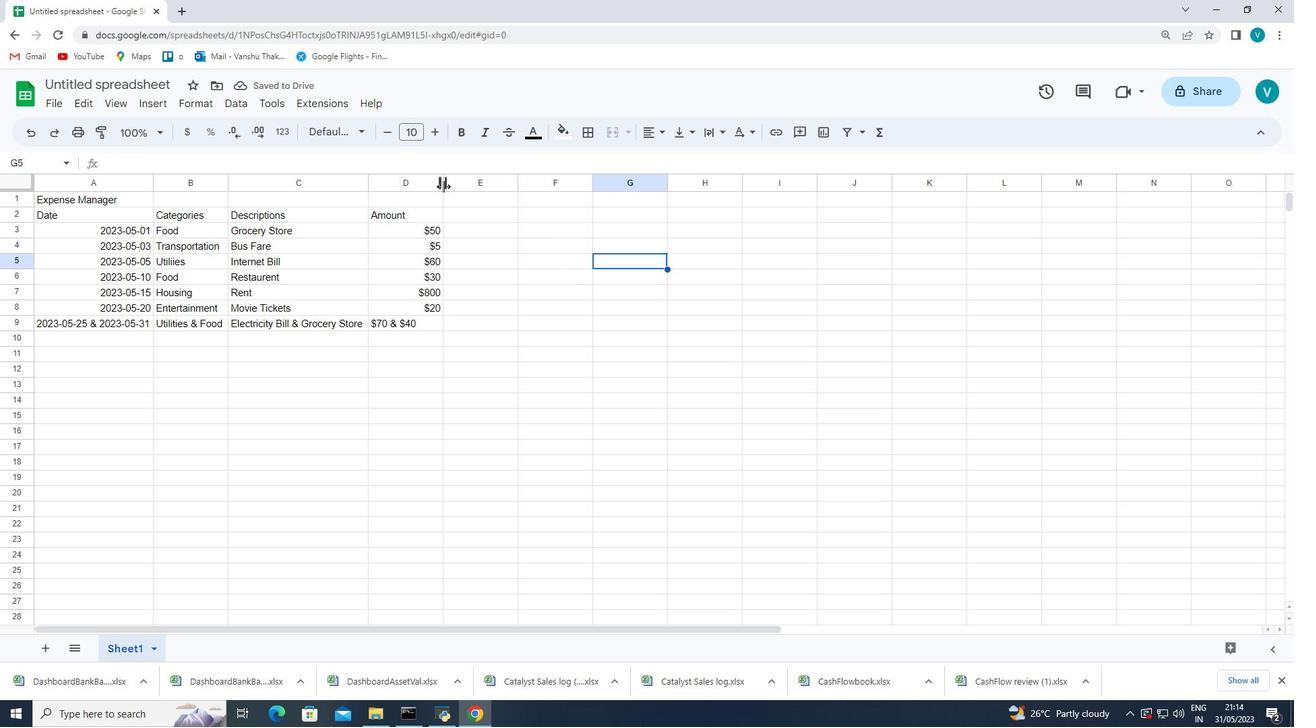 
Action: Mouse pressed left at (443, 186)
Screenshot: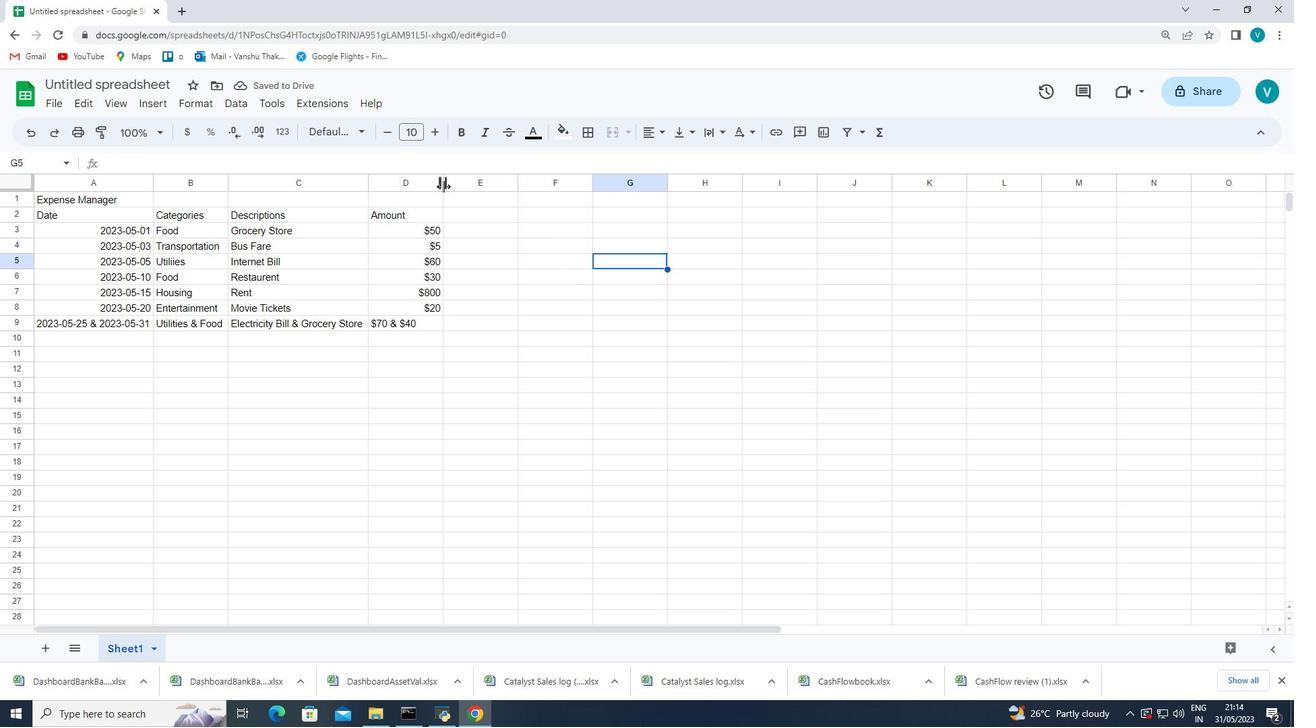 
Action: Mouse moved to (368, 179)
Screenshot: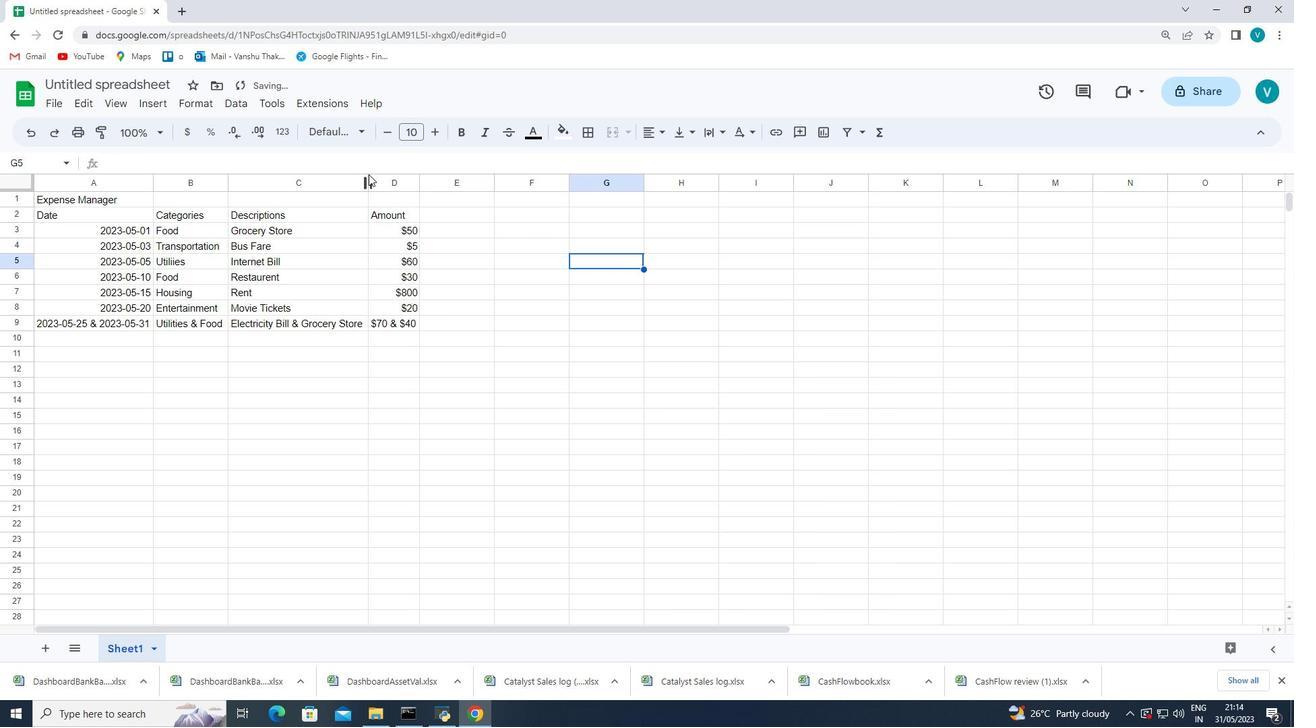 
Action: Mouse pressed left at (368, 179)
Screenshot: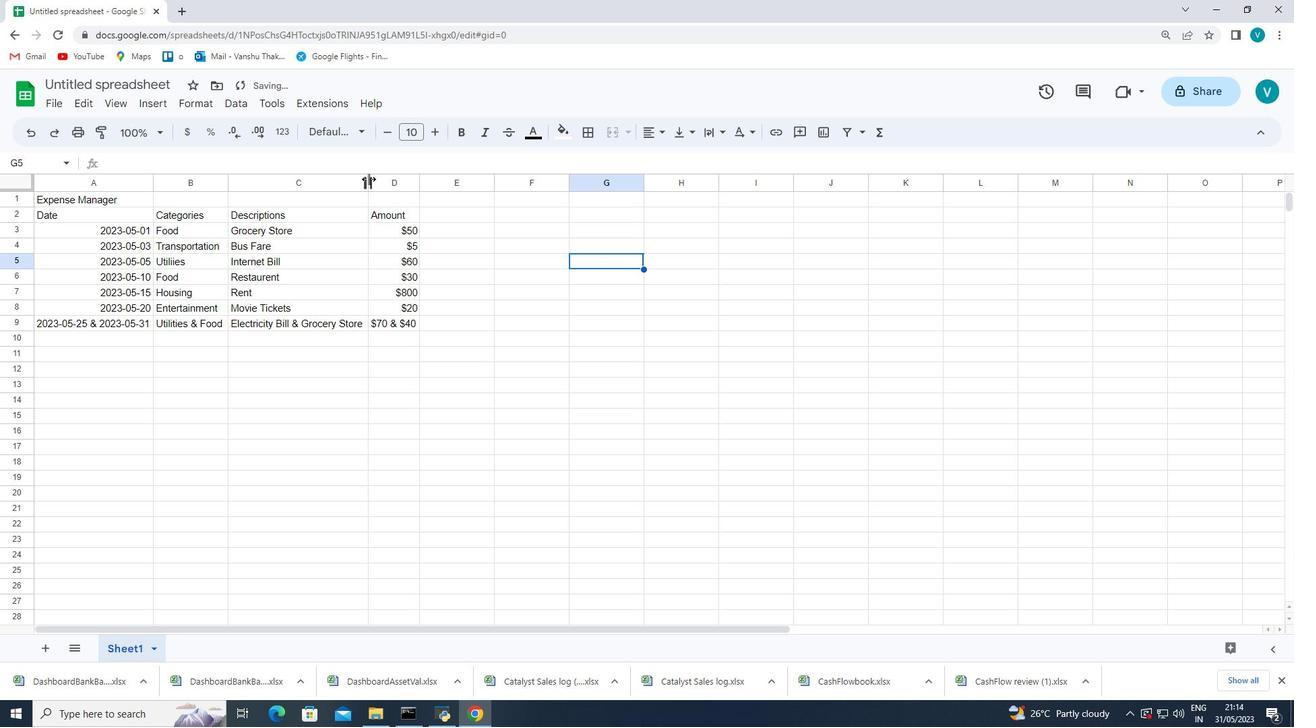 
Action: Mouse pressed left at (368, 179)
Screenshot: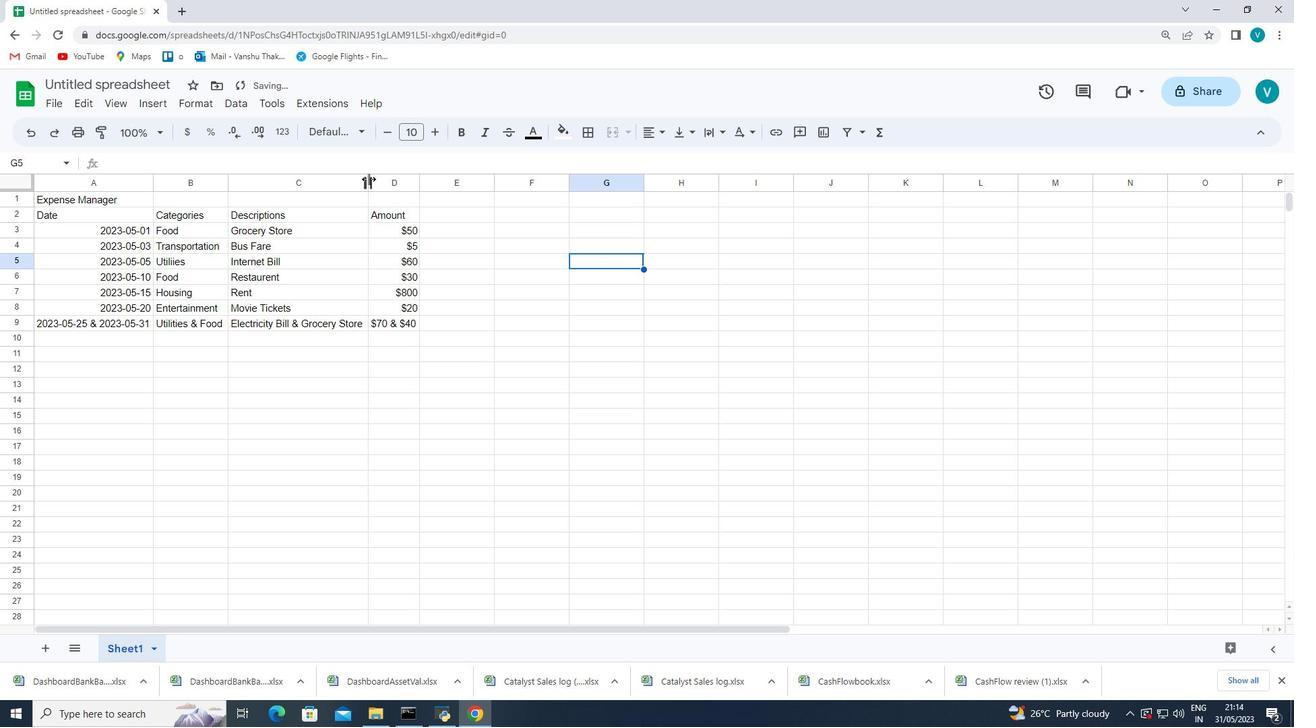
Action: Mouse moved to (229, 184)
Screenshot: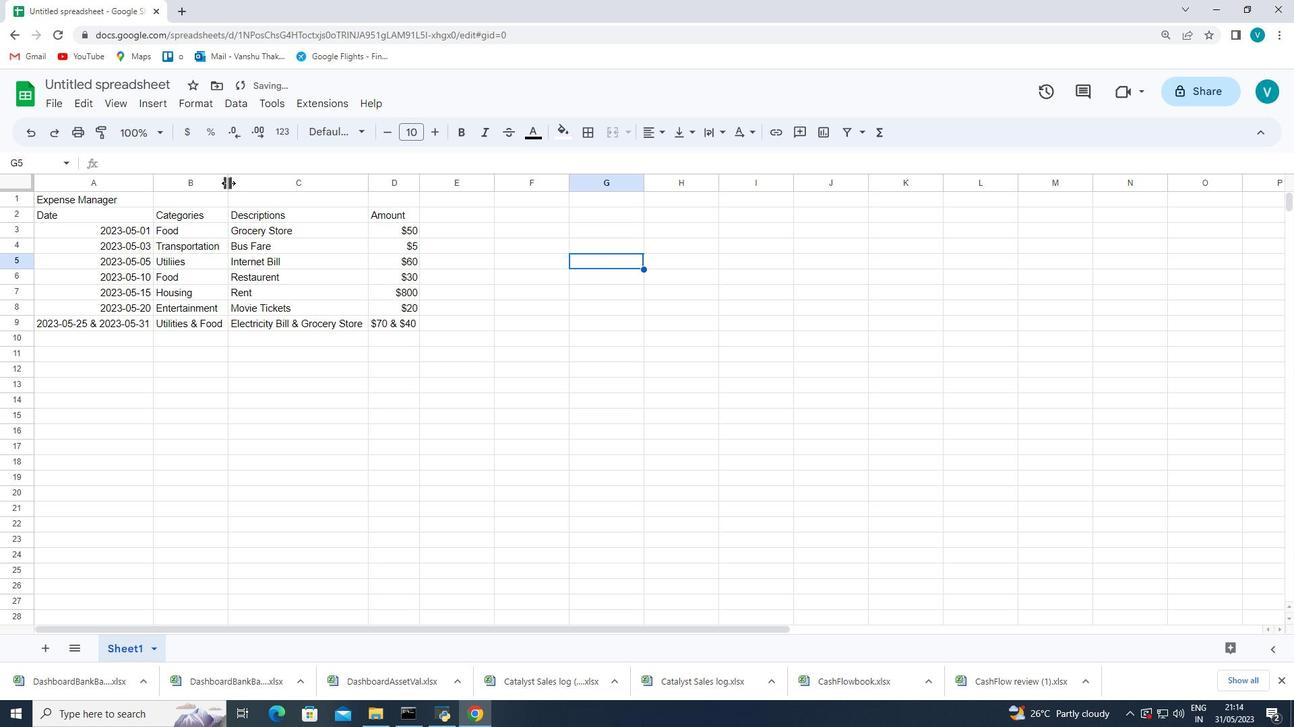
Action: Mouse pressed left at (229, 184)
Screenshot: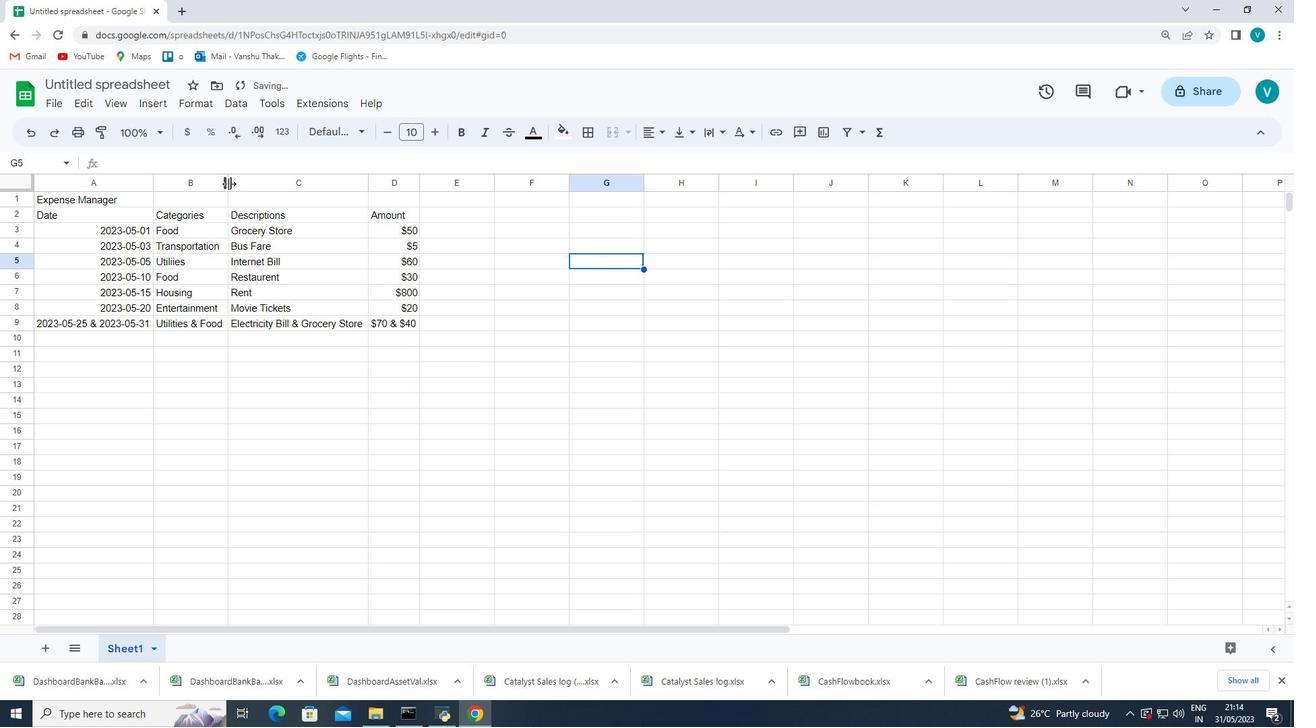 
Action: Mouse pressed left at (229, 184)
Screenshot: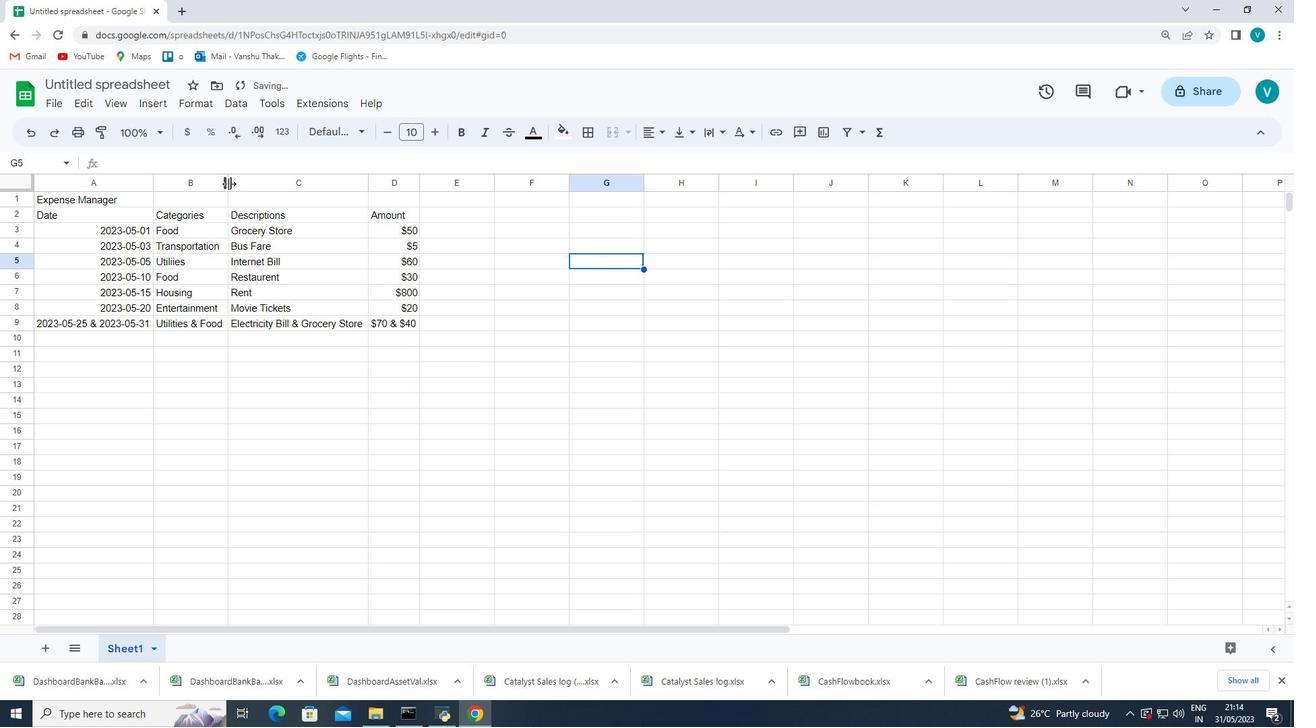 
Action: Mouse moved to (153, 186)
Screenshot: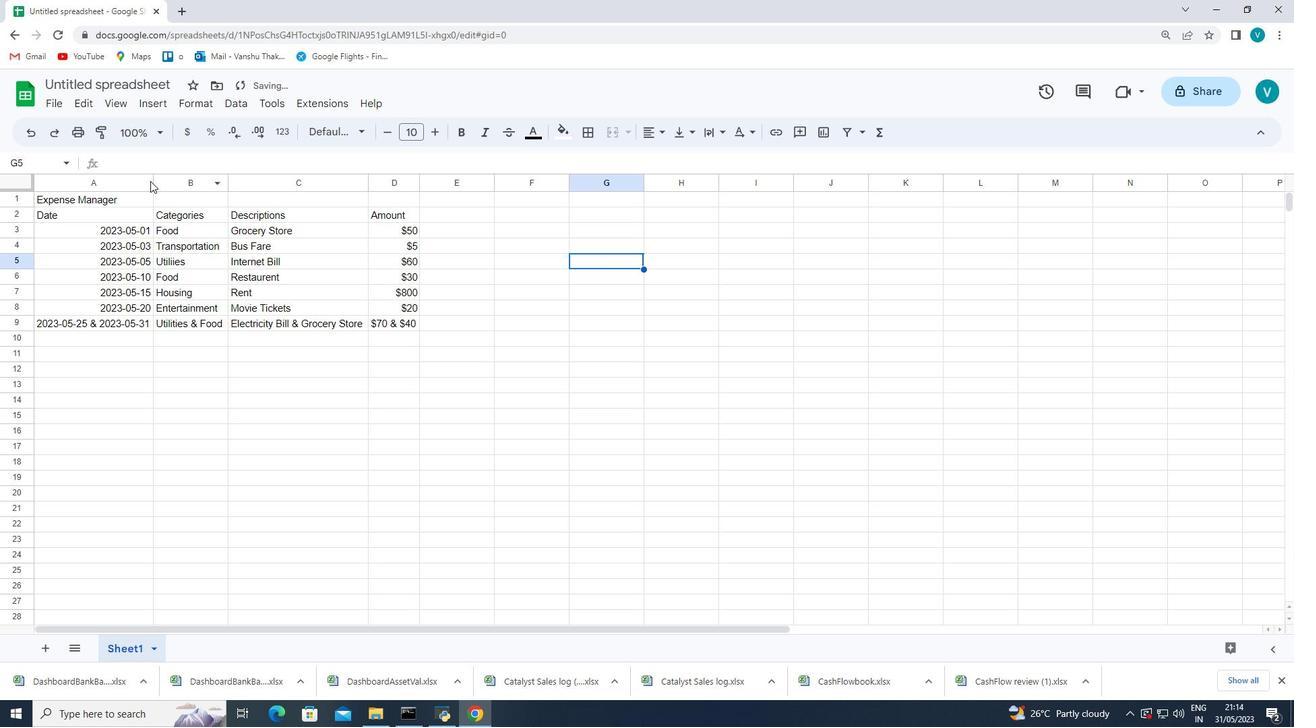 
Action: Mouse pressed left at (153, 186)
Screenshot: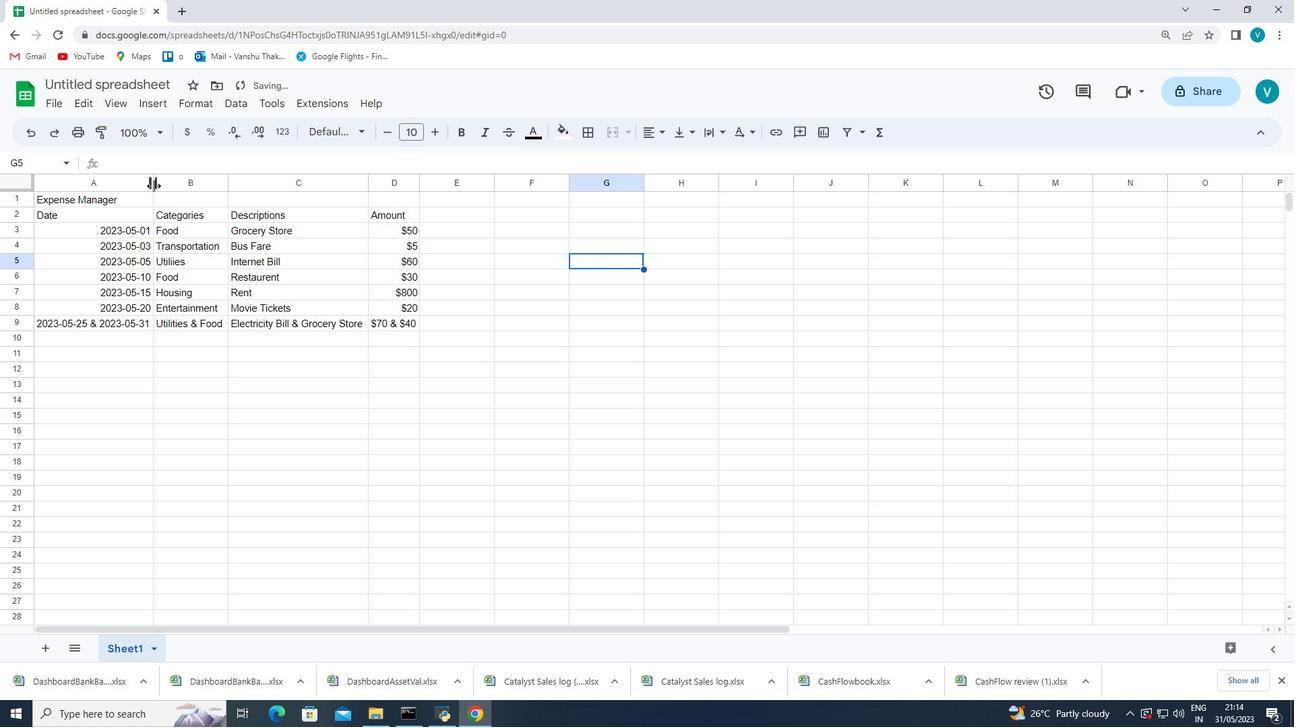 
Action: Mouse pressed left at (153, 186)
Screenshot: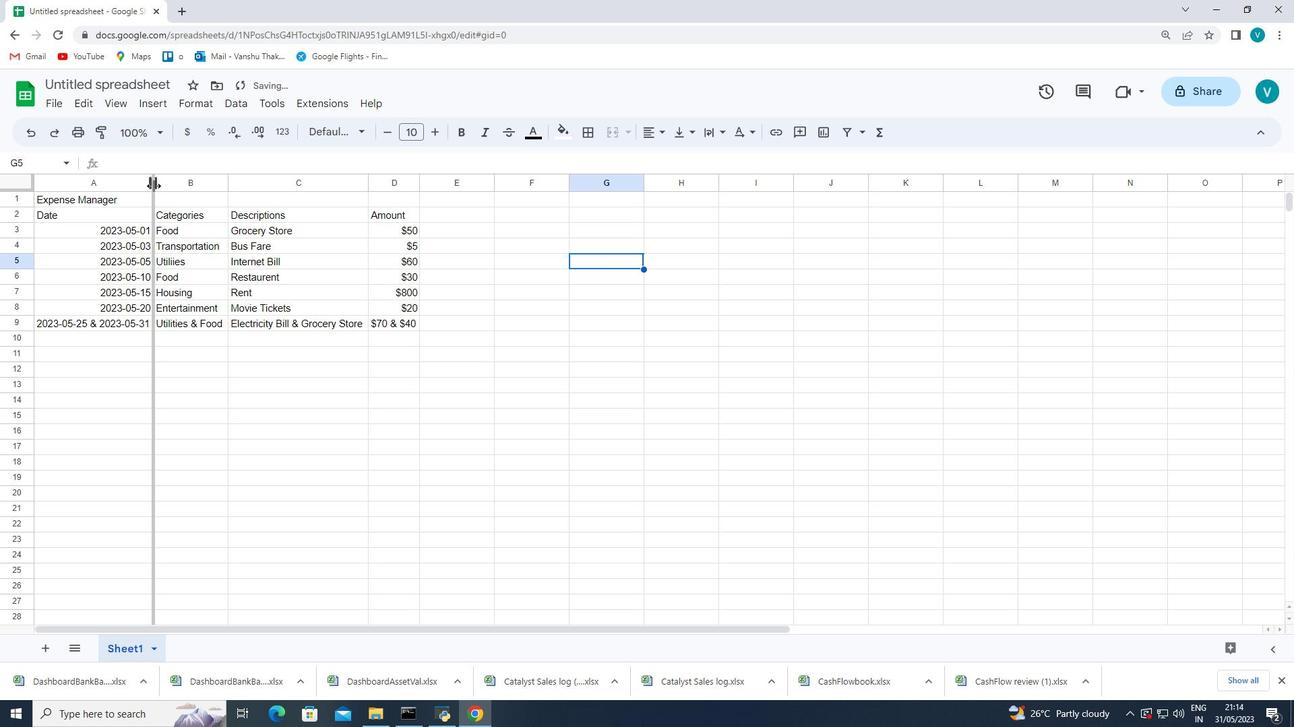 
Action: Mouse moved to (151, 79)
Screenshot: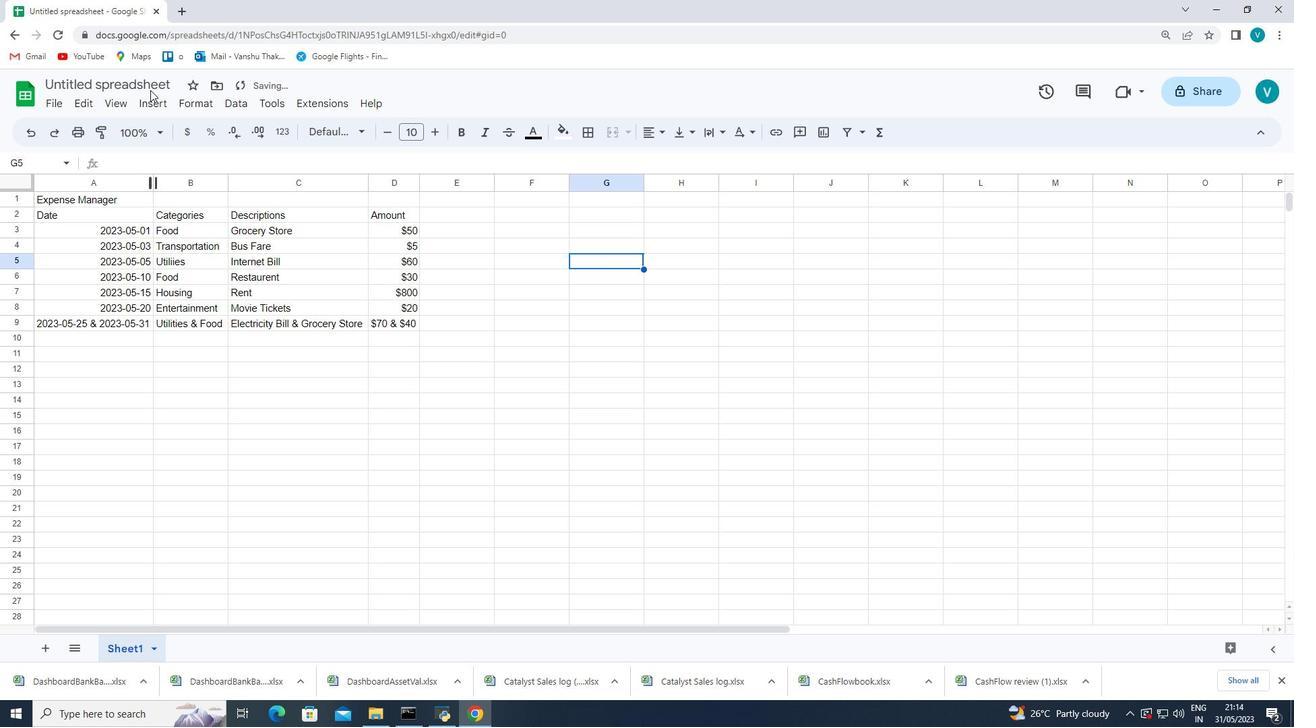 
Action: Mouse pressed left at (151, 79)
Screenshot: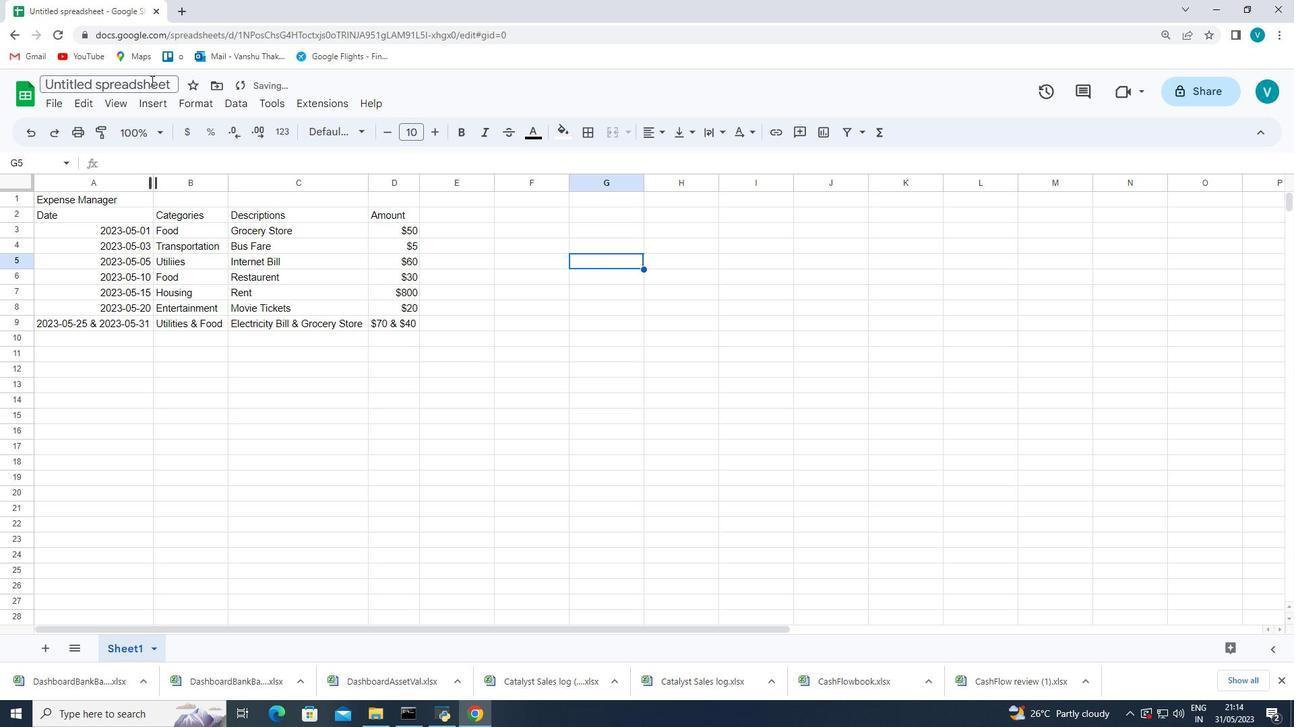 
Action: Key pressed <Key.shift_r><Key.shift_r>Dashboard<Key.shift_r>Budget<Key.space><Key.backspace><Key.shift_r><Key.shift_r><Key.shift_r><Key.shift_r><Key.shift_r>Plan
Screenshot: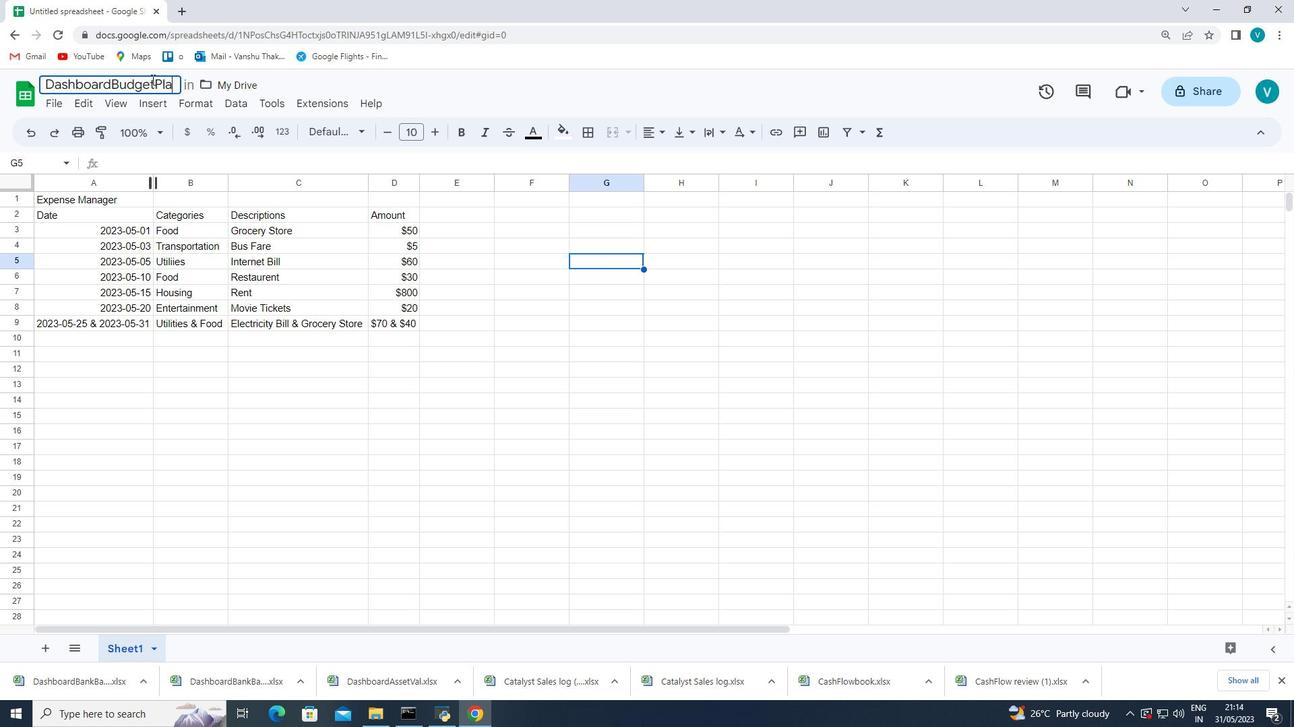 
Action: Mouse moved to (560, 388)
Screenshot: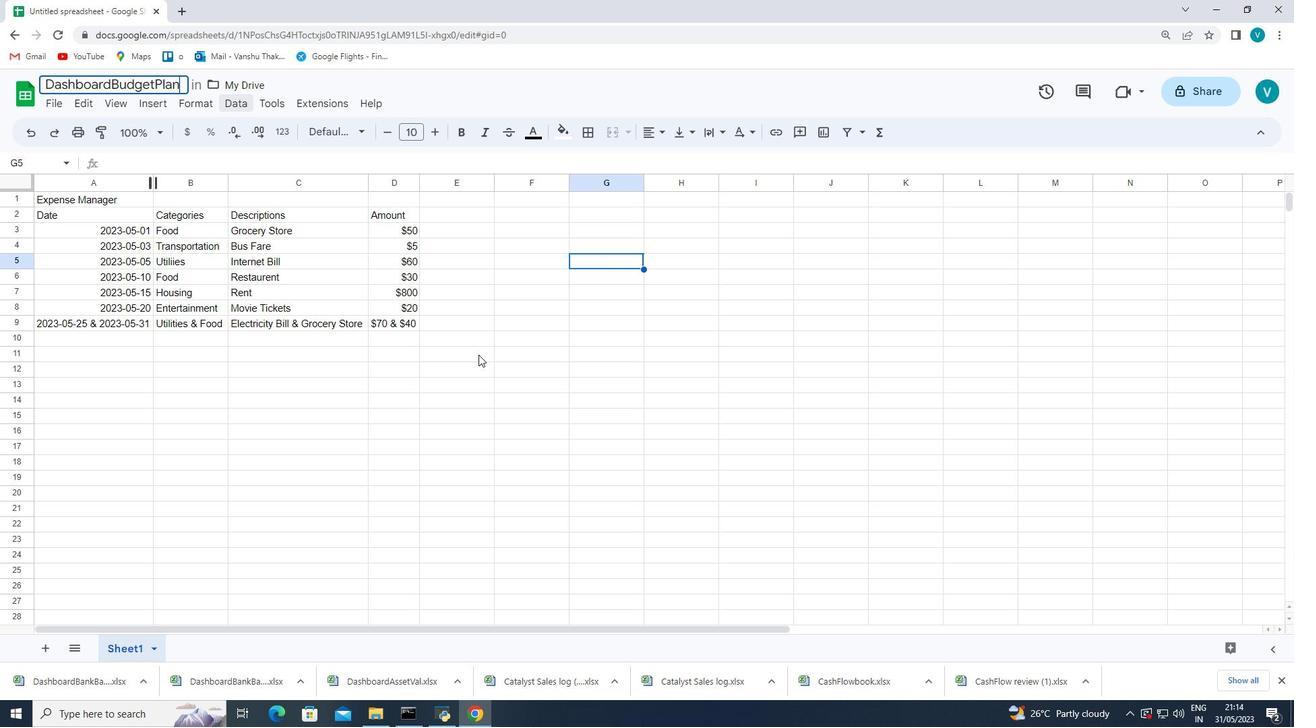 
Action: Mouse pressed left at (560, 388)
Screenshot: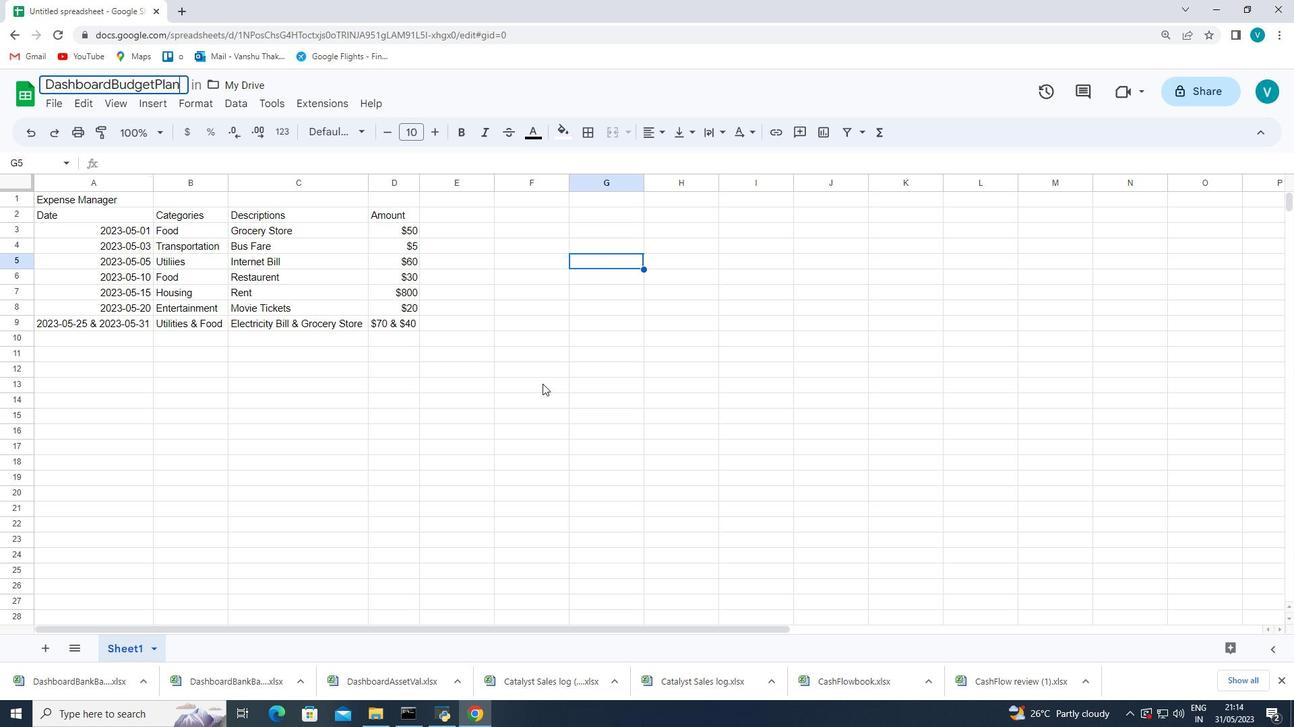 
Action: Mouse moved to (57, 107)
Screenshot: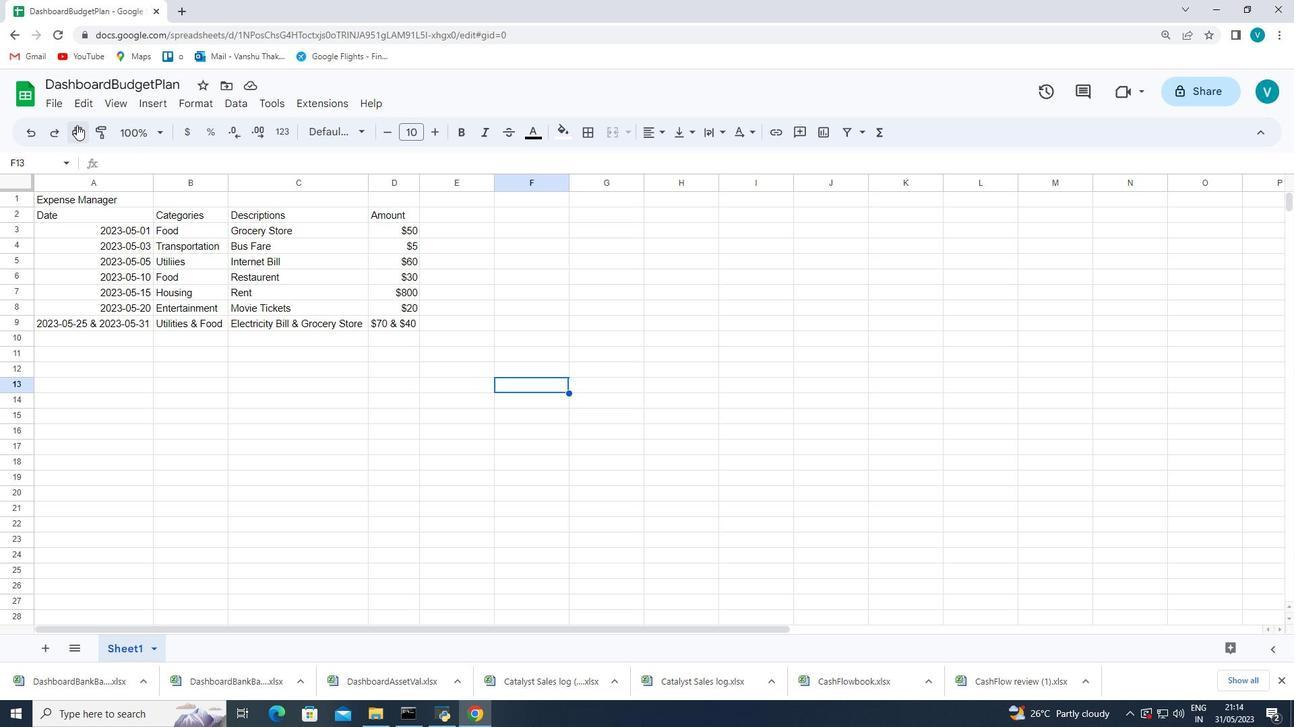 
Action: Mouse pressed left at (57, 107)
Screenshot: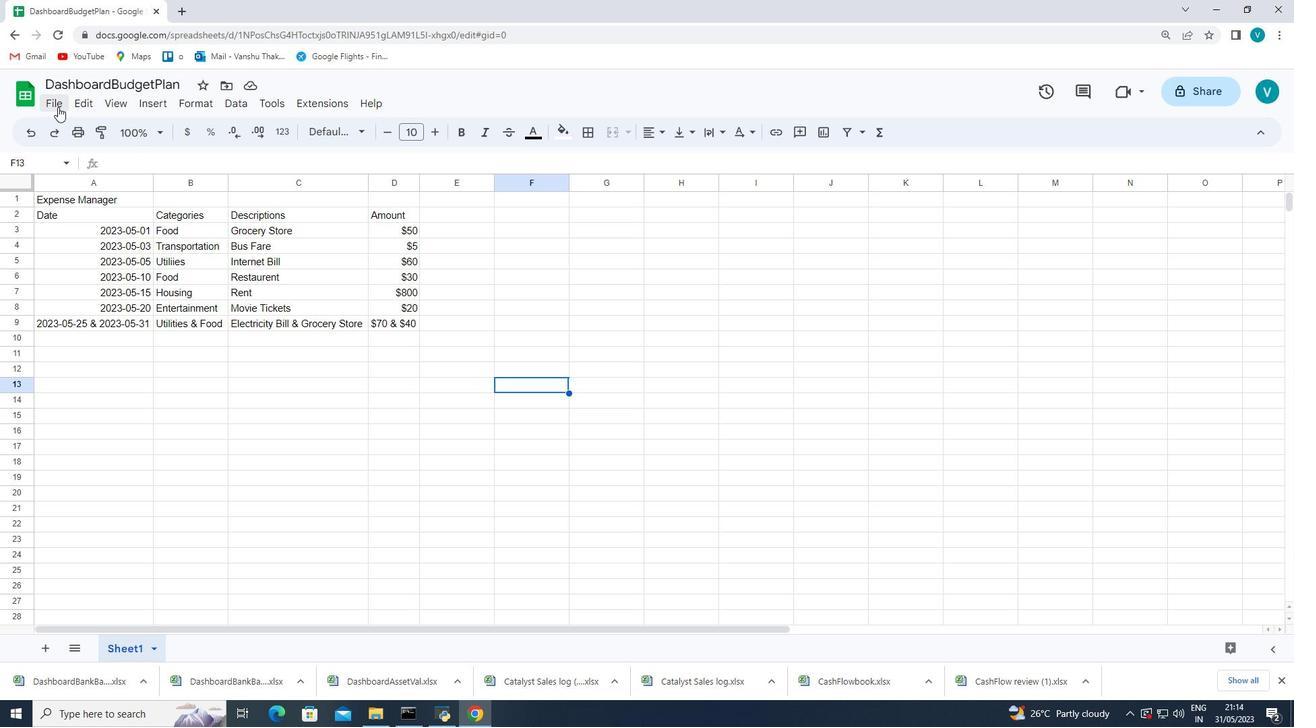 
Action: Mouse moved to (161, 282)
Screenshot: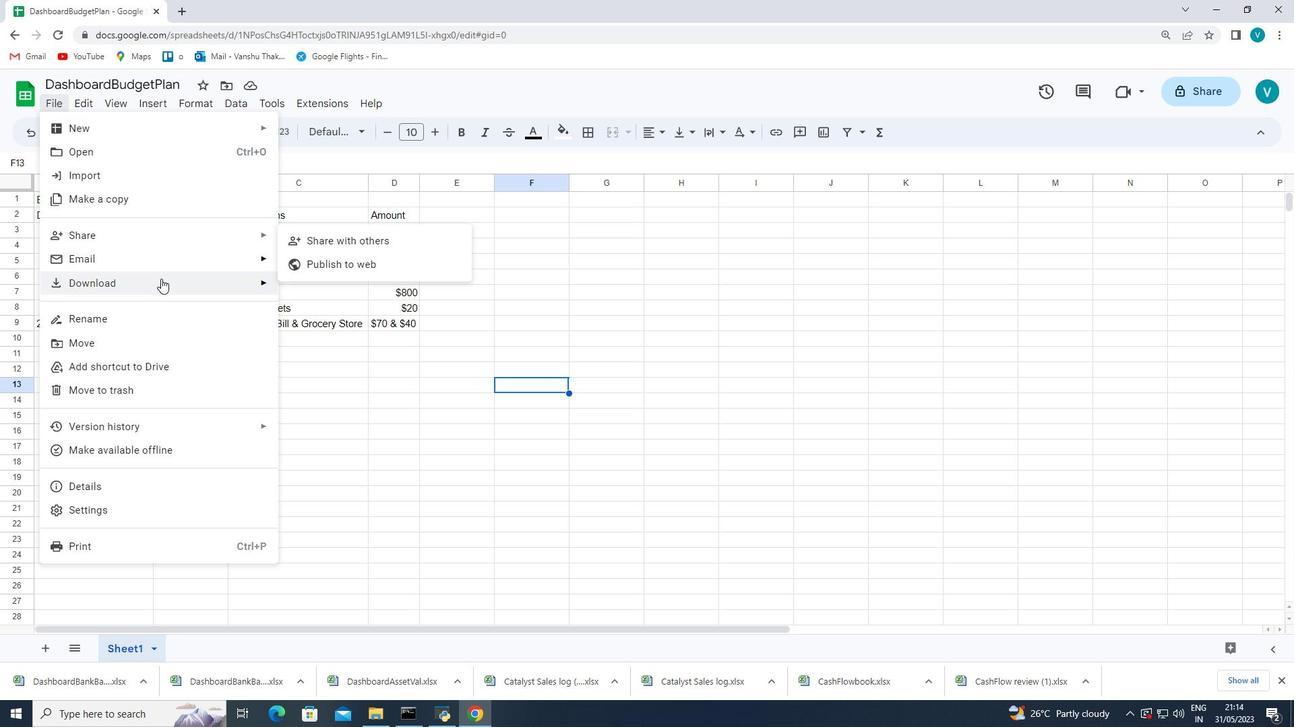 
Action: Mouse pressed left at (161, 282)
Screenshot: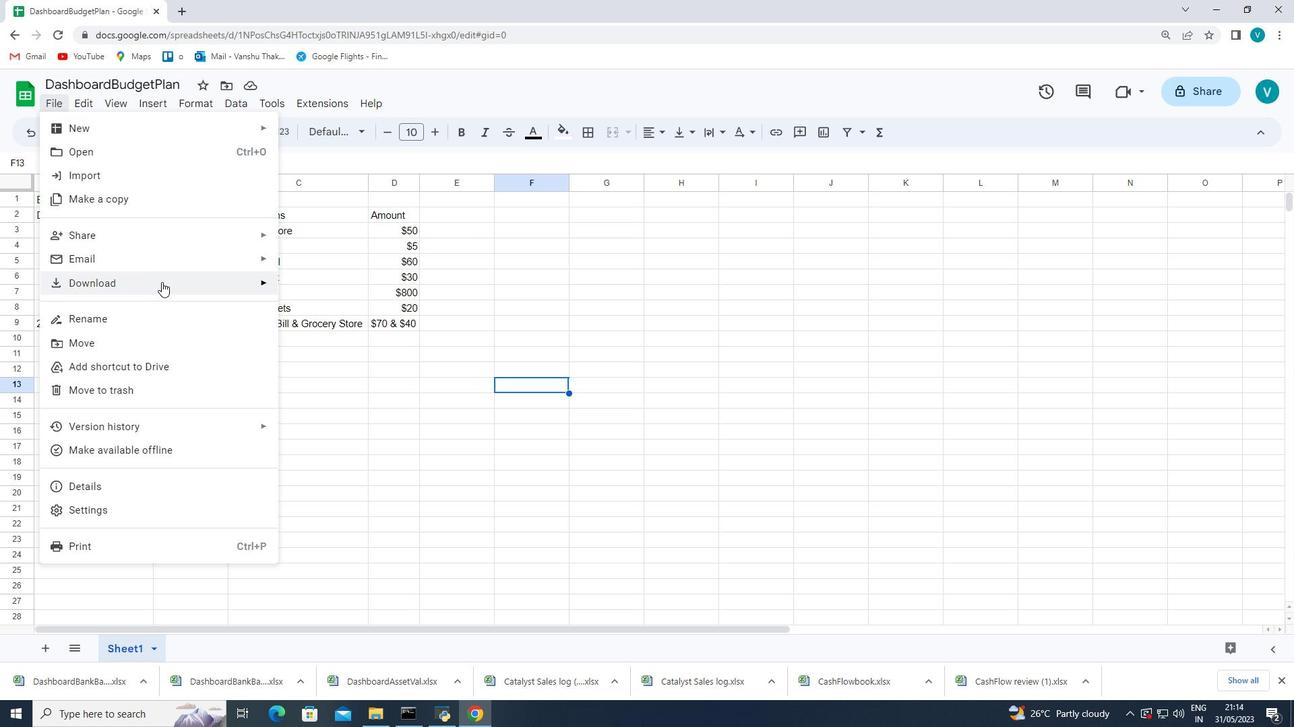
Action: Mouse moved to (343, 295)
Screenshot: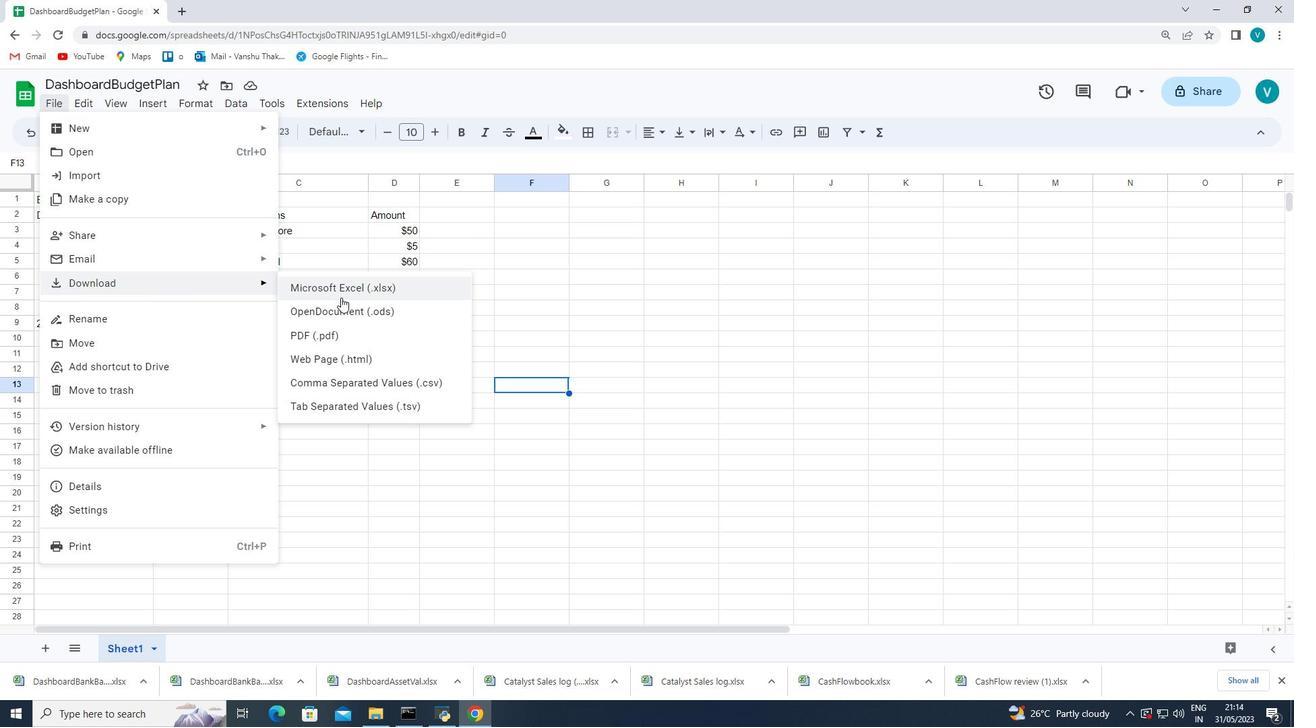 
Action: Mouse pressed left at (343, 295)
Screenshot: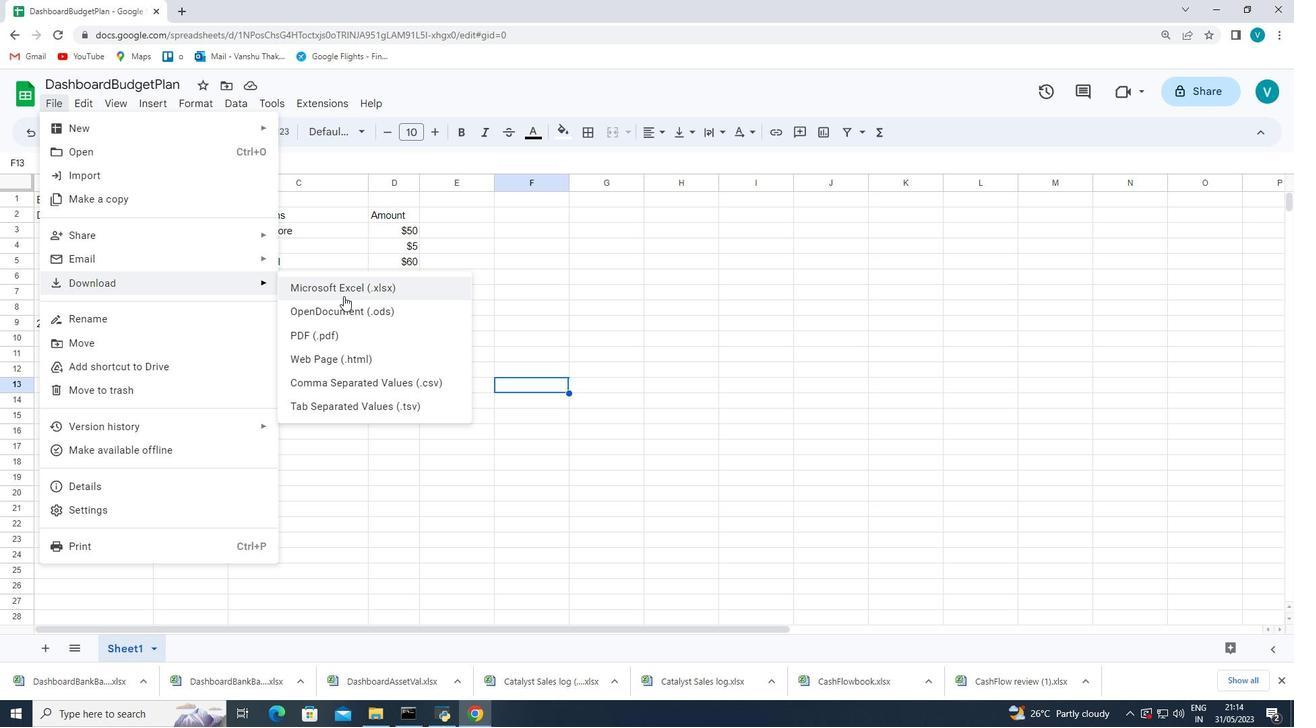 
Action: Mouse moved to (267, 350)
Screenshot: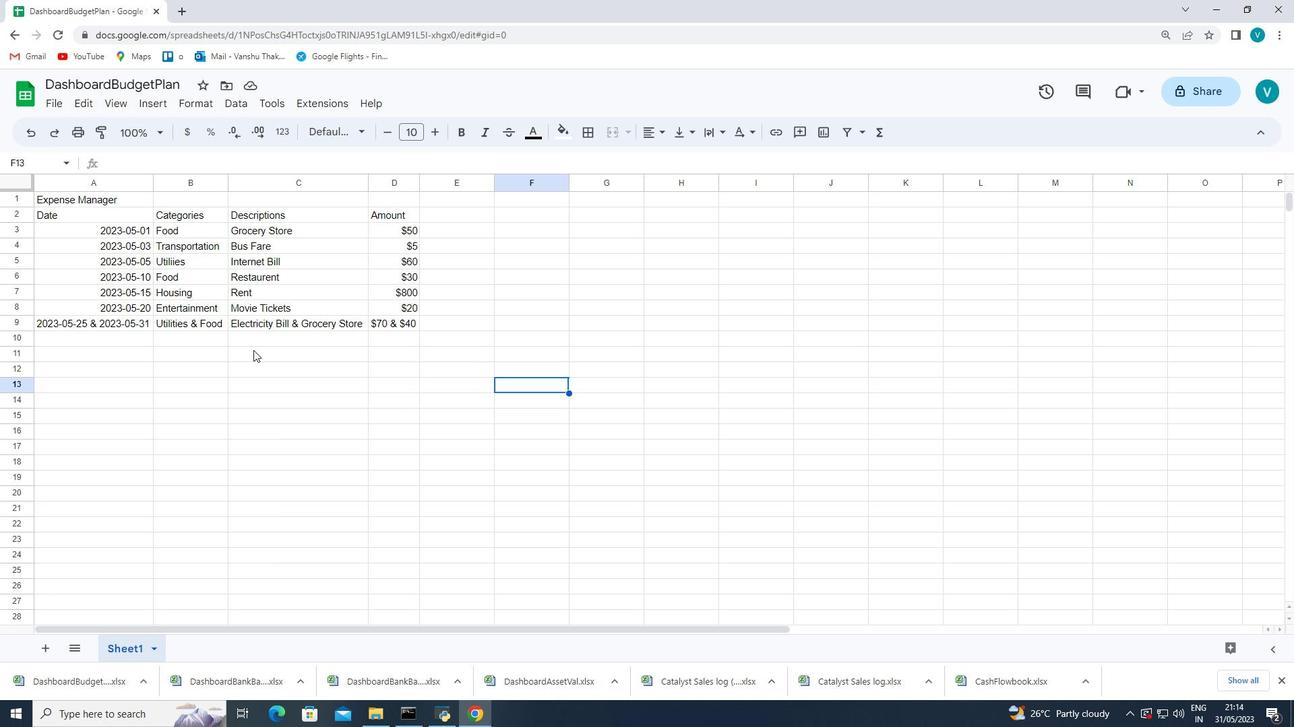 
